 Task: Open Card Project Management Performance Review in Board SEO and SEM to Workspace Customer Experience and add a team member Softage.1@softage.net, a label Purple, a checklist Performance Improvement Plan, an attachment from Trello, a color Purple and finally, add a card description 'Schedule team meeting to discuss project progress' and a comment 'Let us approach this task with a sense of continuous improvement, seeking to learn from our mistakes and iterate our approach.'. Add a start date 'Jan 05, 1900' with a due date 'Jan 12, 1900'
Action: Mouse moved to (416, 183)
Screenshot: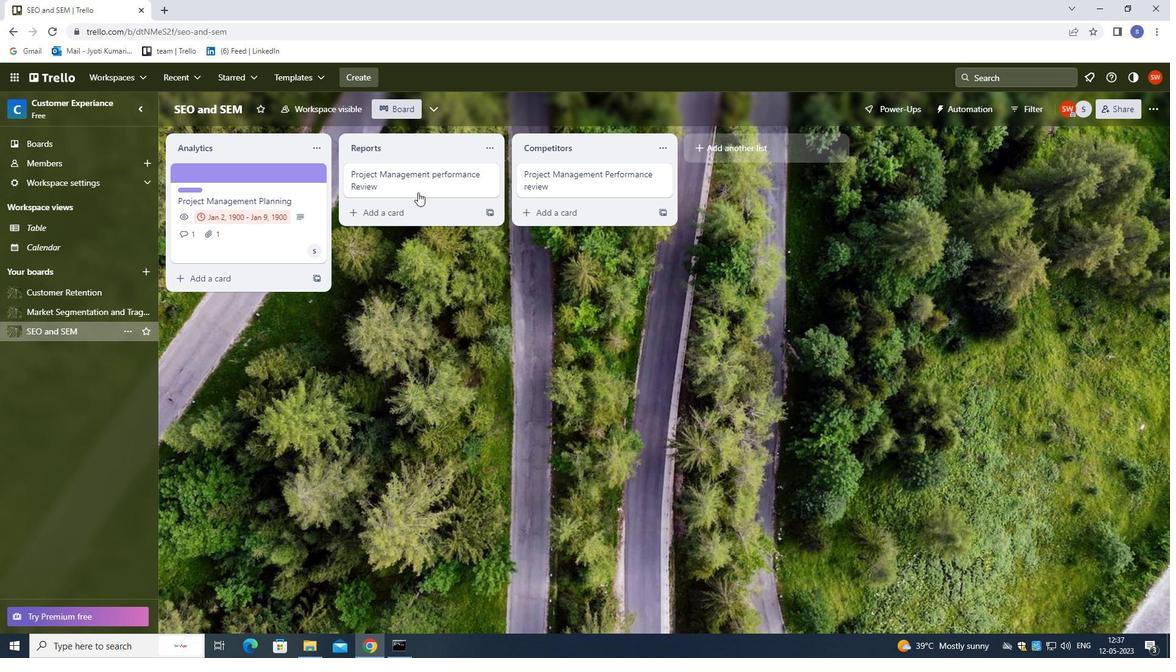 
Action: Mouse pressed left at (416, 183)
Screenshot: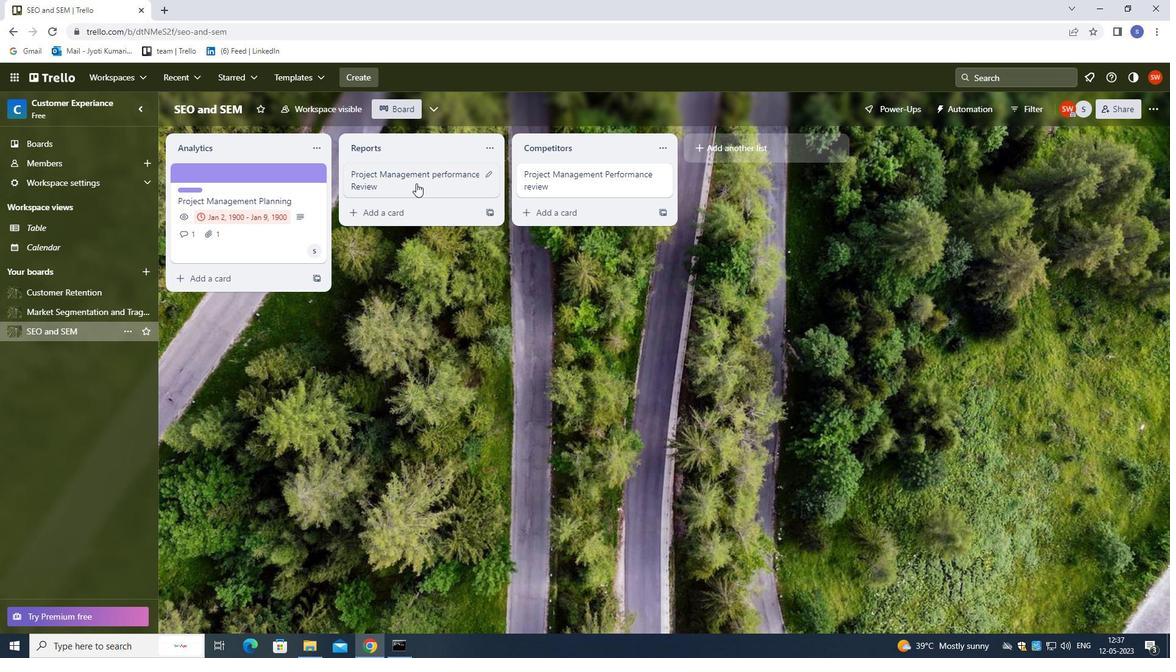 
Action: Mouse moved to (741, 210)
Screenshot: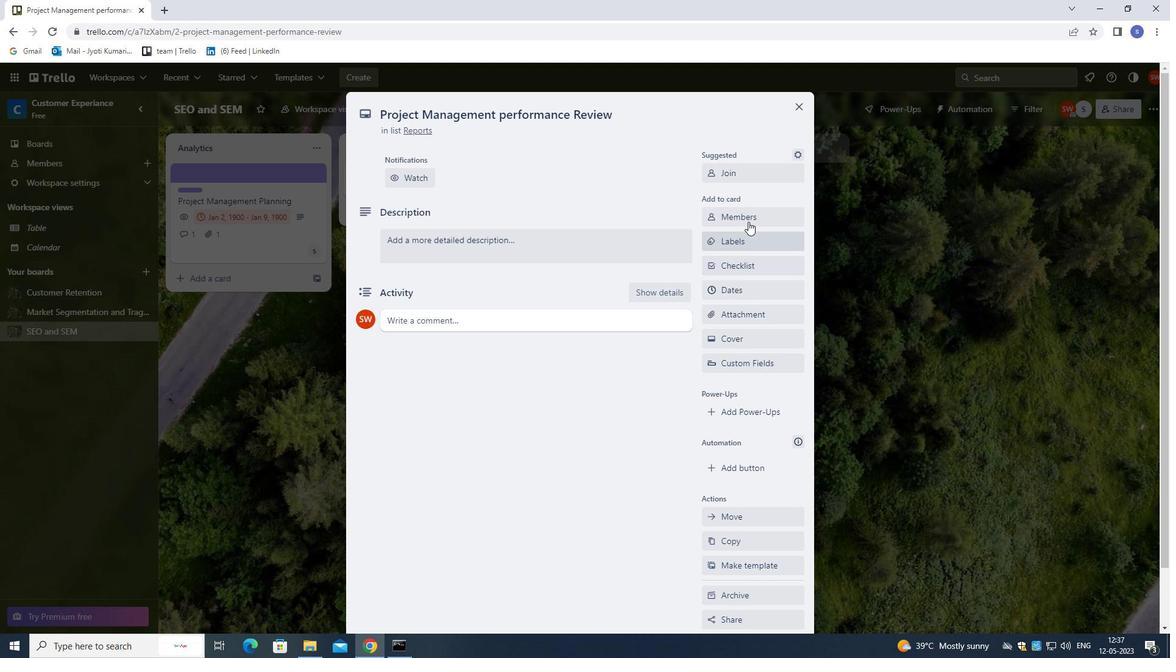 
Action: Mouse pressed left at (741, 210)
Screenshot: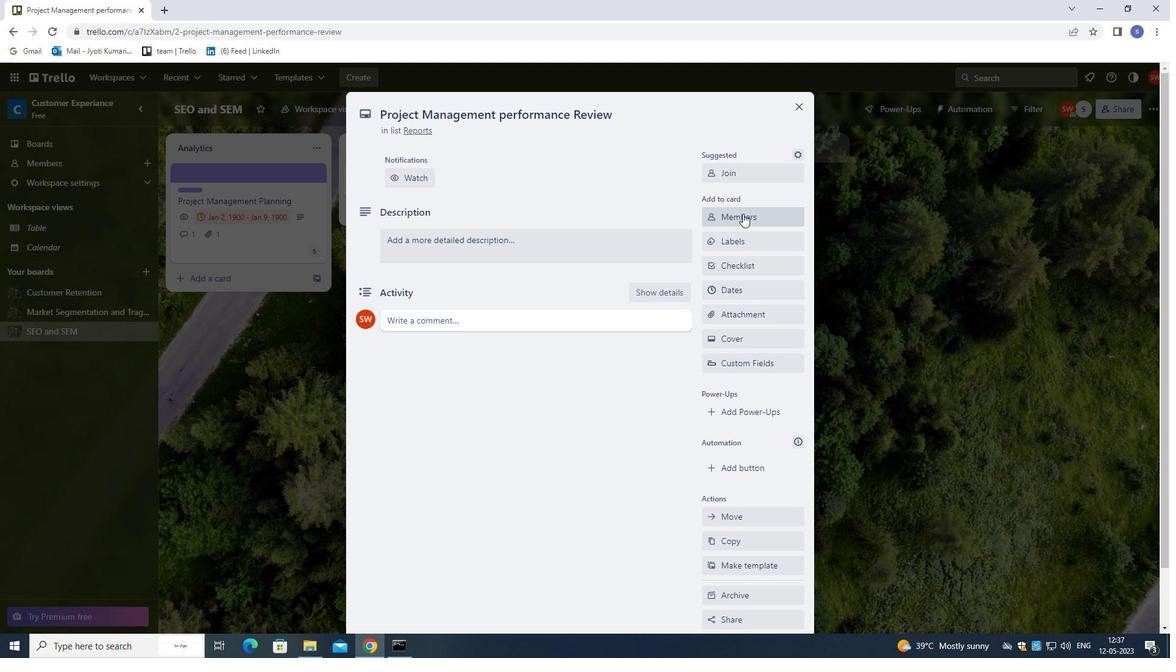 
Action: Mouse moved to (608, 233)
Screenshot: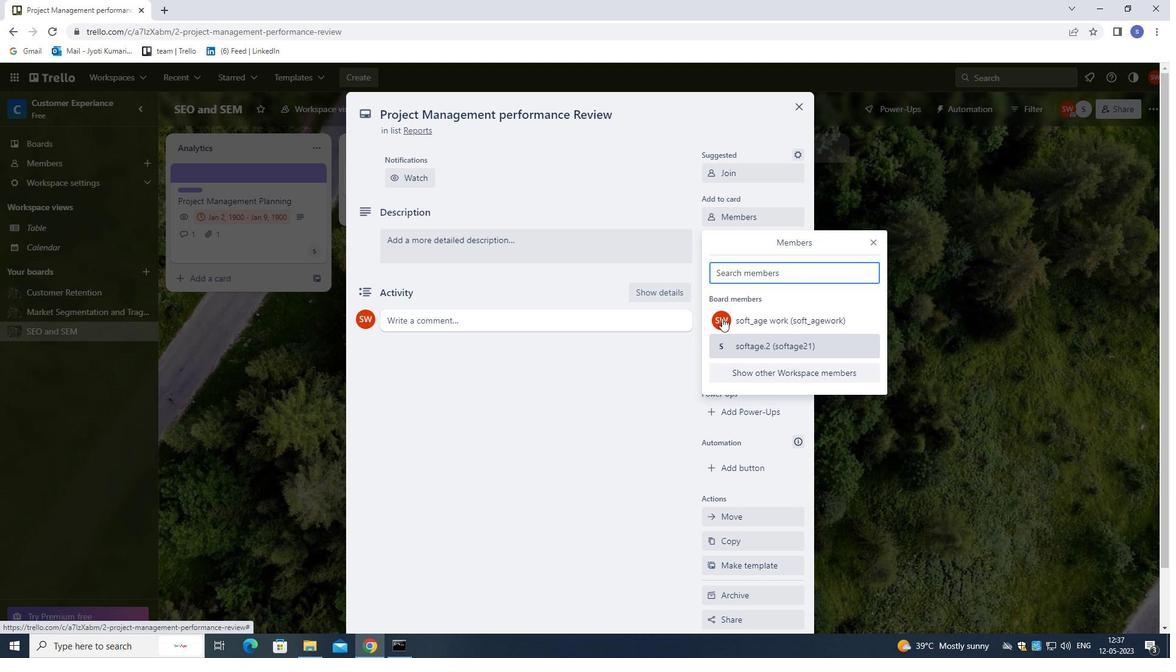
Action: Key pressed softage.1<Key.shift>@SOFTAGE.NET
Screenshot: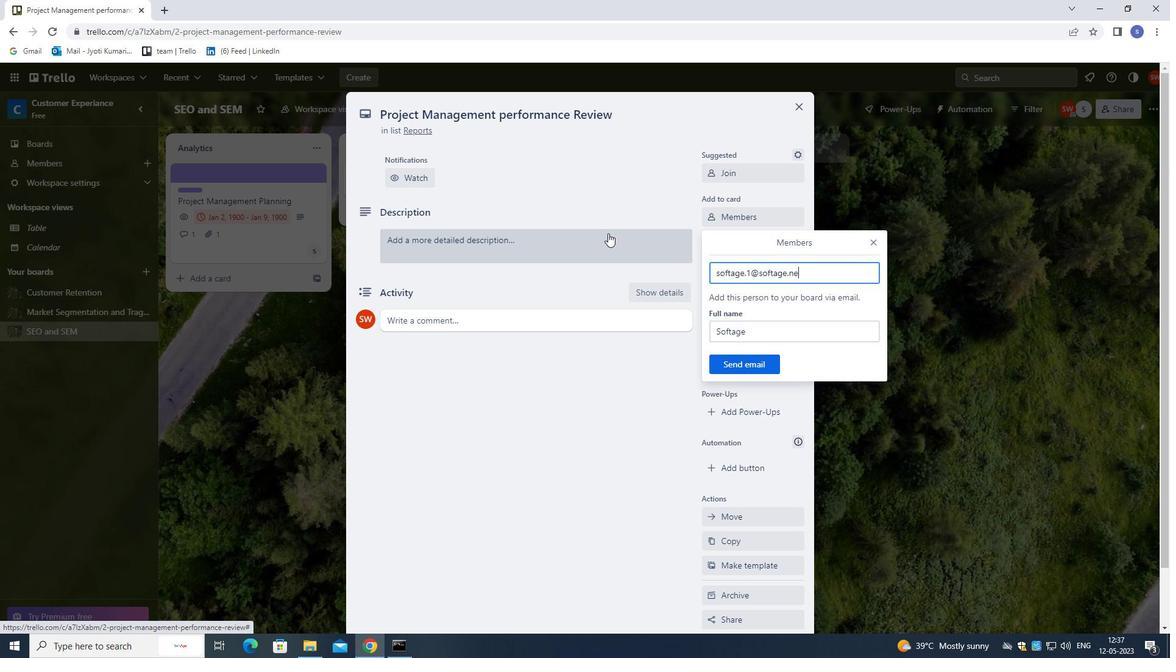 
Action: Mouse moved to (737, 368)
Screenshot: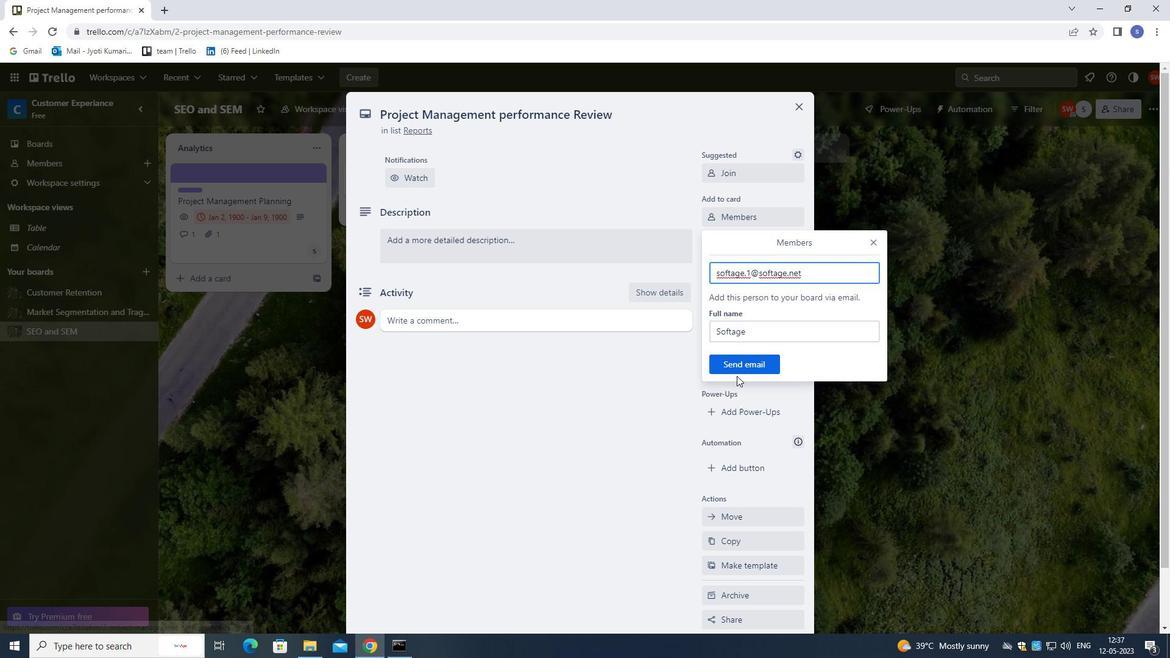 
Action: Mouse pressed left at (737, 368)
Screenshot: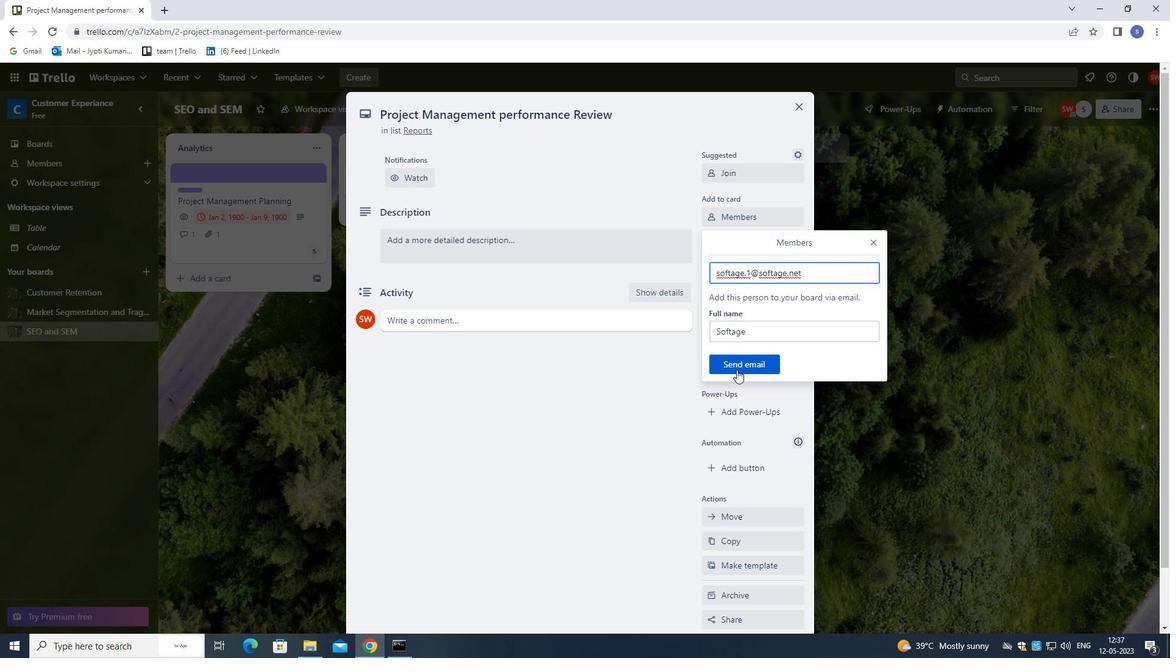 
Action: Mouse moved to (755, 243)
Screenshot: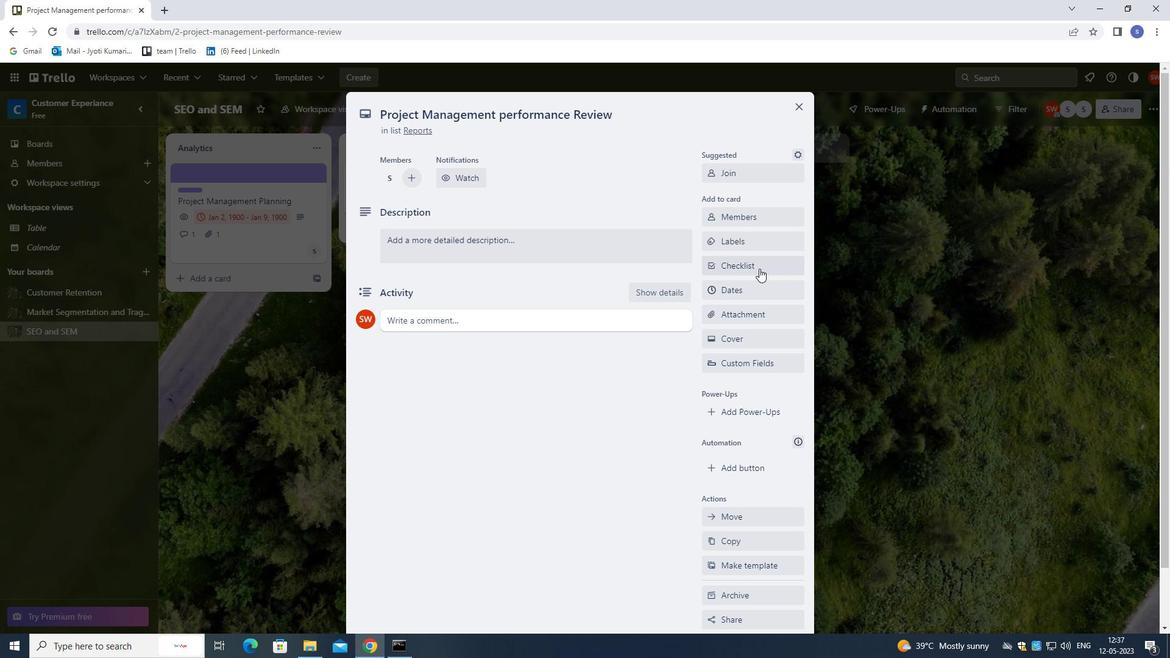 
Action: Mouse pressed left at (755, 243)
Screenshot: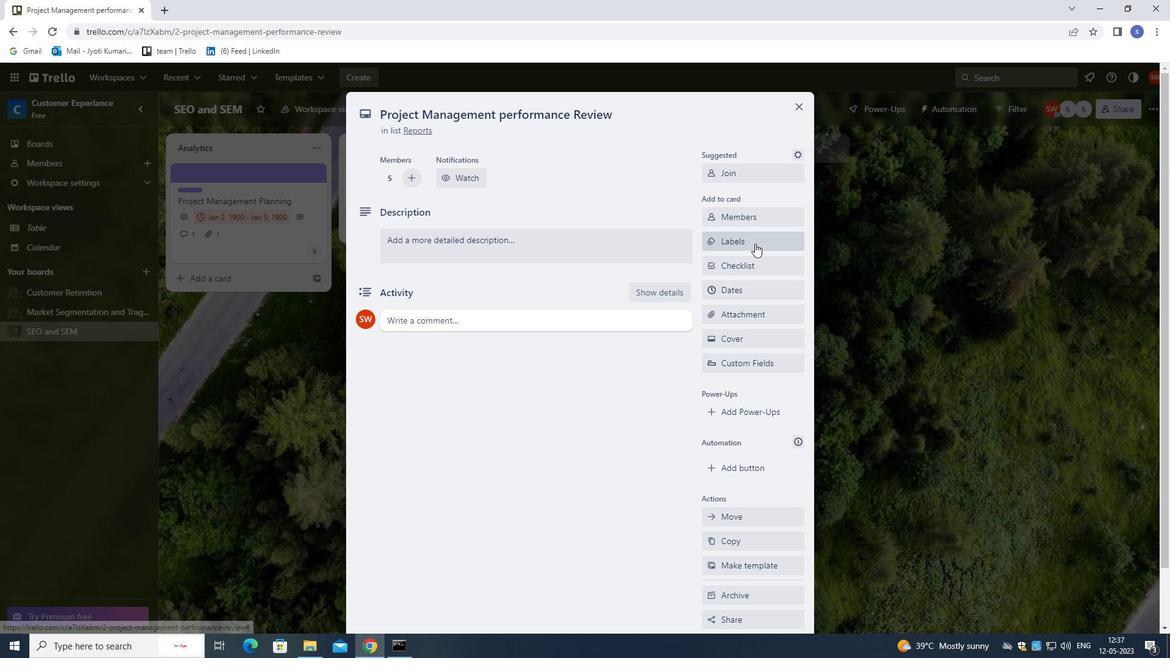 
Action: Mouse moved to (763, 242)
Screenshot: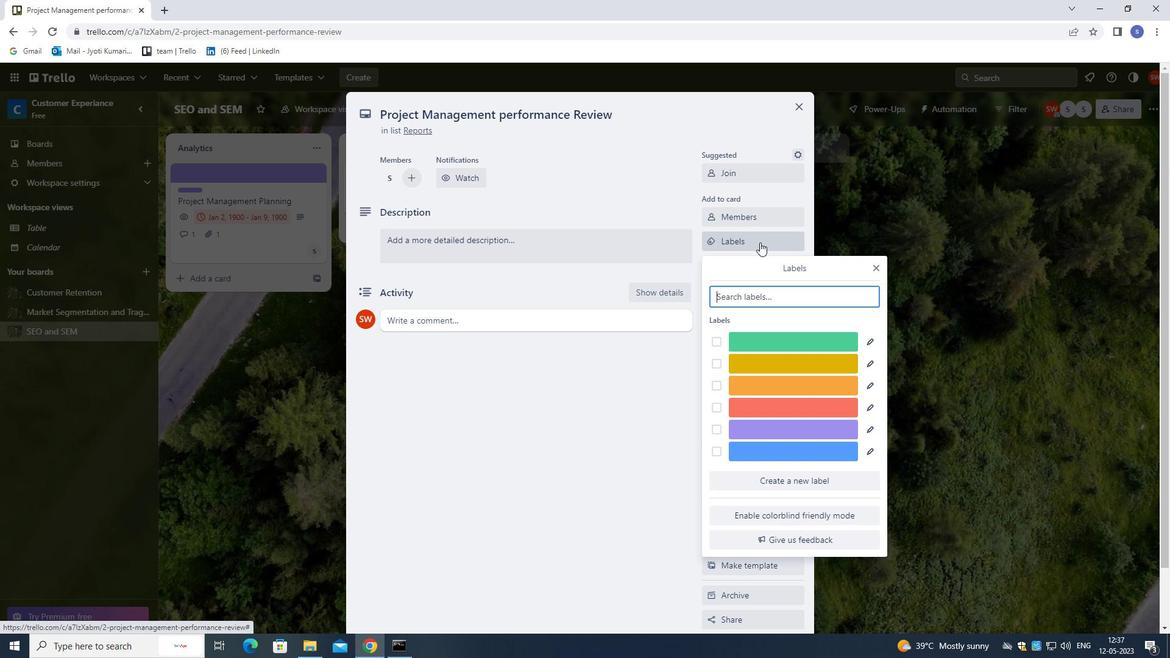 
Action: Key pressed P
Screenshot: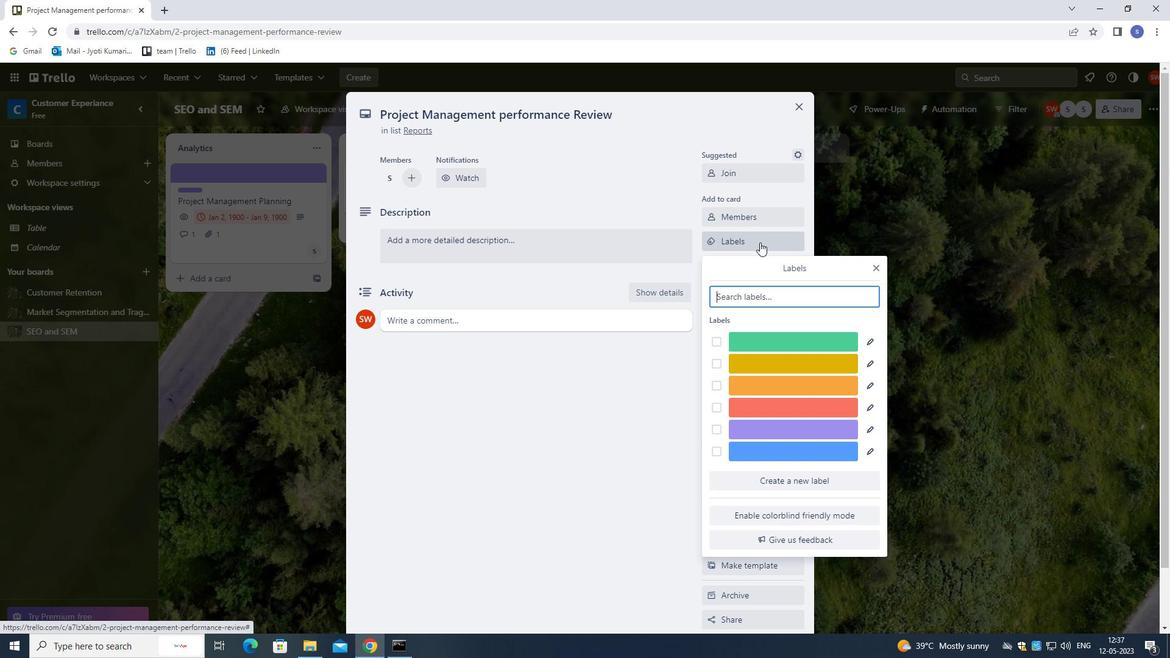 
Action: Mouse moved to (714, 339)
Screenshot: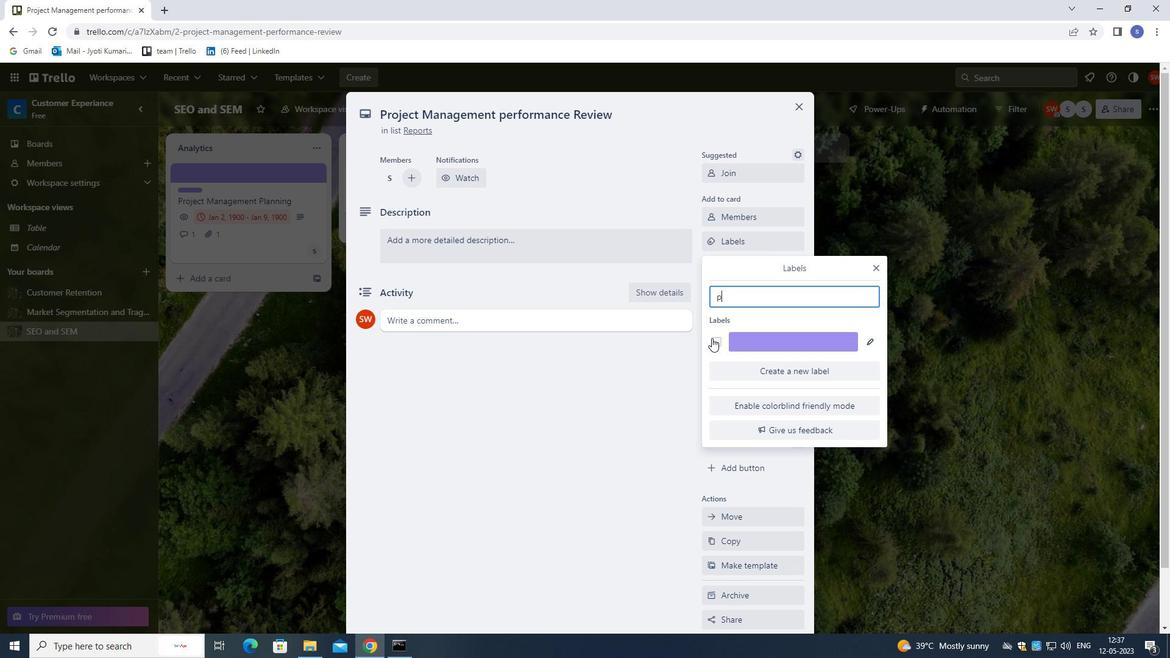 
Action: Mouse pressed left at (714, 339)
Screenshot: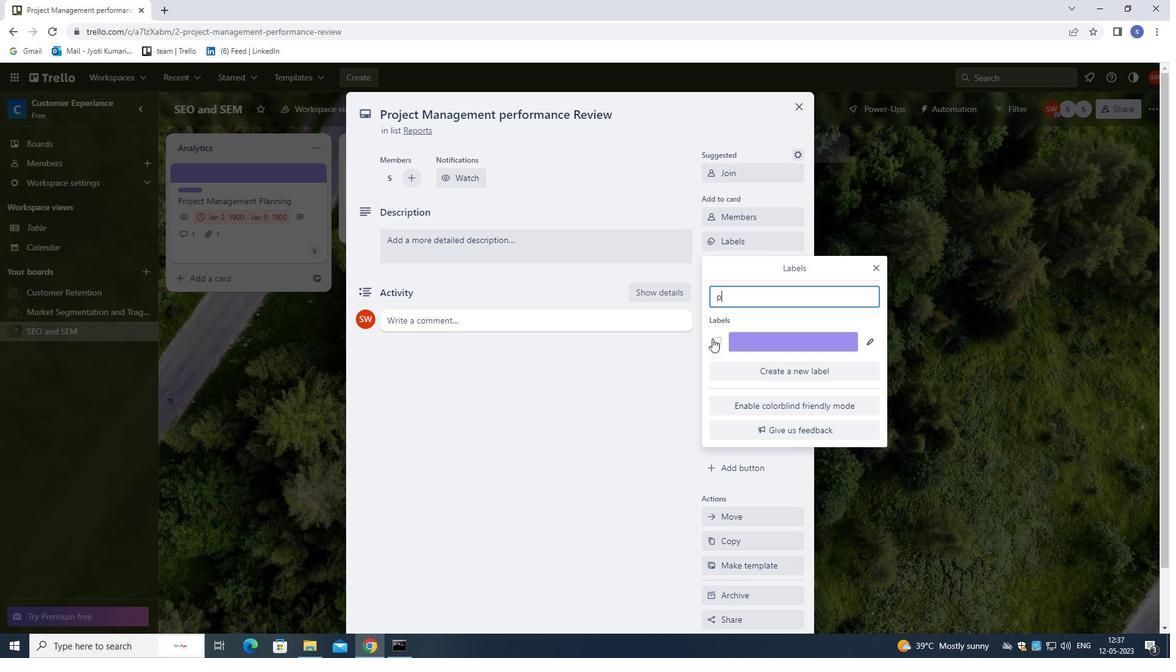 
Action: Mouse moved to (878, 269)
Screenshot: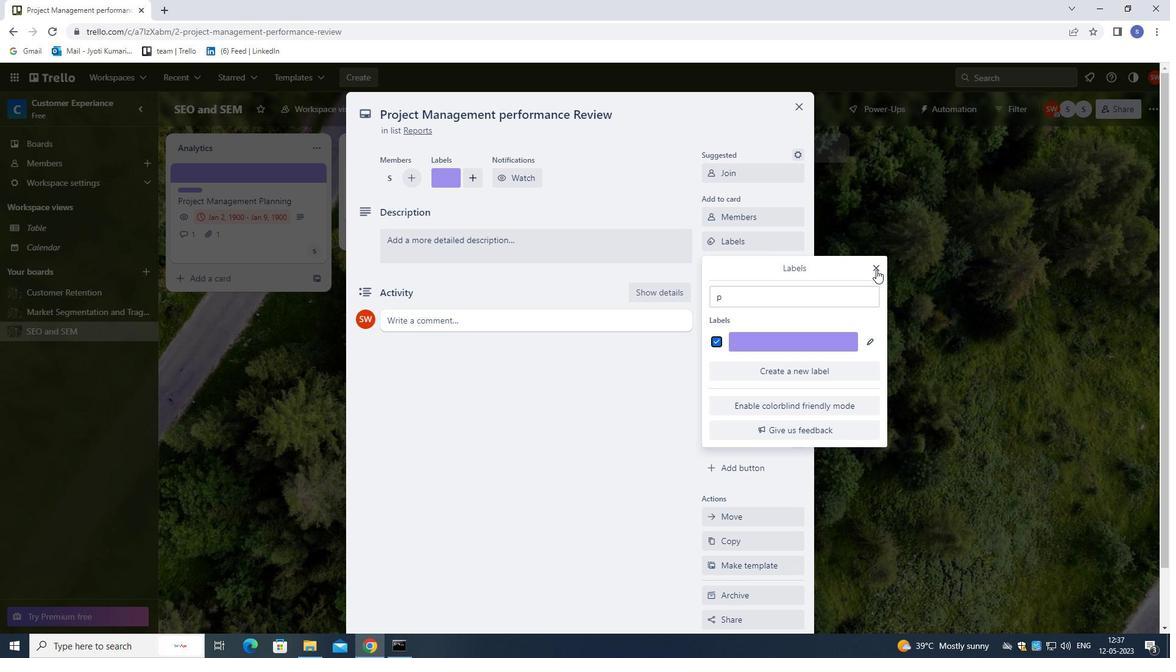 
Action: Mouse pressed left at (878, 269)
Screenshot: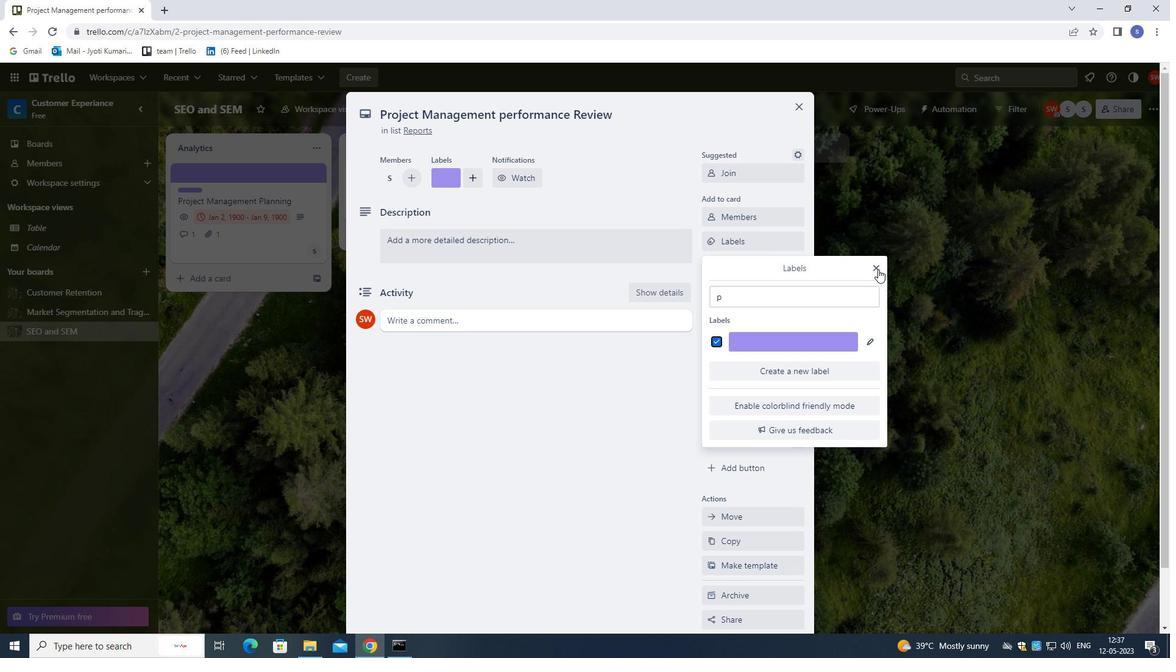
Action: Mouse moved to (736, 264)
Screenshot: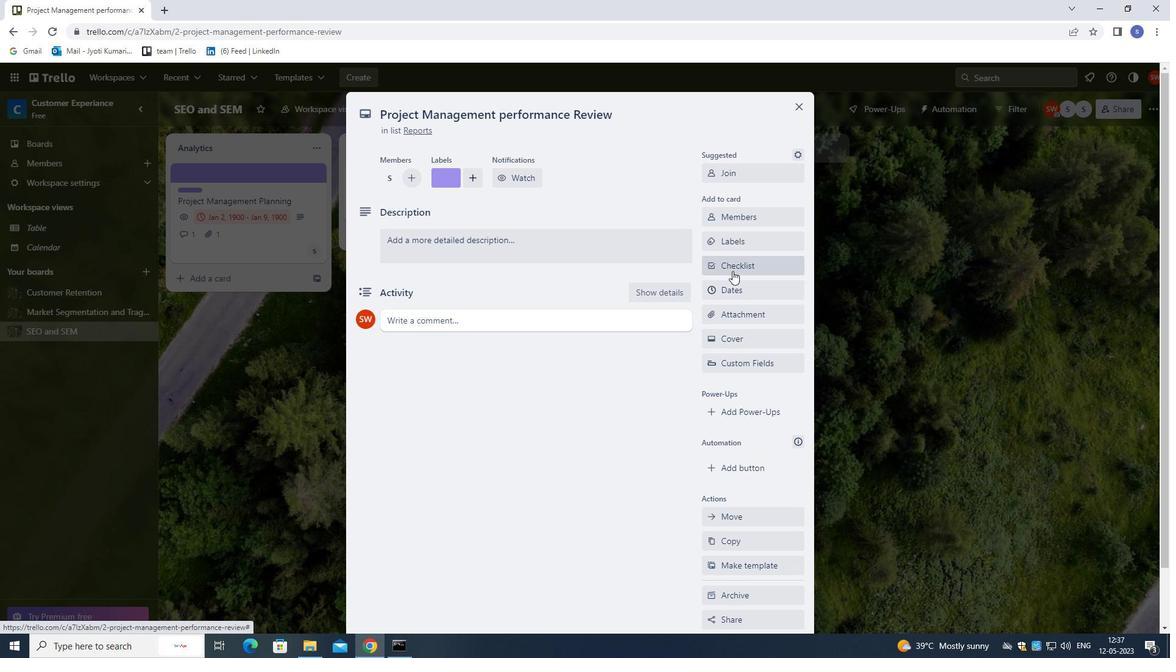 
Action: Mouse pressed left at (736, 264)
Screenshot: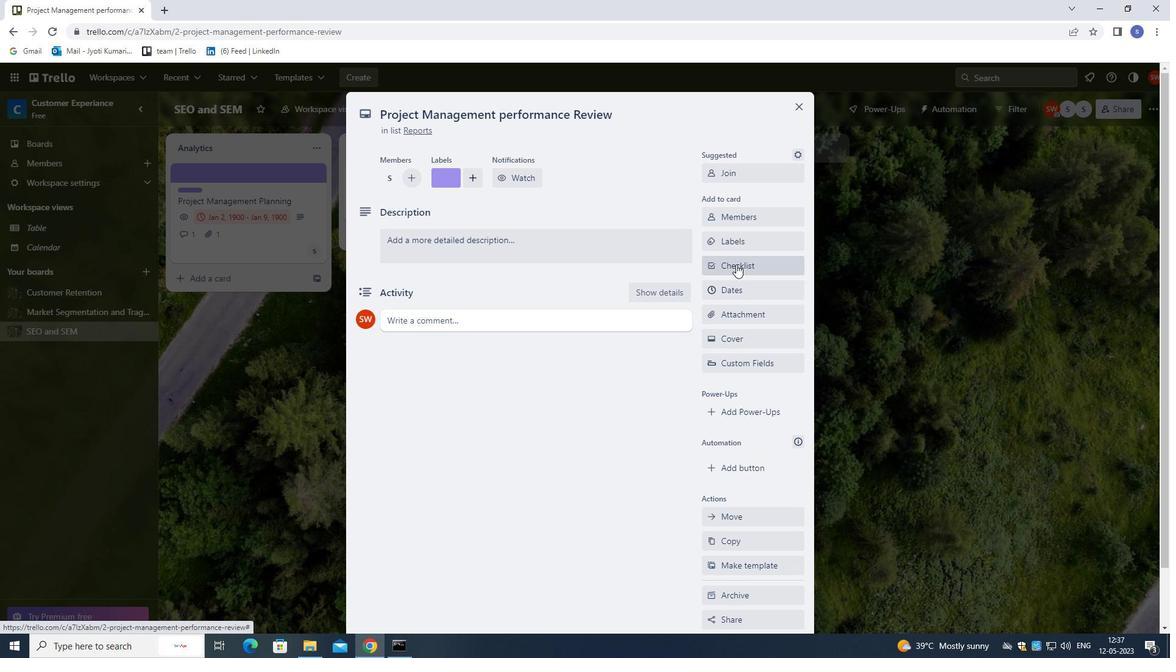 
Action: Mouse moved to (730, 262)
Screenshot: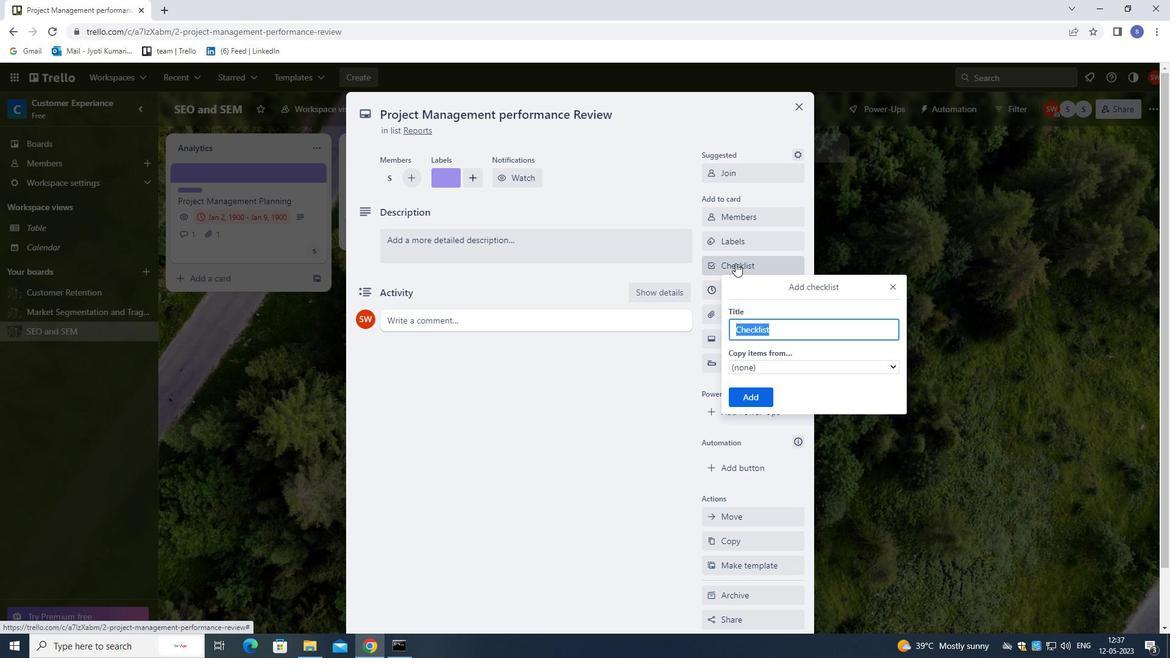 
Action: Key pressed <Key.shift>PERFORMANCE<Key.space>
Screenshot: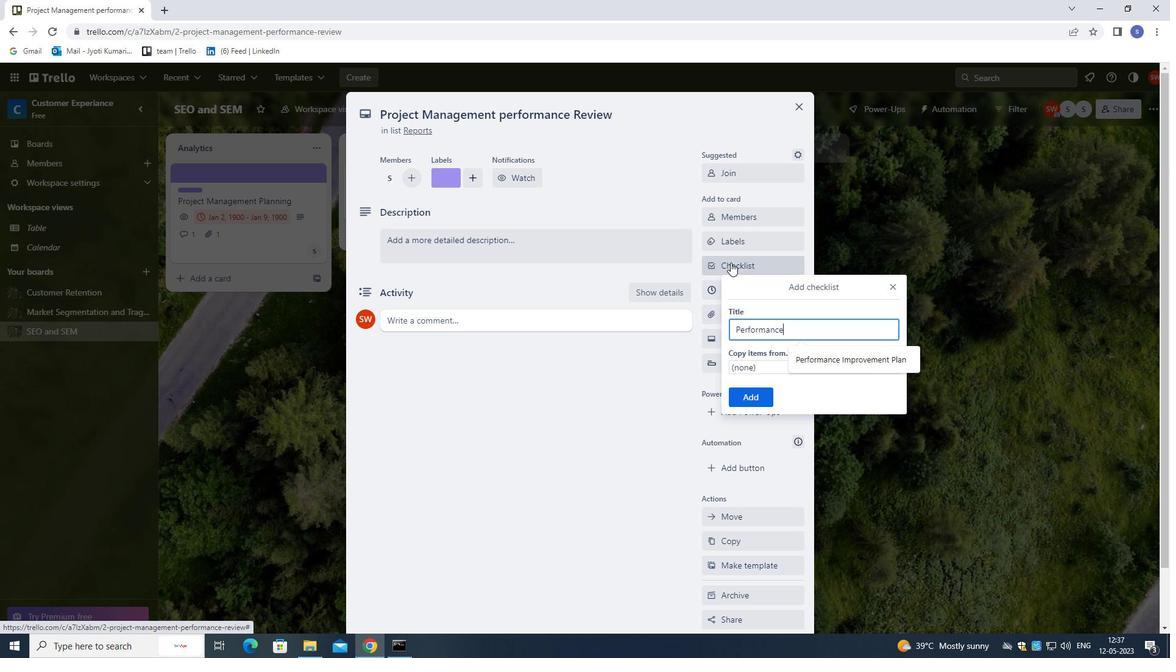 
Action: Mouse moved to (811, 364)
Screenshot: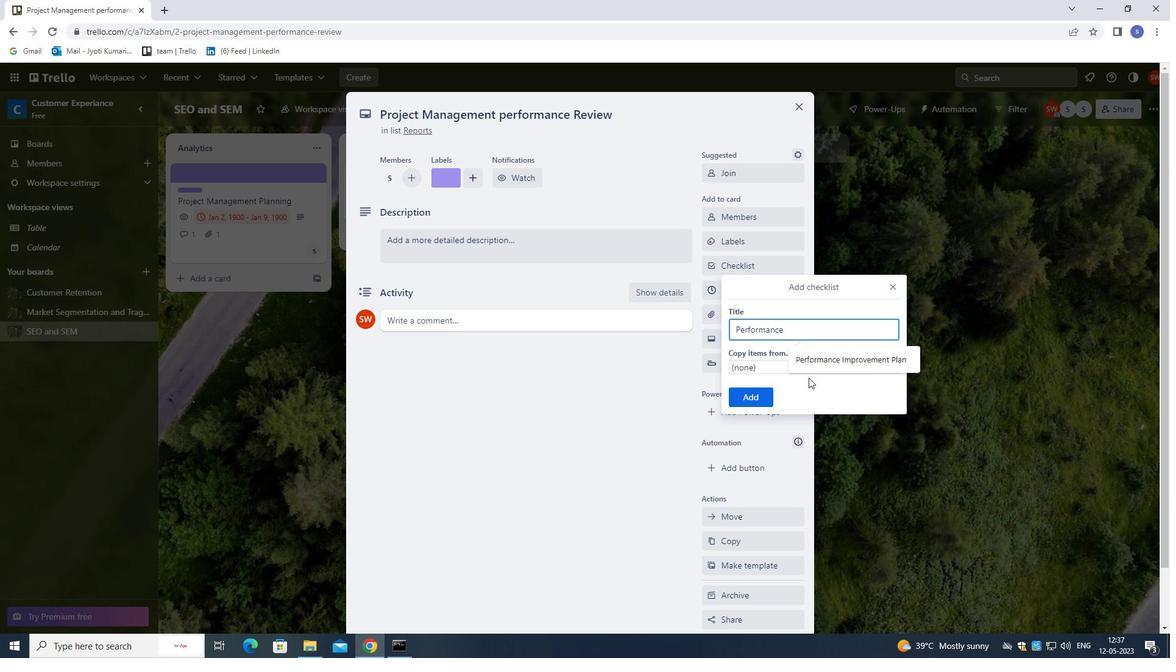
Action: Mouse pressed left at (811, 364)
Screenshot: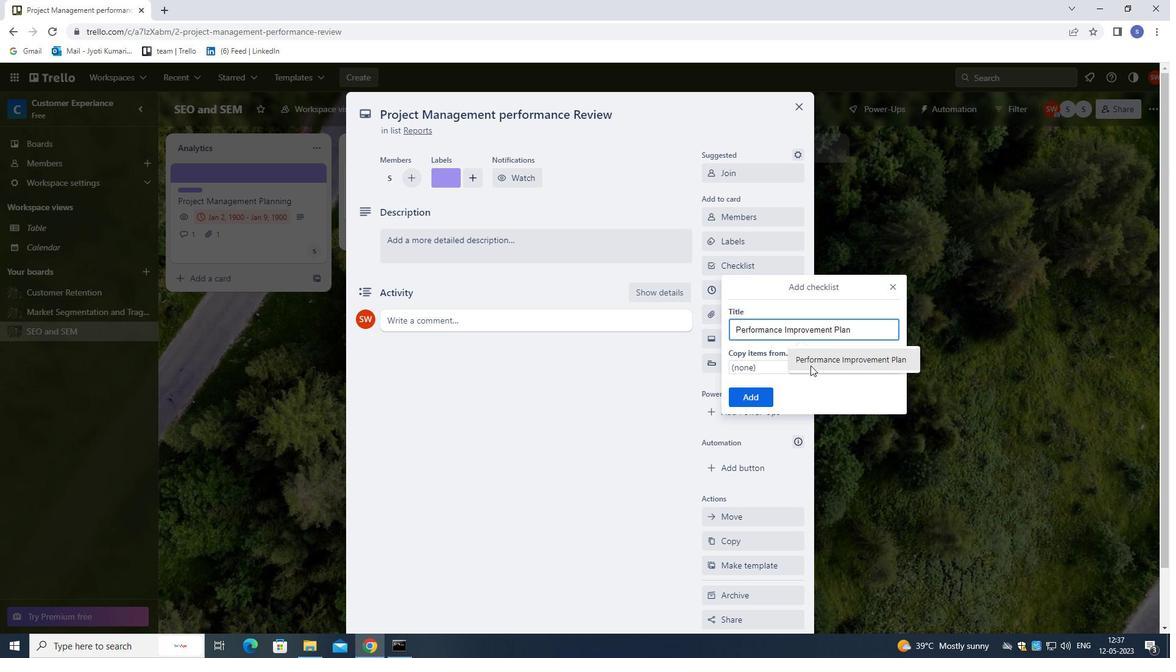 
Action: Mouse moved to (763, 396)
Screenshot: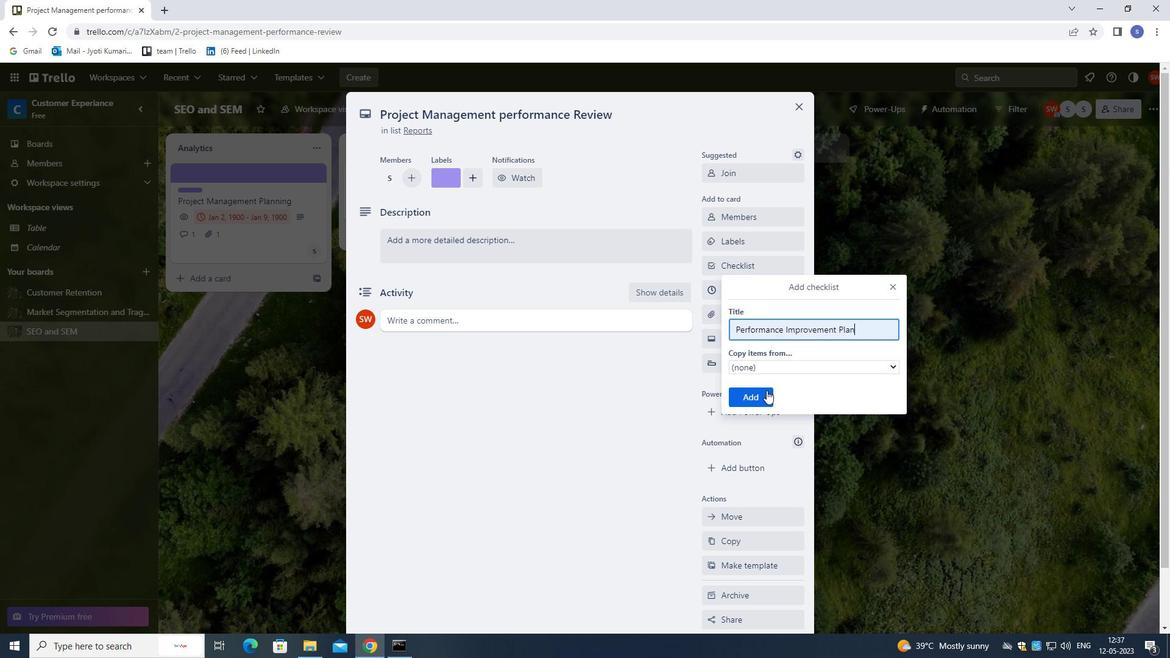 
Action: Mouse pressed left at (763, 396)
Screenshot: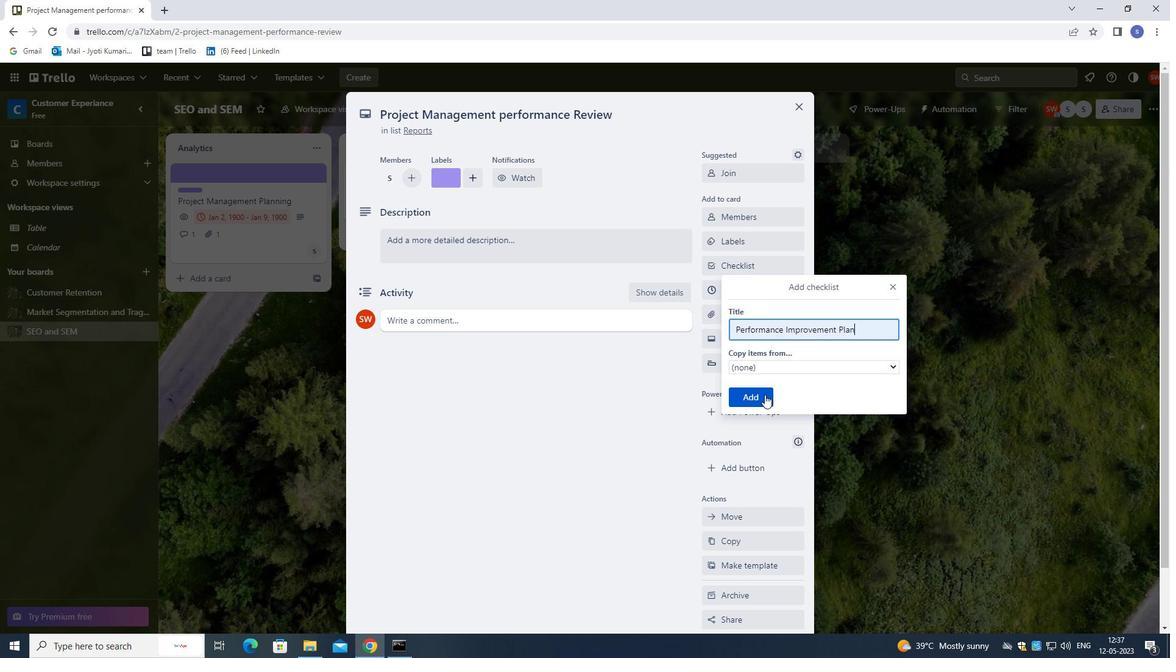 
Action: Mouse moved to (743, 289)
Screenshot: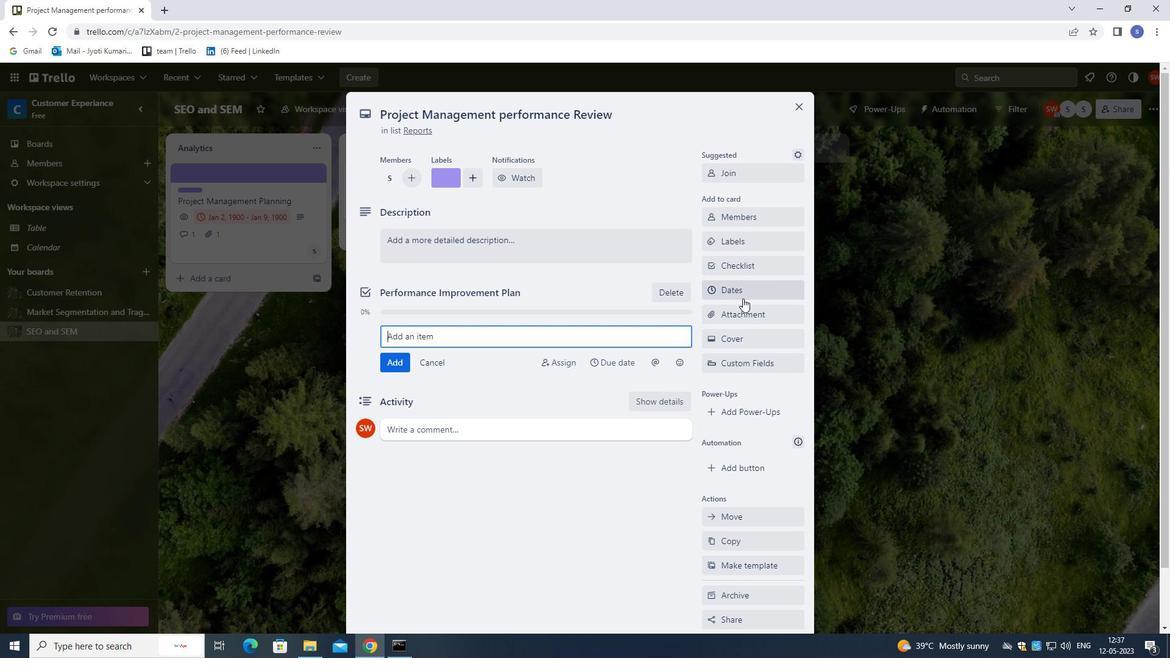 
Action: Mouse pressed left at (743, 289)
Screenshot: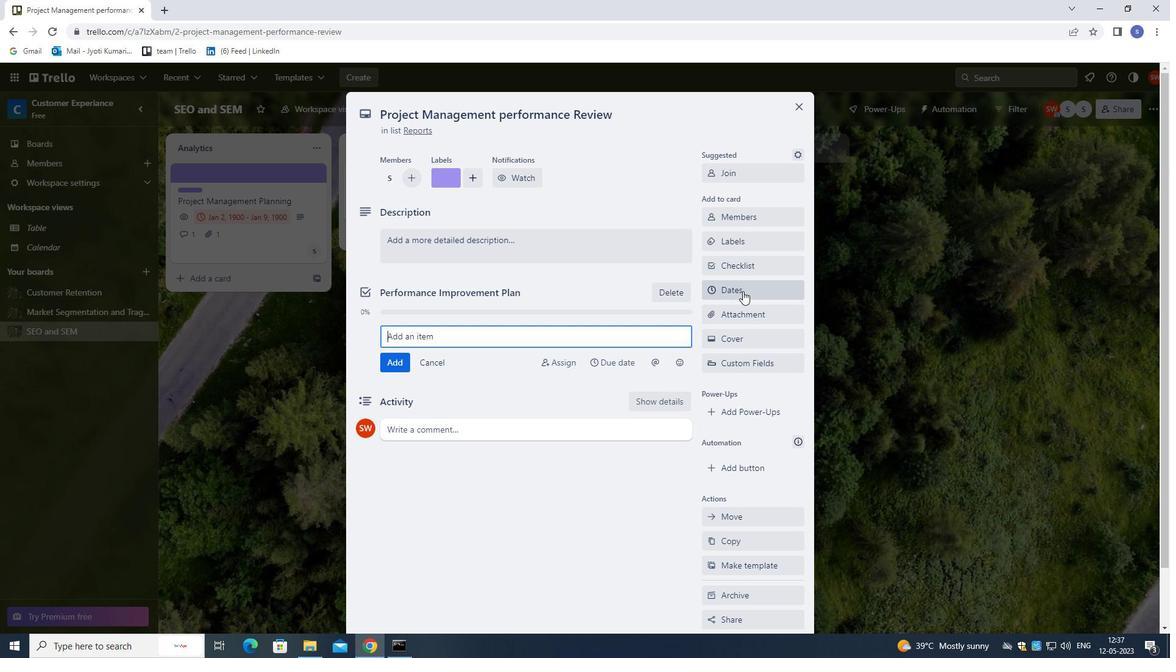 
Action: Mouse moved to (713, 334)
Screenshot: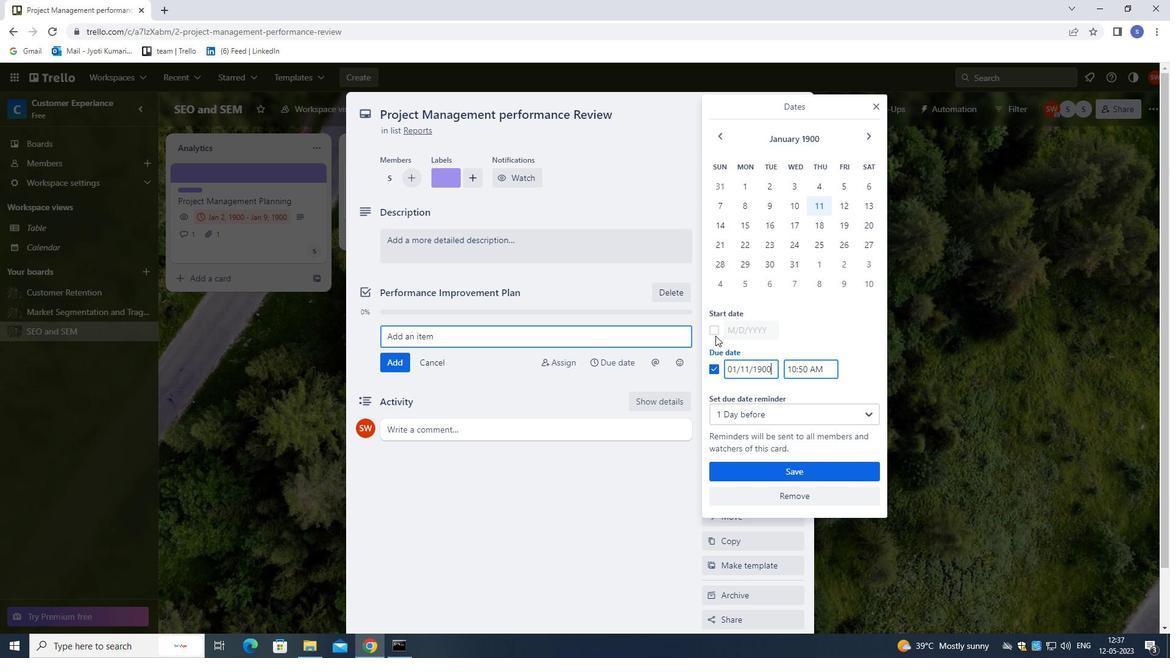 
Action: Mouse pressed left at (713, 334)
Screenshot: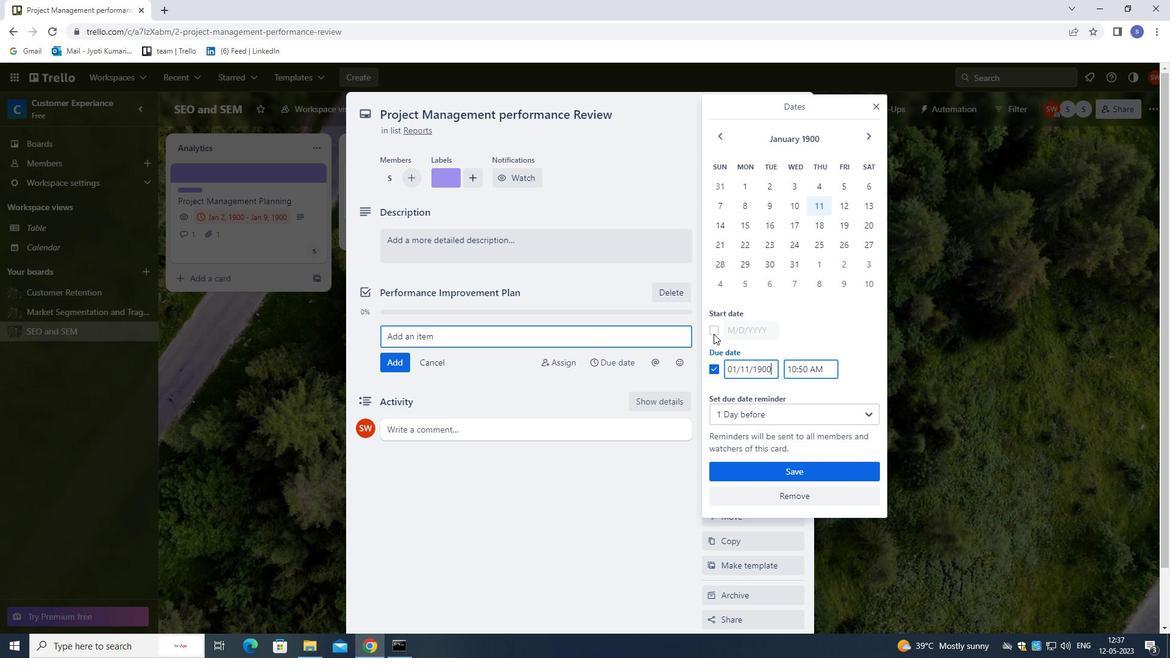 
Action: Mouse moved to (747, 329)
Screenshot: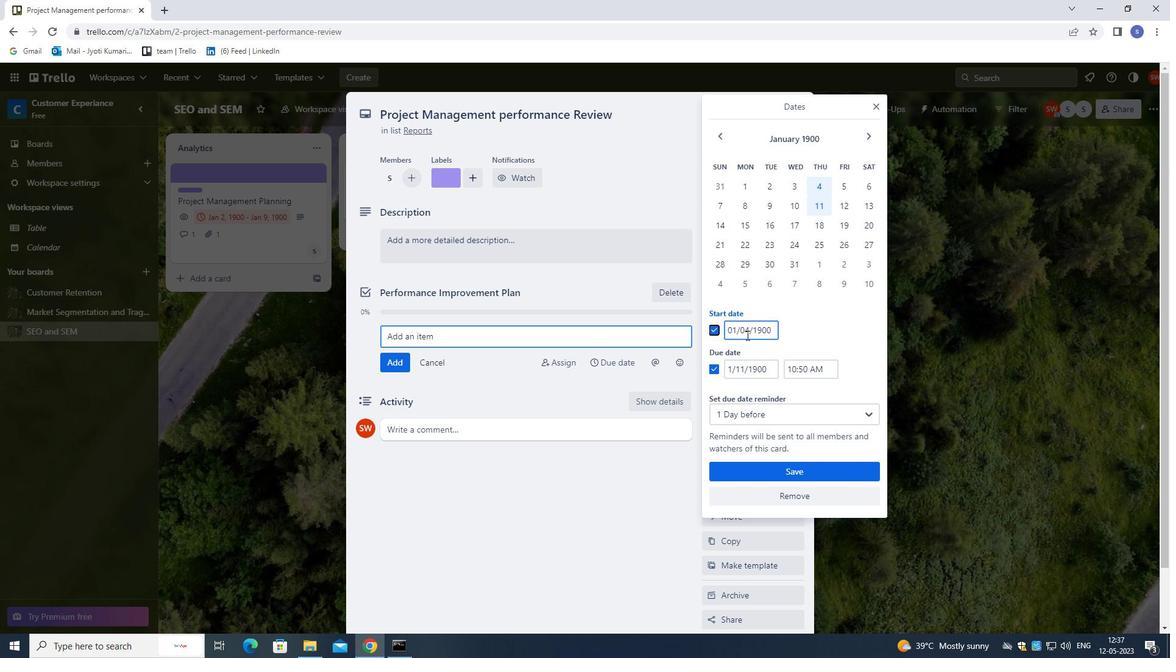 
Action: Mouse pressed left at (747, 329)
Screenshot: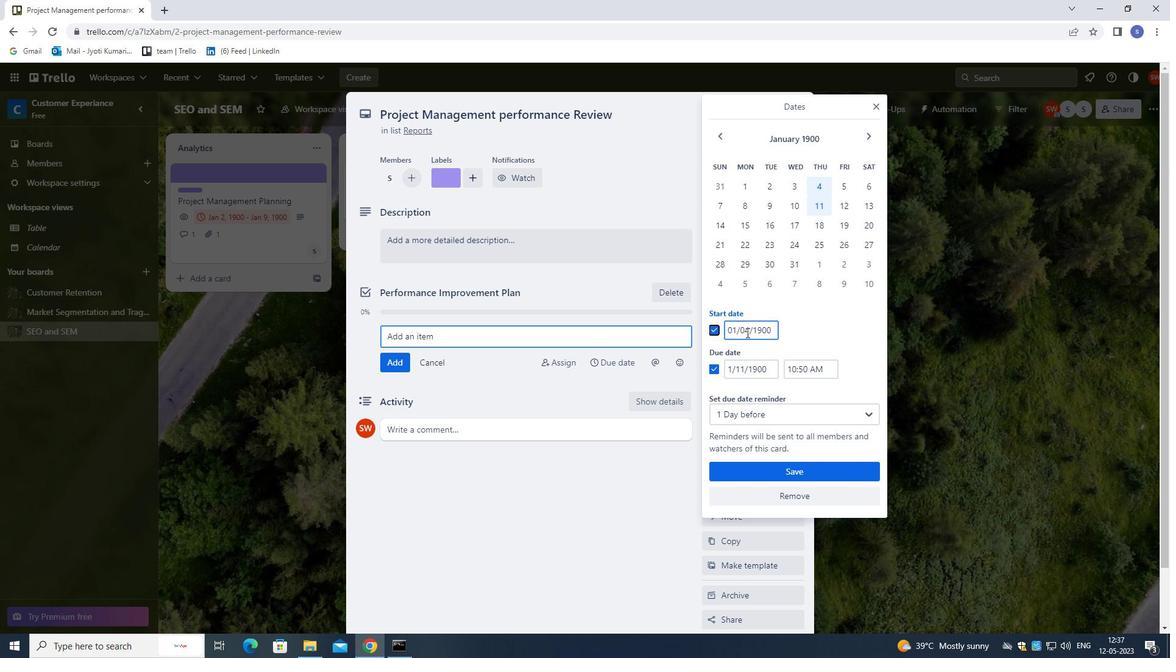 
Action: Mouse moved to (733, 387)
Screenshot: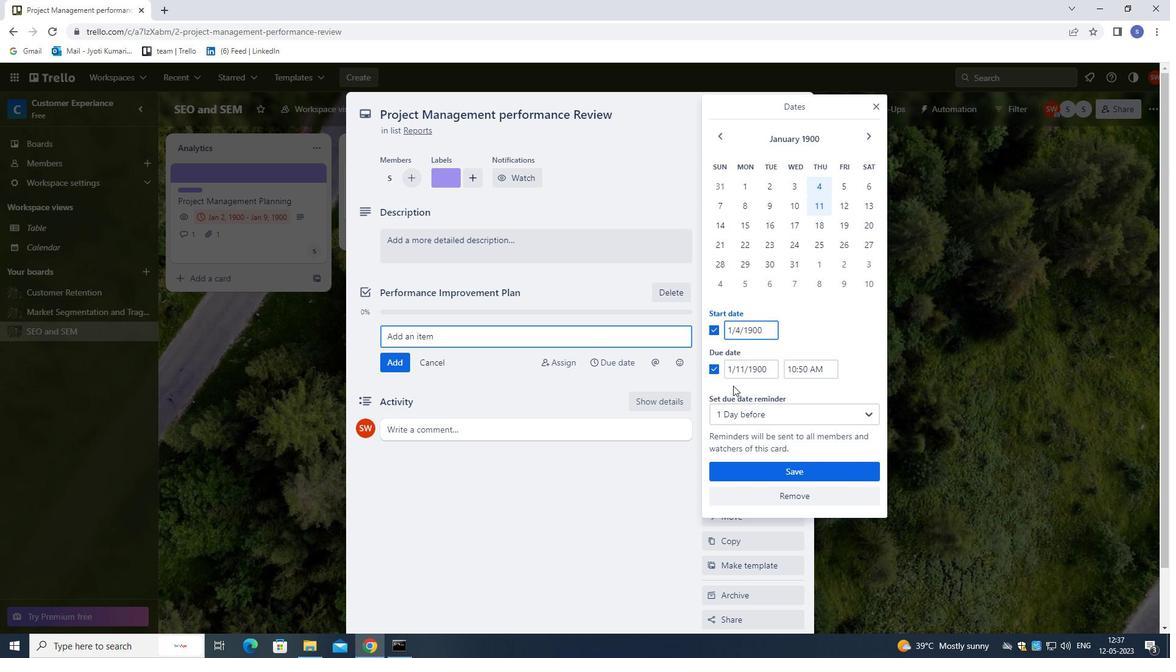 
Action: Key pressed <Key.left>
Screenshot: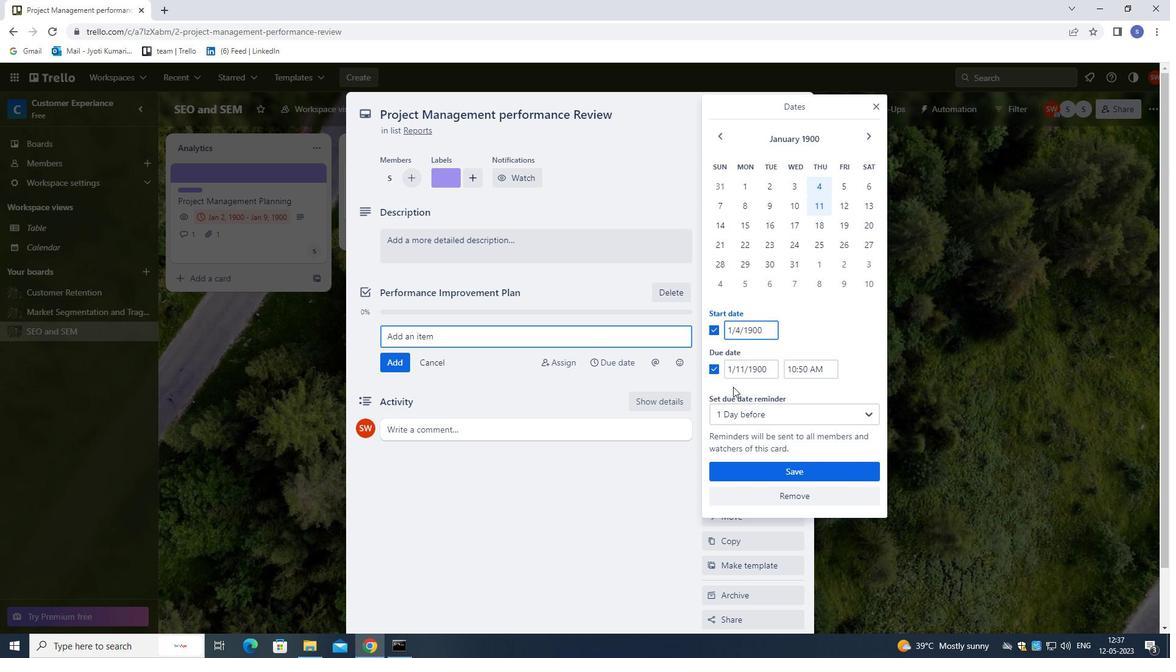 
Action: Mouse moved to (733, 387)
Screenshot: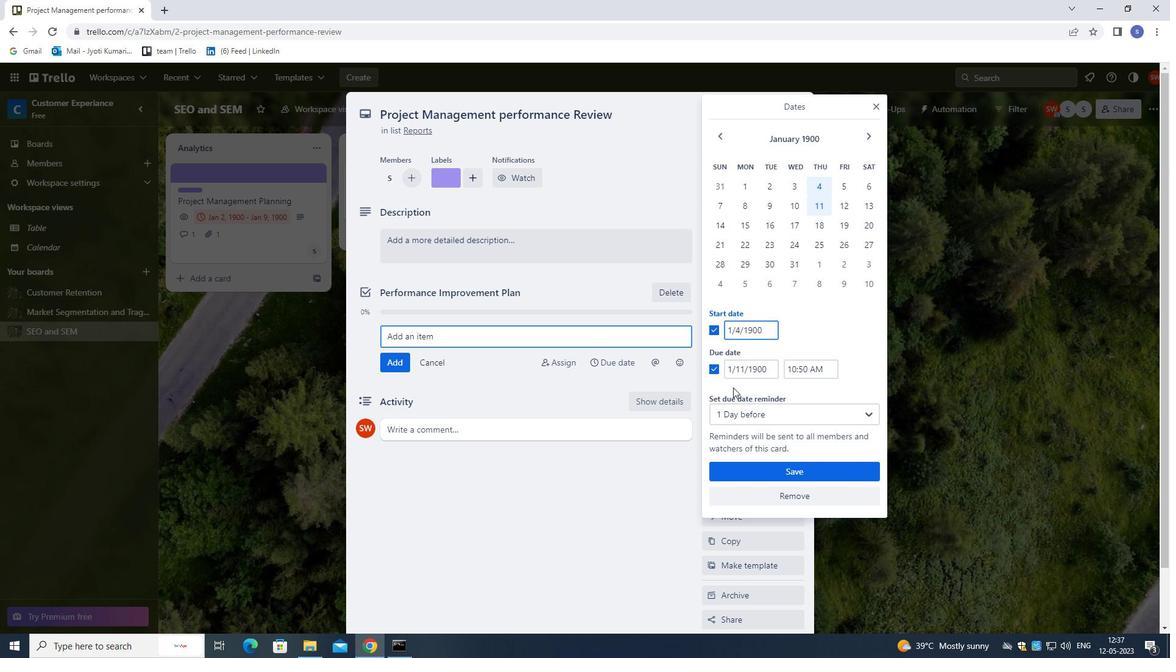 
Action: Key pressed <Key.left>
Screenshot: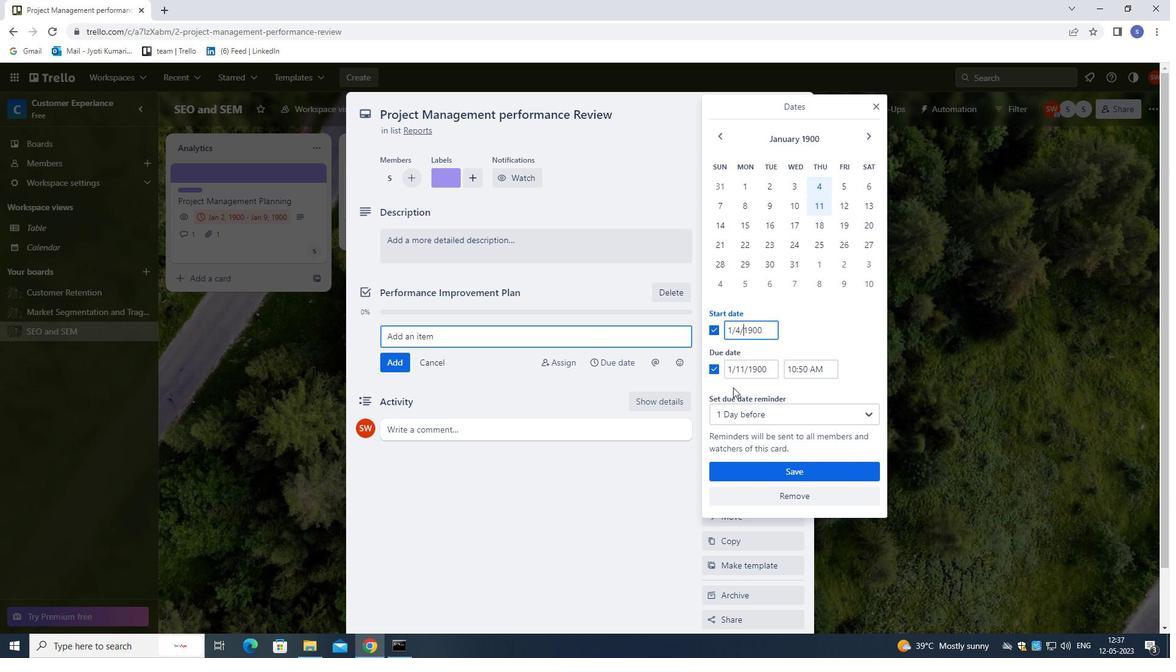 
Action: Mouse moved to (733, 387)
Screenshot: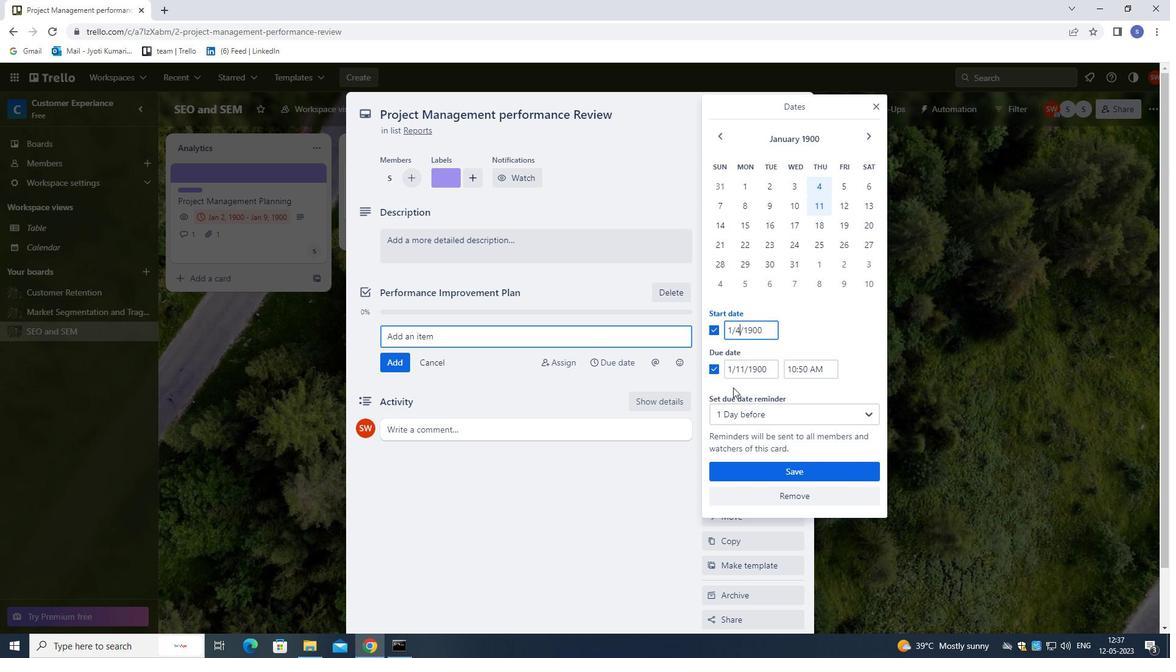 
Action: Key pressed <Key.backspace>
Screenshot: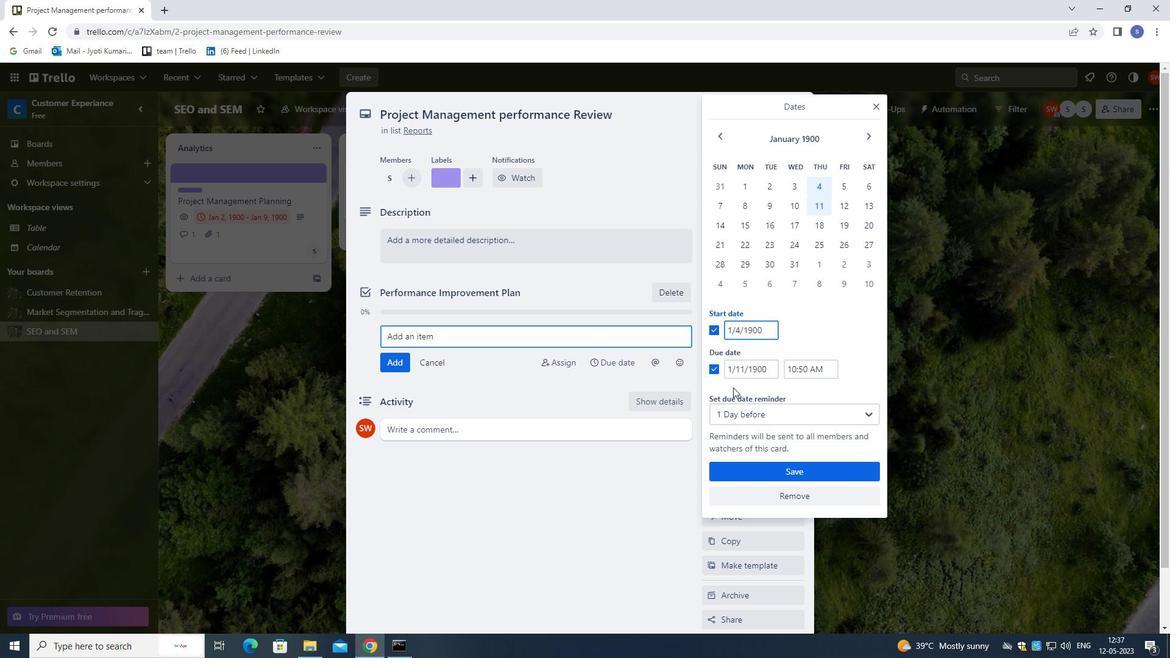 
Action: Mouse moved to (733, 387)
Screenshot: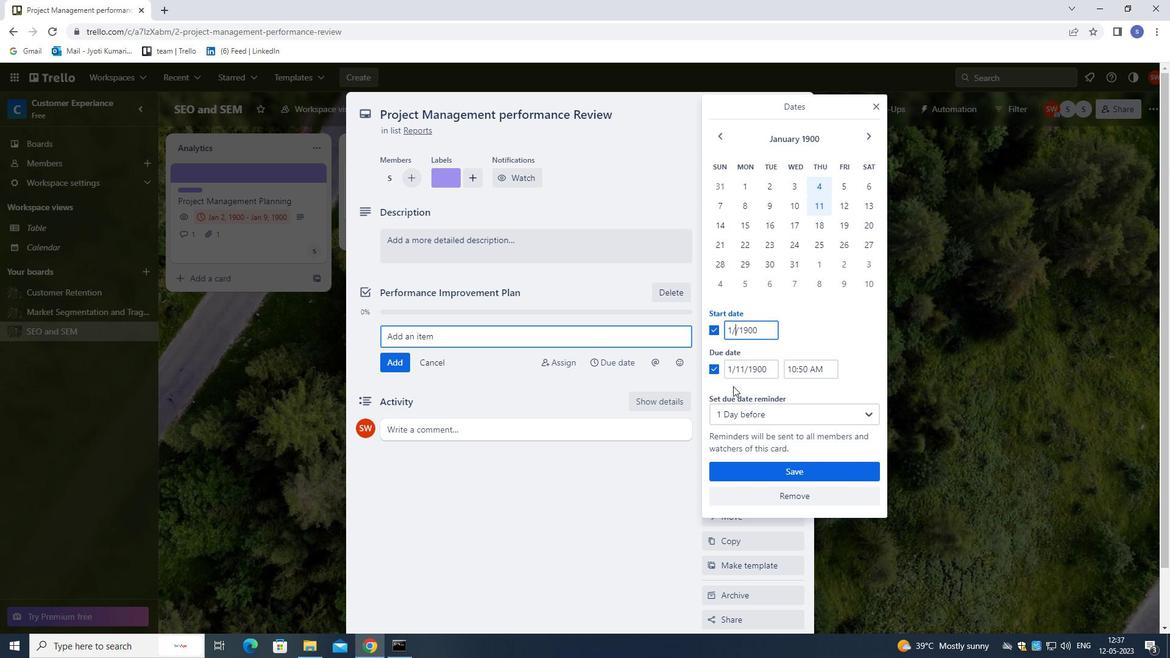 
Action: Key pressed 5
Screenshot: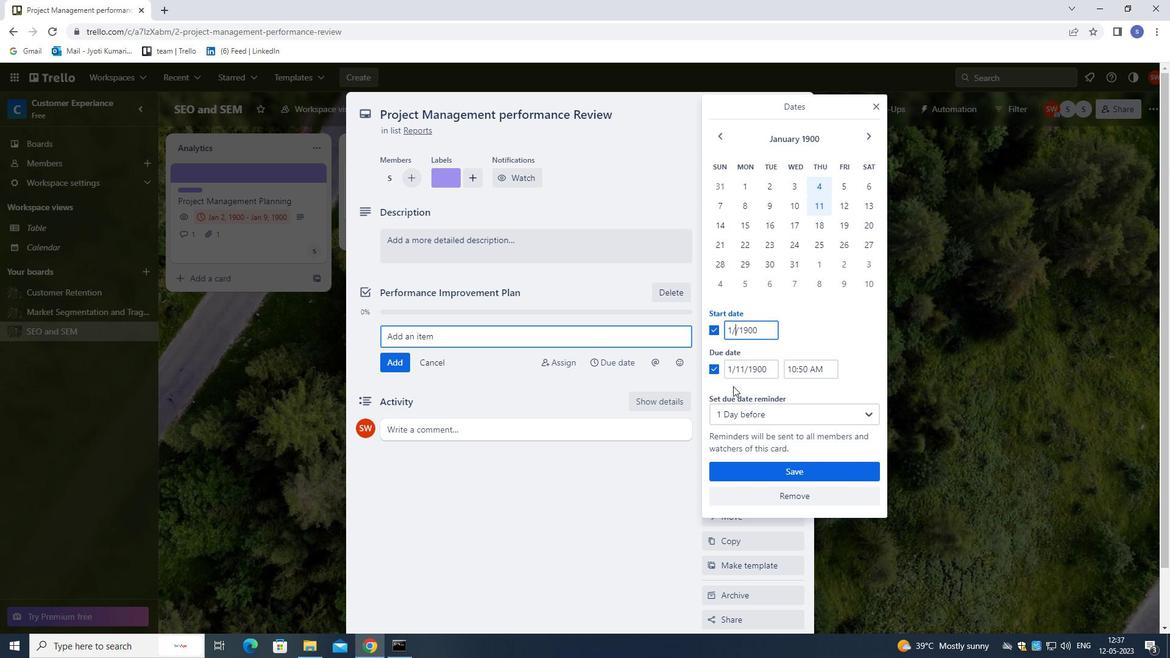 
Action: Mouse moved to (740, 369)
Screenshot: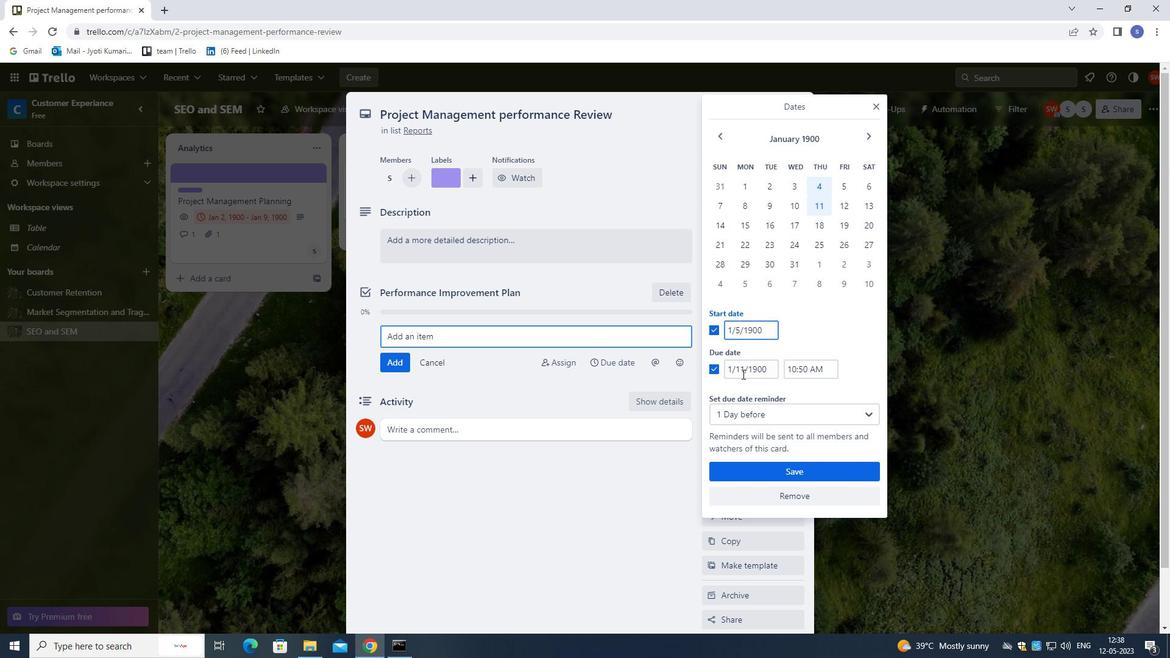 
Action: Mouse pressed left at (740, 369)
Screenshot: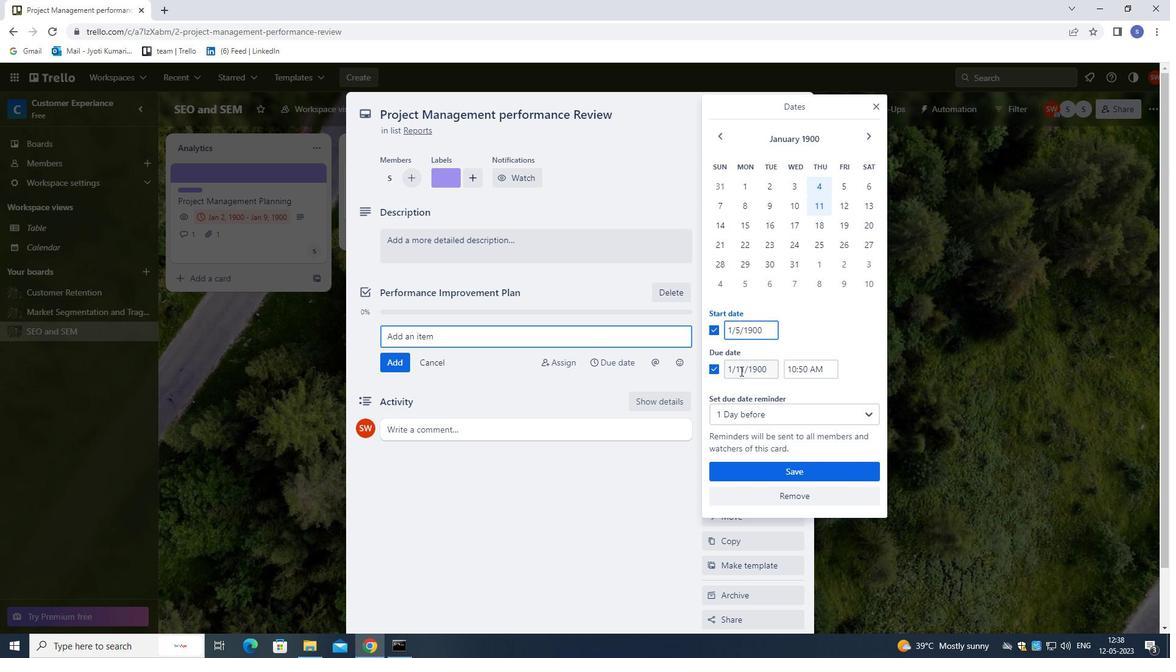 
Action: Mouse moved to (748, 401)
Screenshot: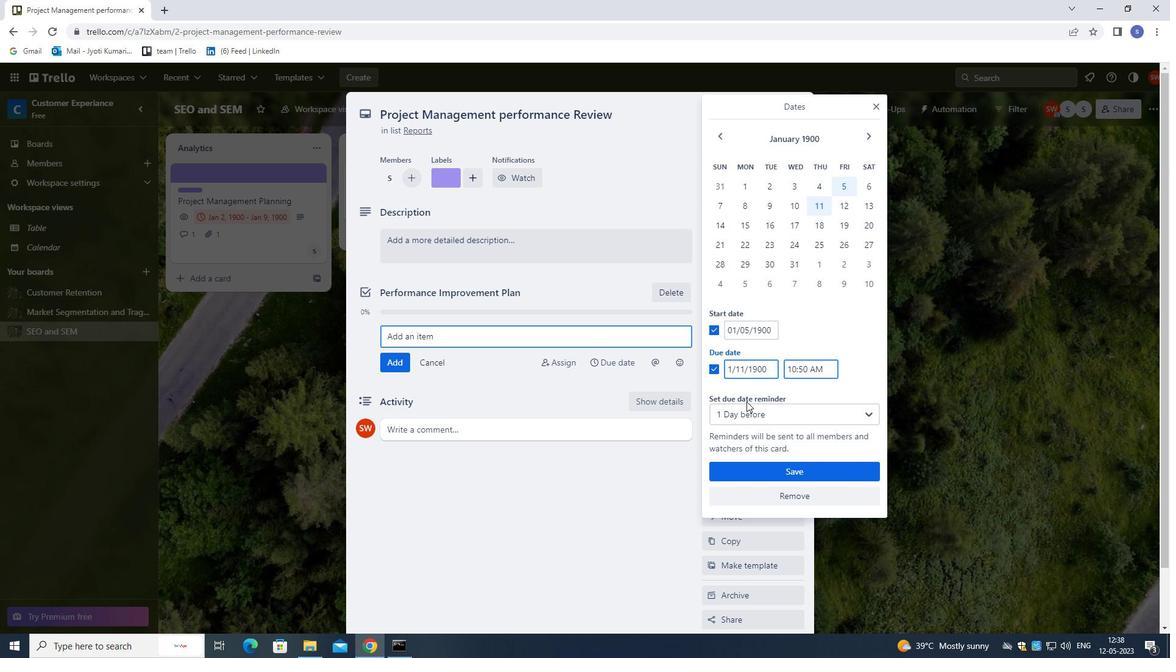 
Action: Key pressed <Key.right>
Screenshot: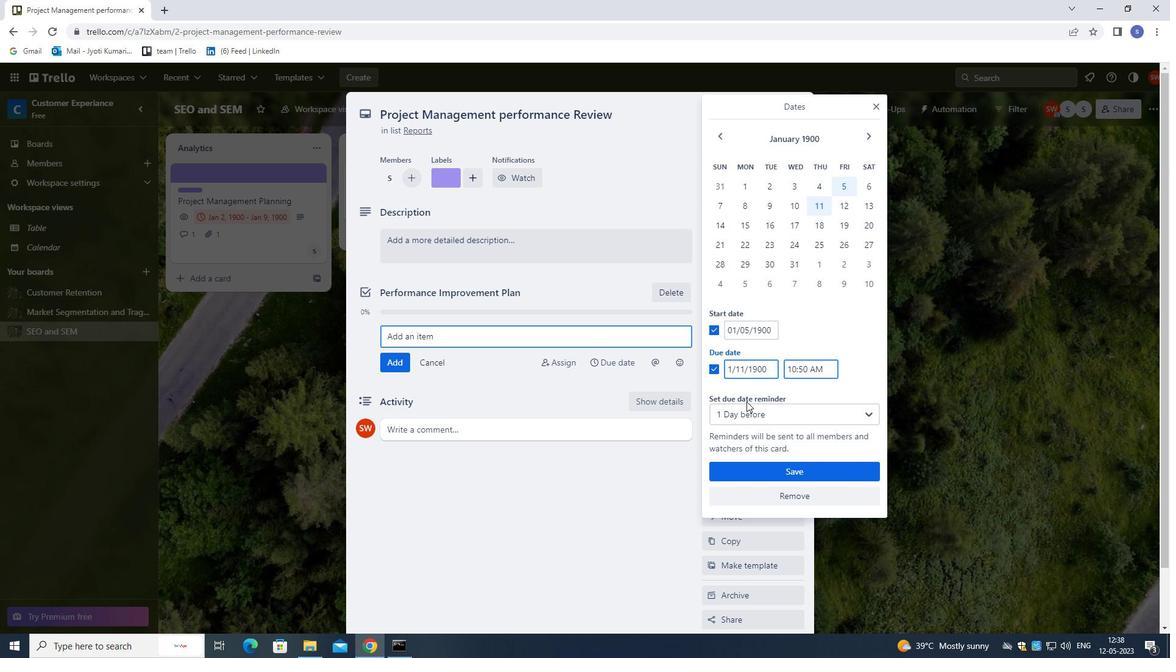 
Action: Mouse moved to (749, 400)
Screenshot: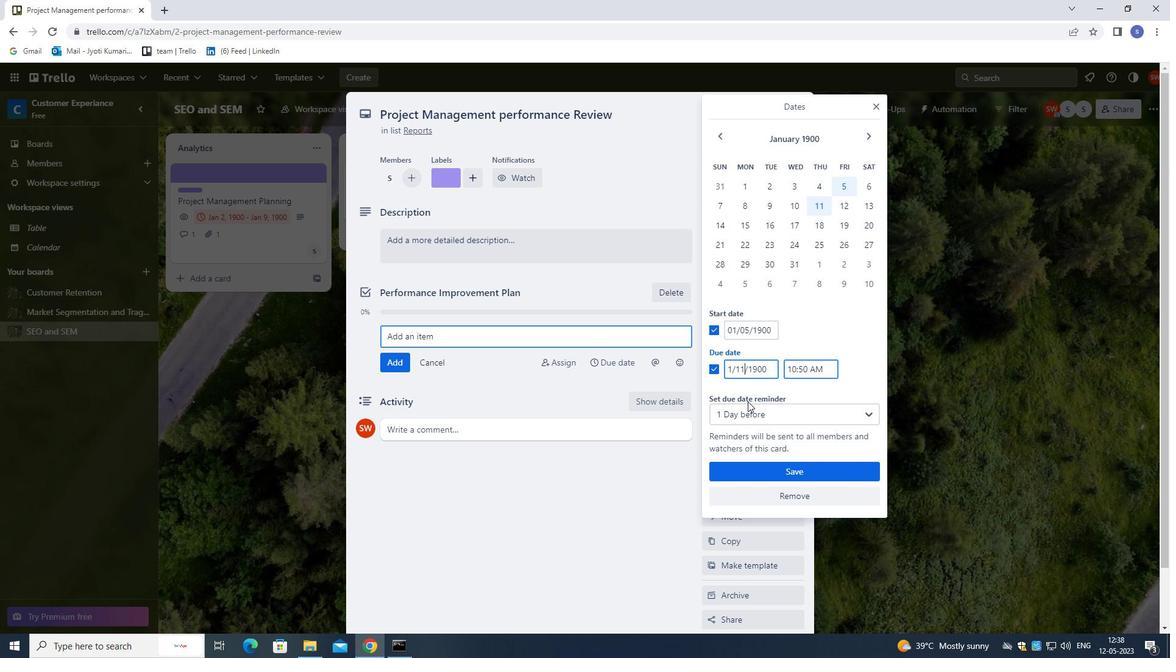 
Action: Key pressed <Key.backspace>
Screenshot: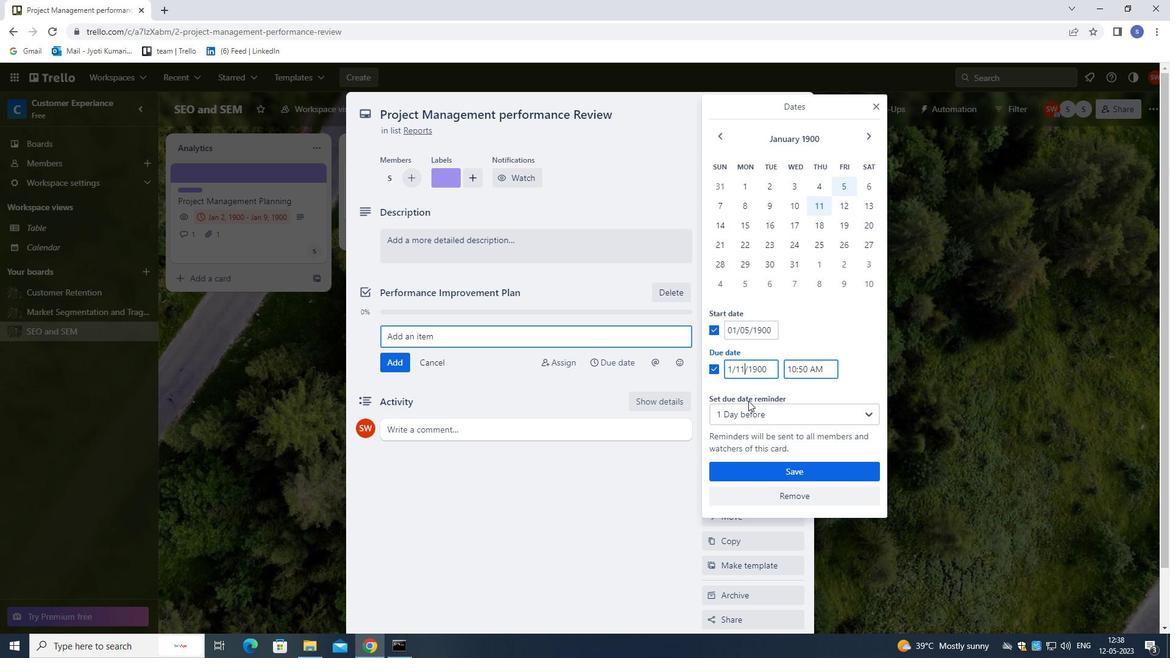 
Action: Mouse moved to (749, 399)
Screenshot: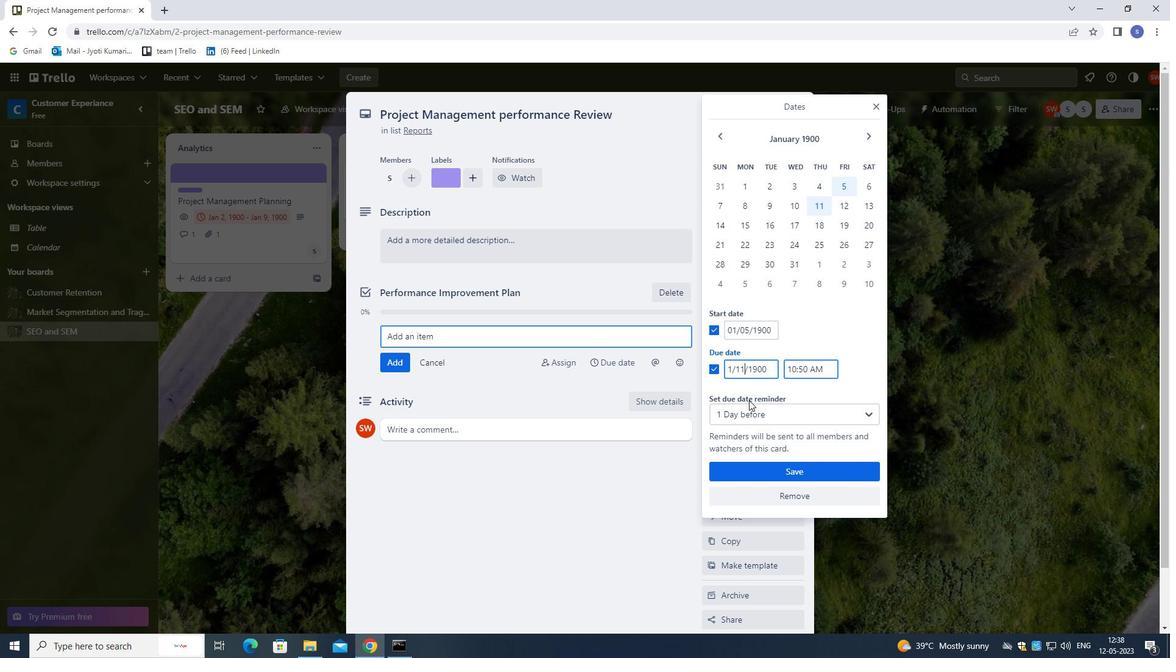 
Action: Key pressed 2
Screenshot: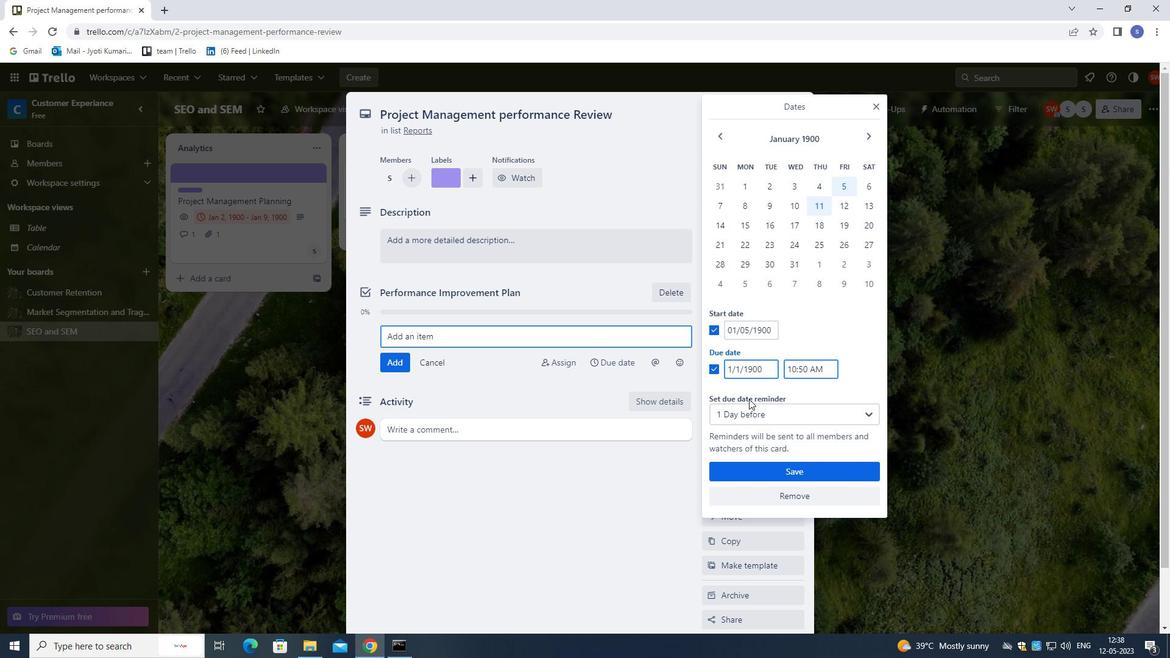 
Action: Mouse moved to (766, 471)
Screenshot: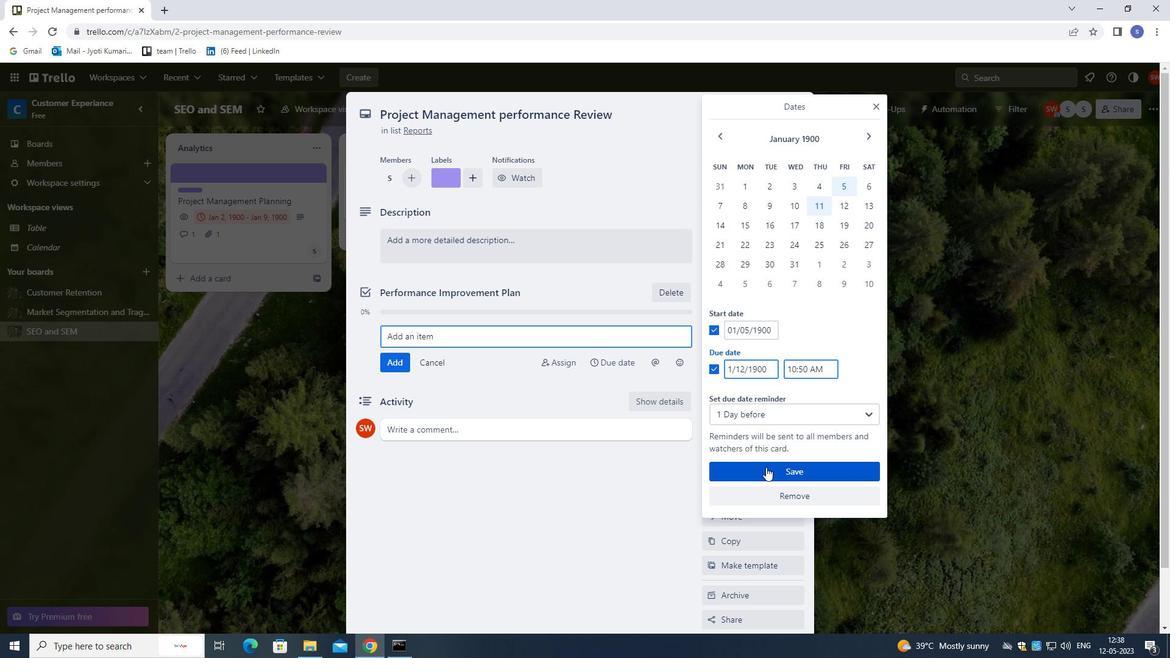 
Action: Mouse pressed left at (766, 471)
Screenshot: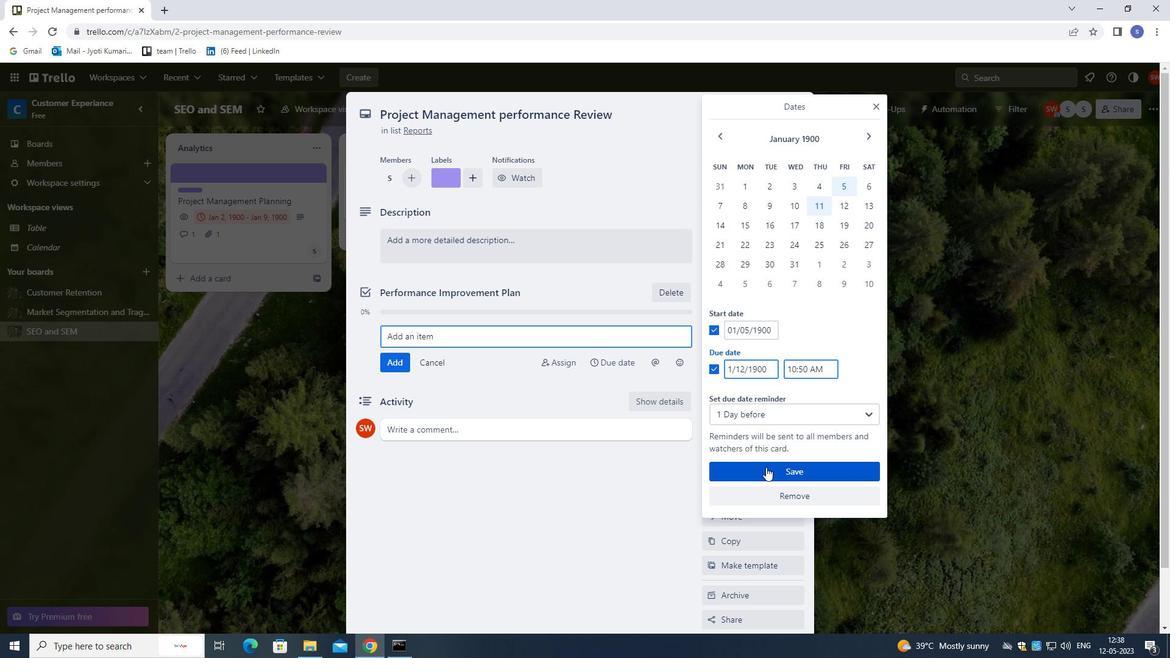 
Action: Mouse moved to (741, 313)
Screenshot: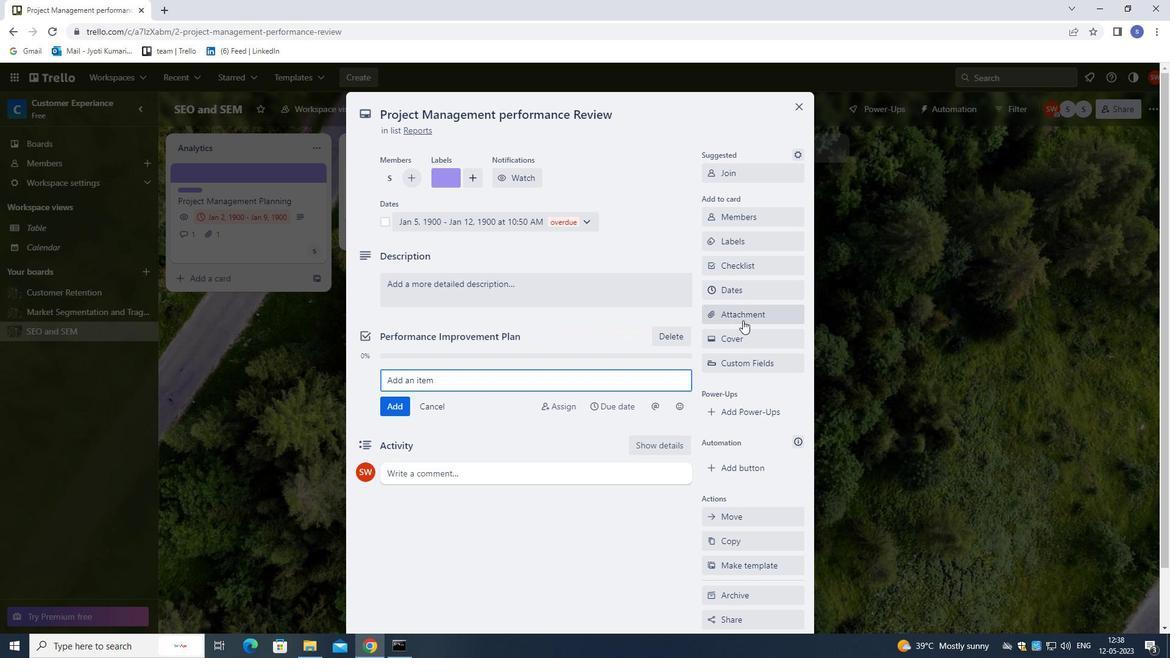 
Action: Mouse pressed left at (741, 313)
Screenshot: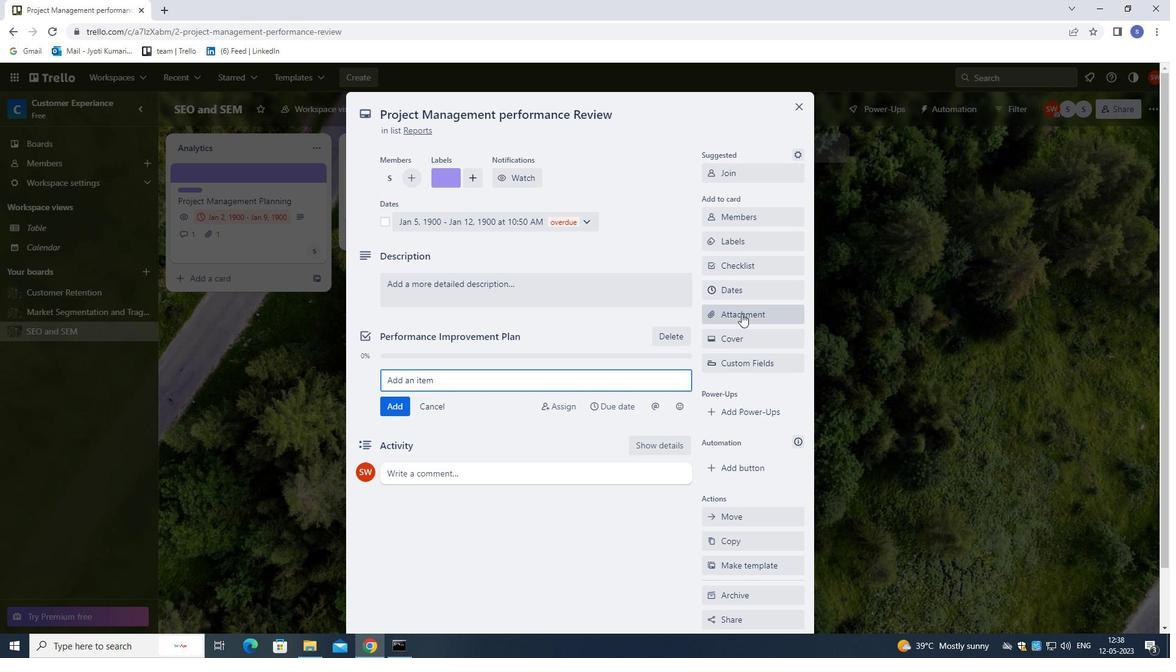 
Action: Mouse moved to (755, 385)
Screenshot: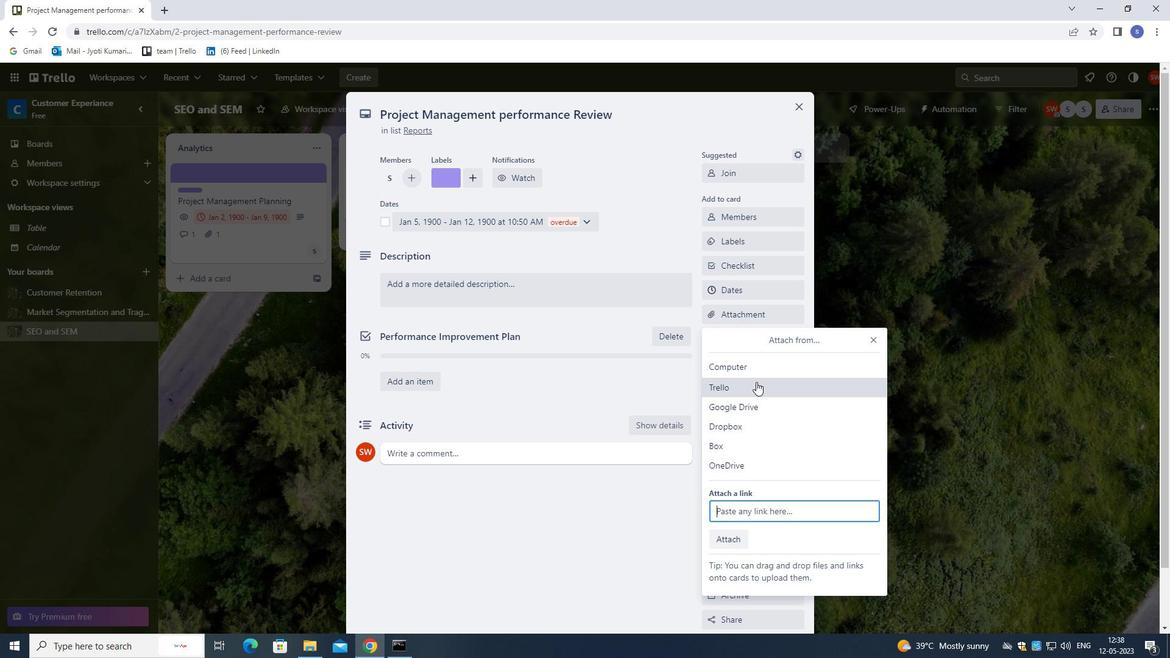 
Action: Mouse pressed left at (755, 385)
Screenshot: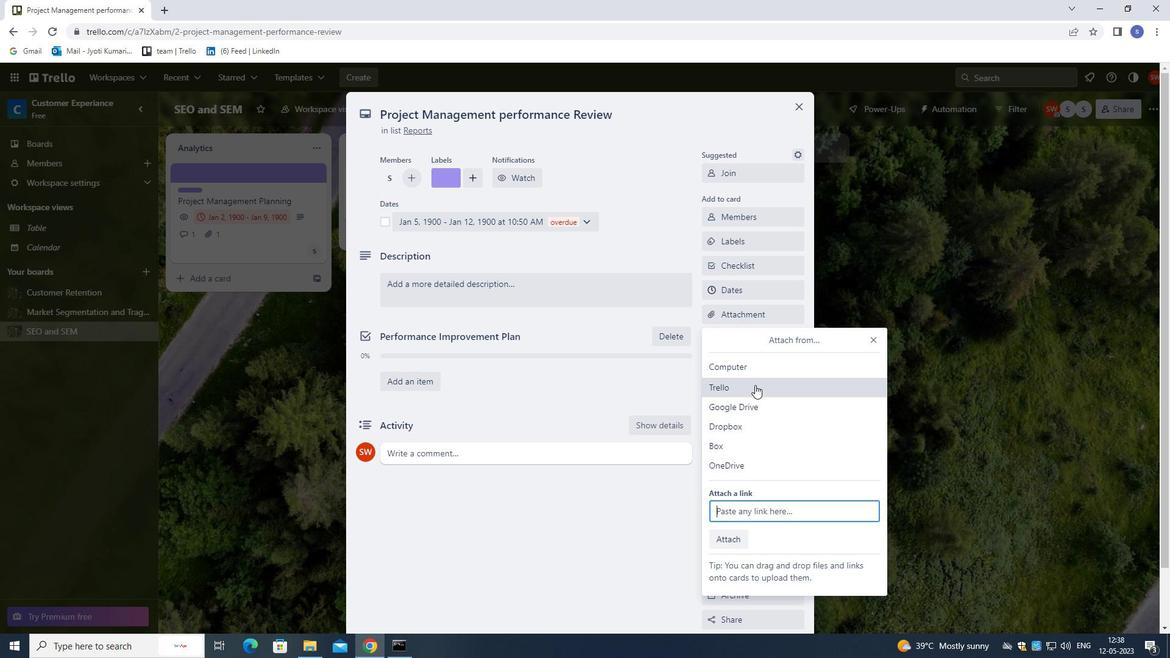 
Action: Mouse moved to (748, 307)
Screenshot: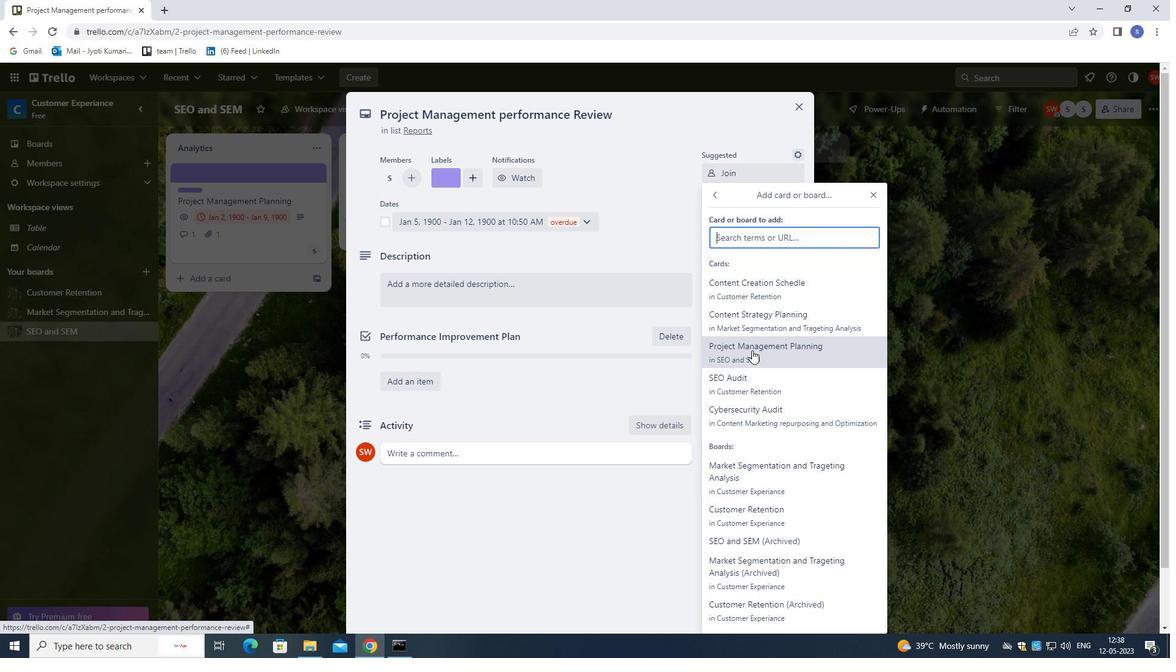 
Action: Mouse pressed left at (748, 307)
Screenshot: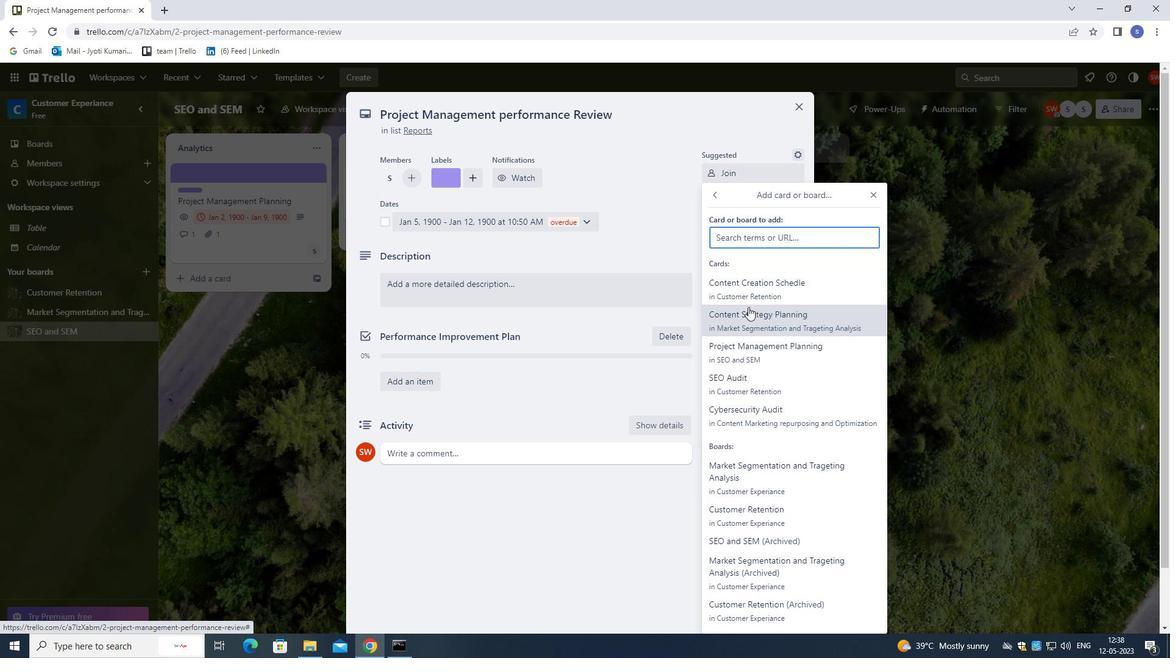 
Action: Mouse moved to (751, 343)
Screenshot: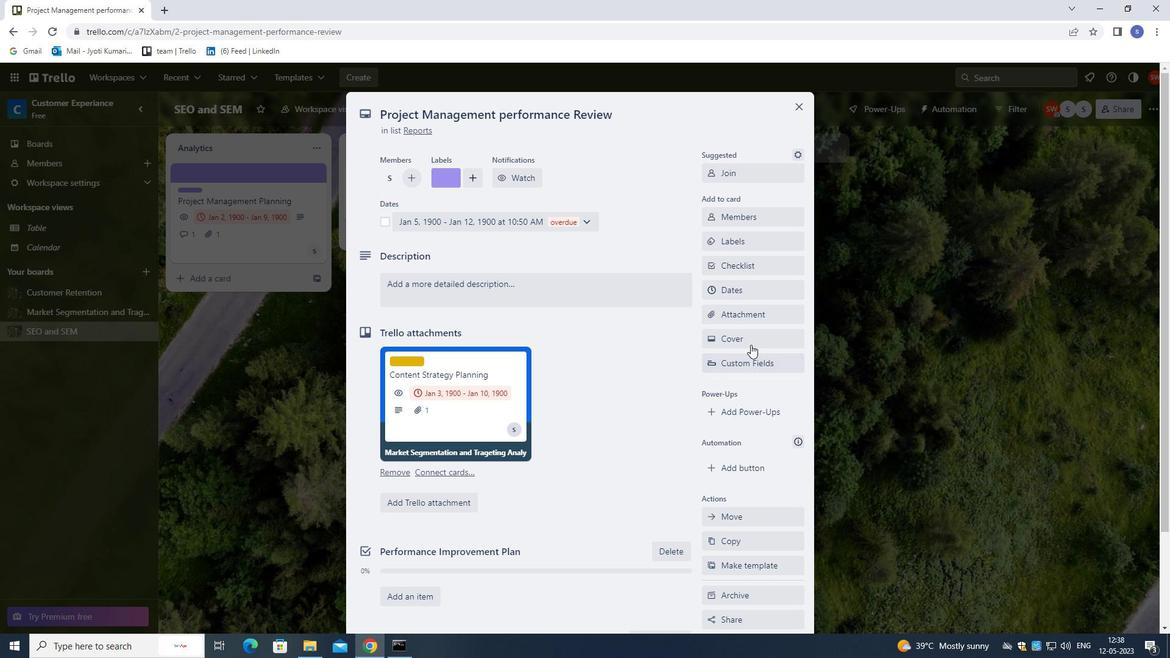 
Action: Mouse pressed left at (751, 343)
Screenshot: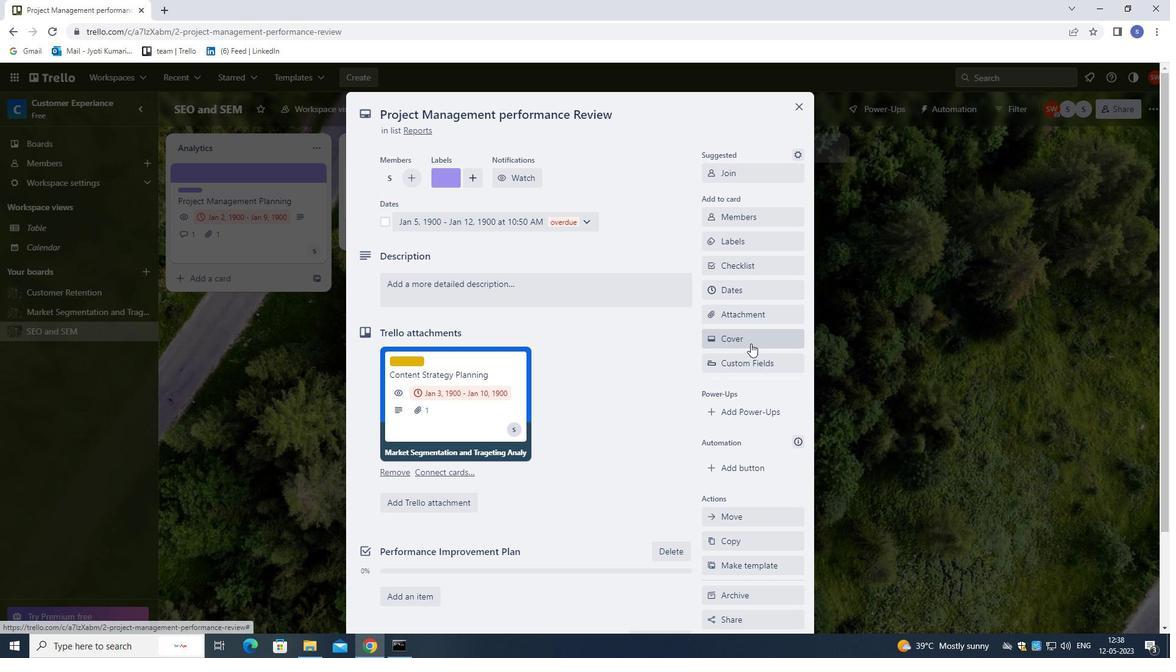 
Action: Mouse moved to (863, 386)
Screenshot: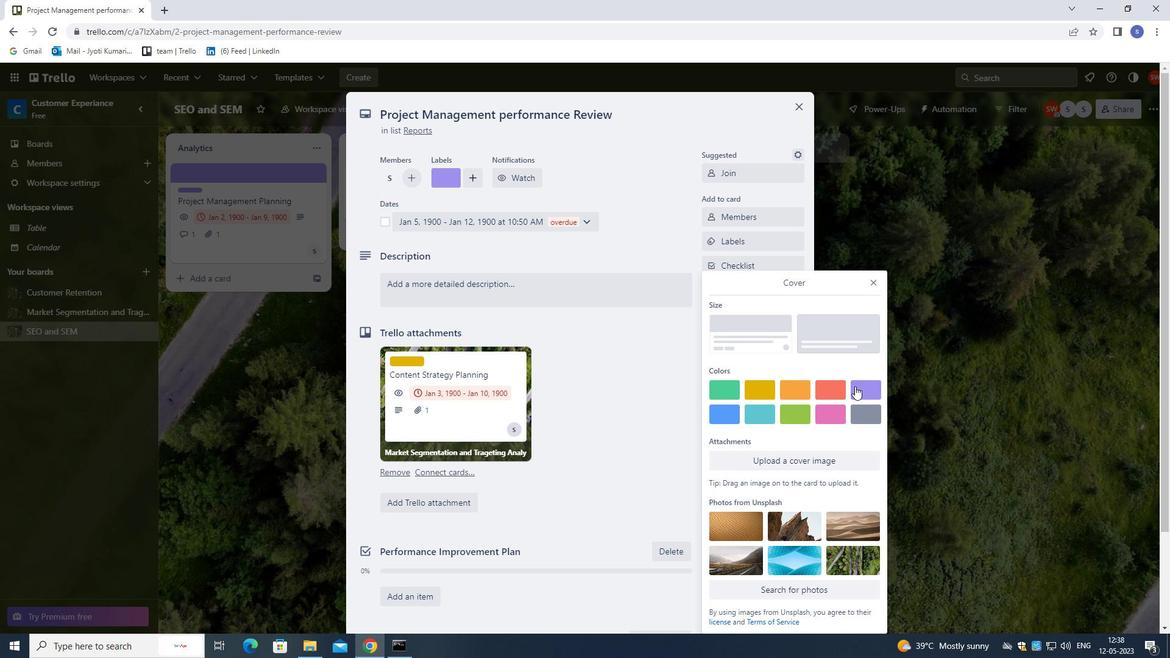 
Action: Mouse pressed left at (863, 386)
Screenshot: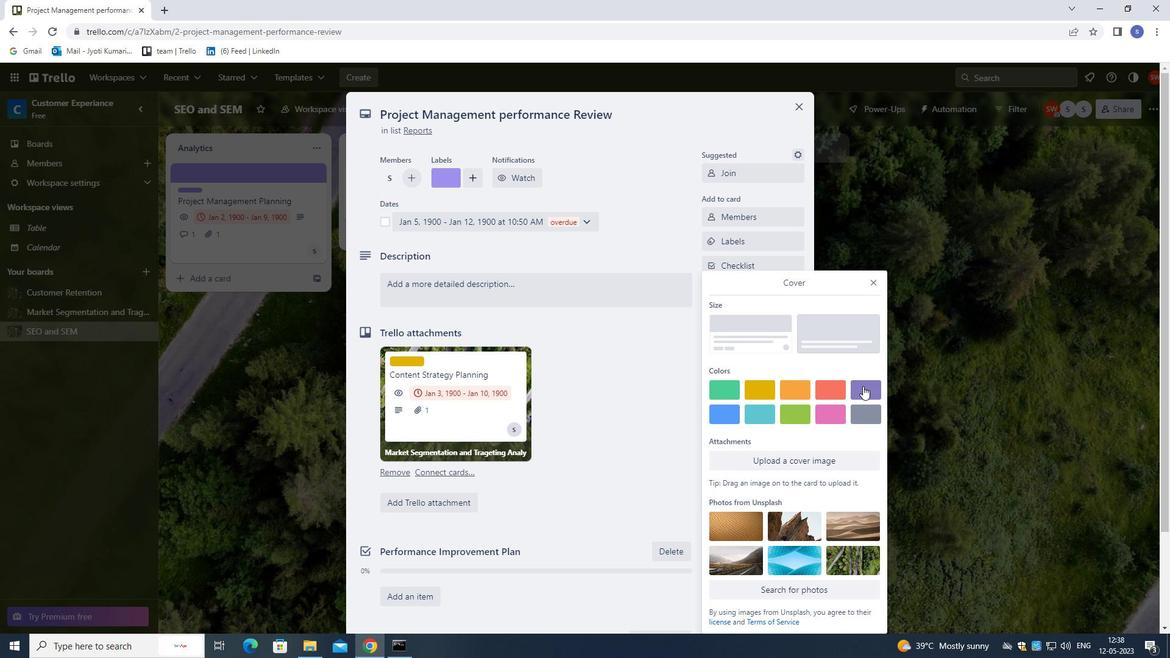 
Action: Mouse moved to (874, 263)
Screenshot: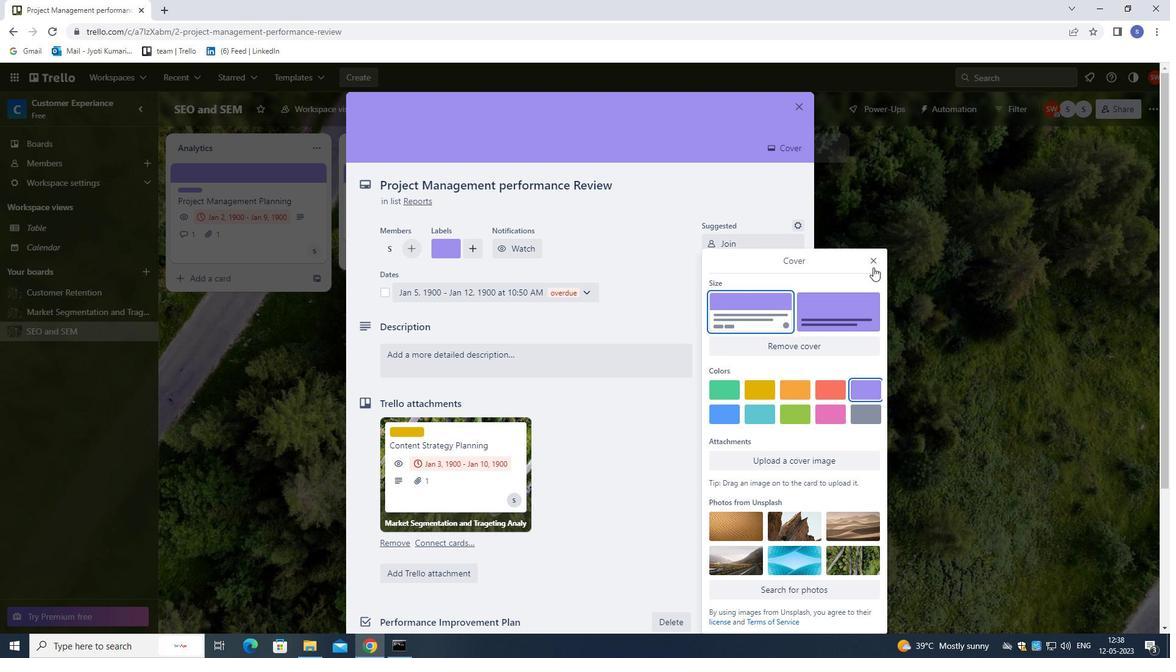 
Action: Mouse pressed left at (874, 263)
Screenshot: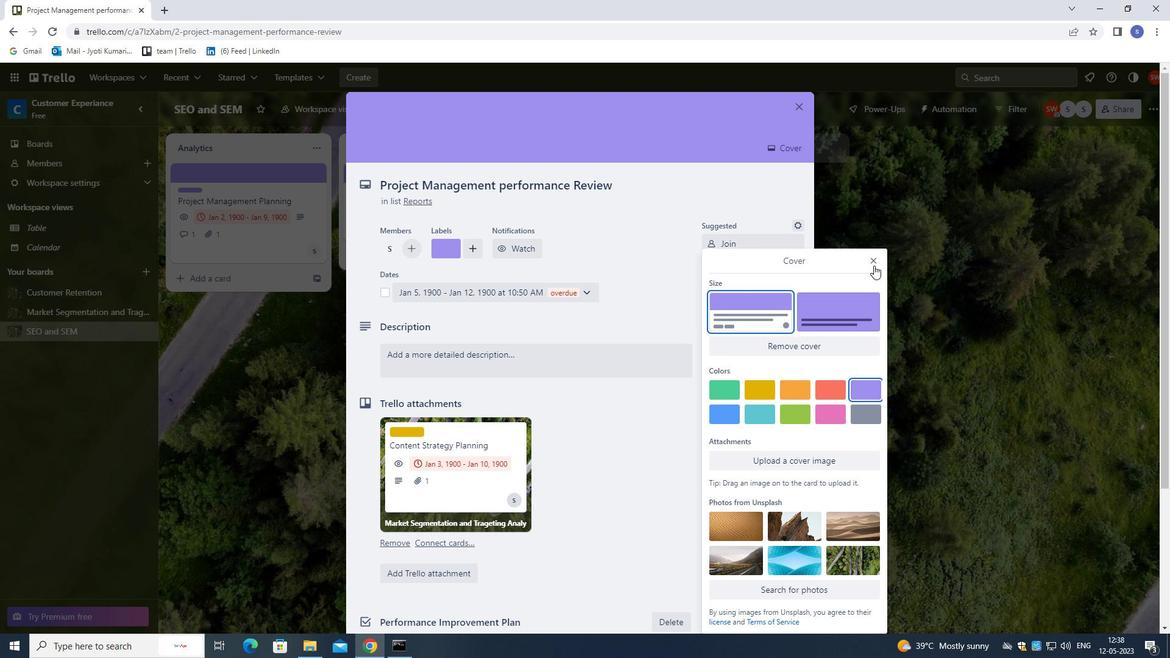 
Action: Mouse moved to (662, 365)
Screenshot: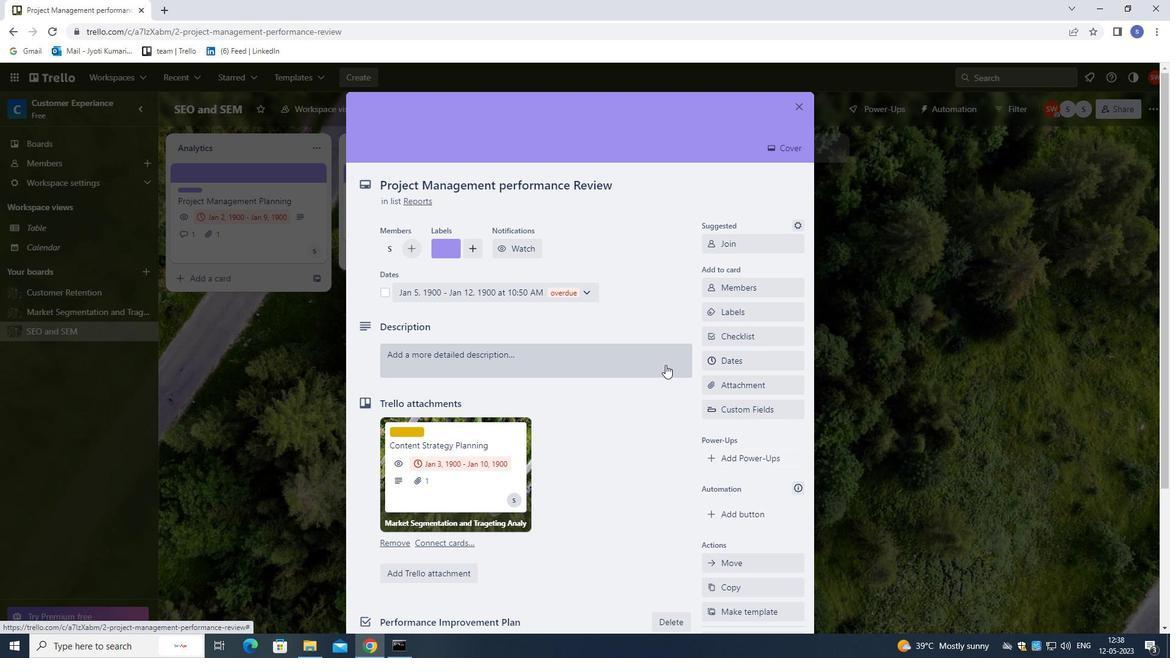
Action: Mouse pressed left at (662, 365)
Screenshot: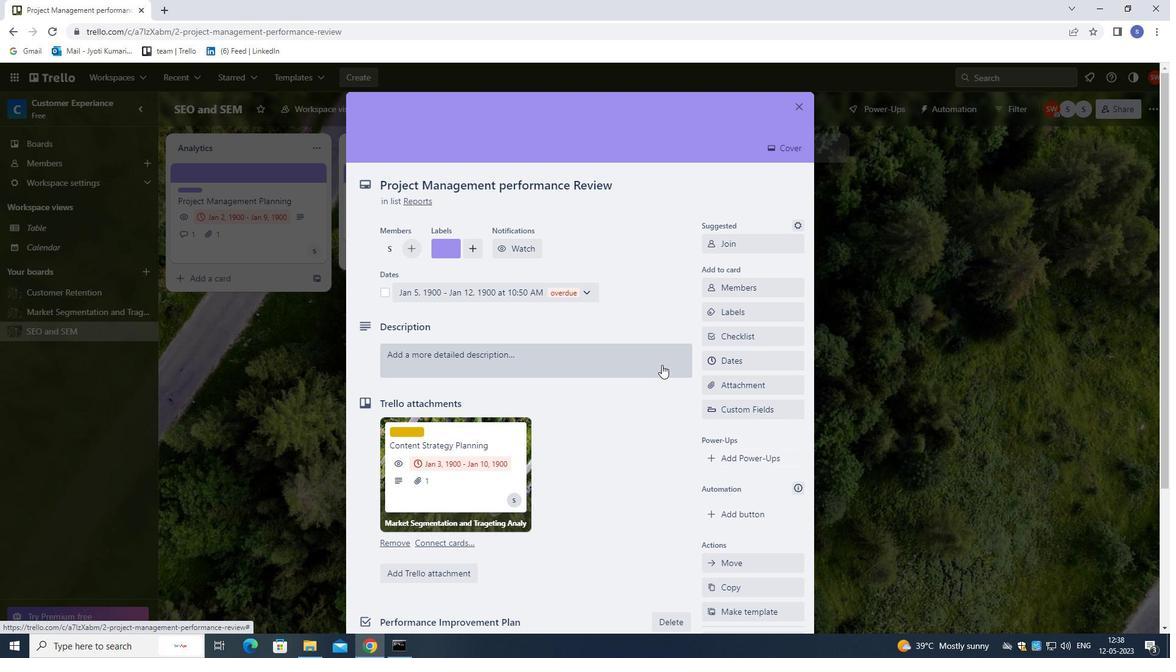 
Action: Key pressed <Key.shift>SCHDULE<Key.space>TEAM<Key.space>MEETING<Key.space>TO<Key.space>DISCUSS<Key.space>PROJECT<Key.space>PROGRESS.
Screenshot: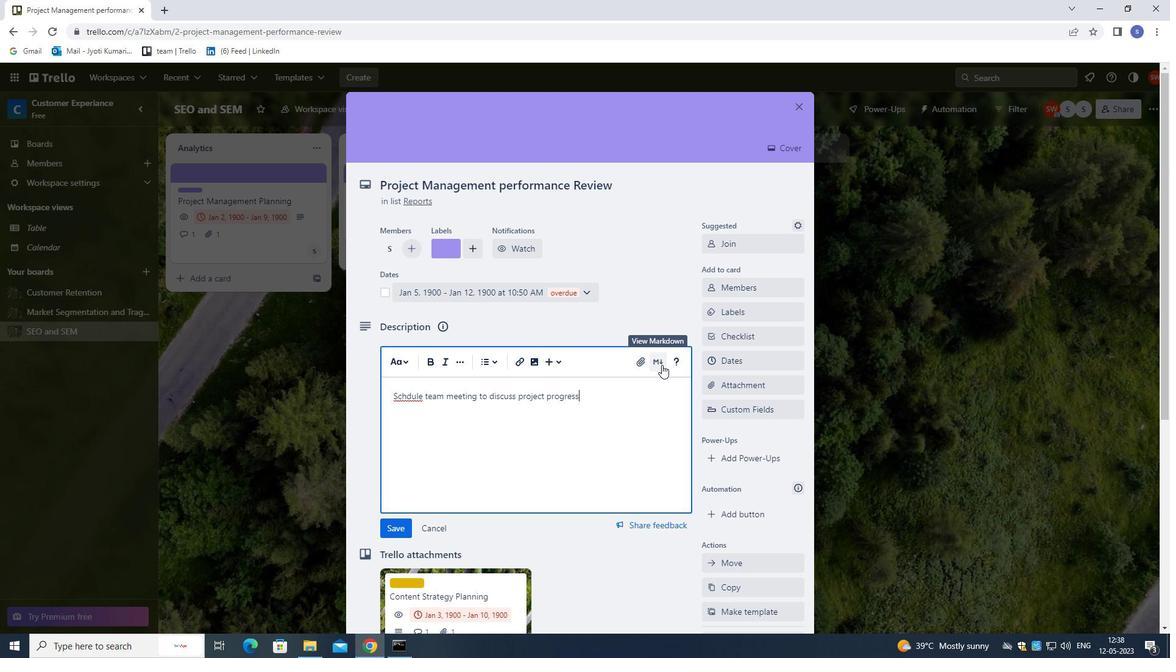 
Action: Mouse moved to (425, 393)
Screenshot: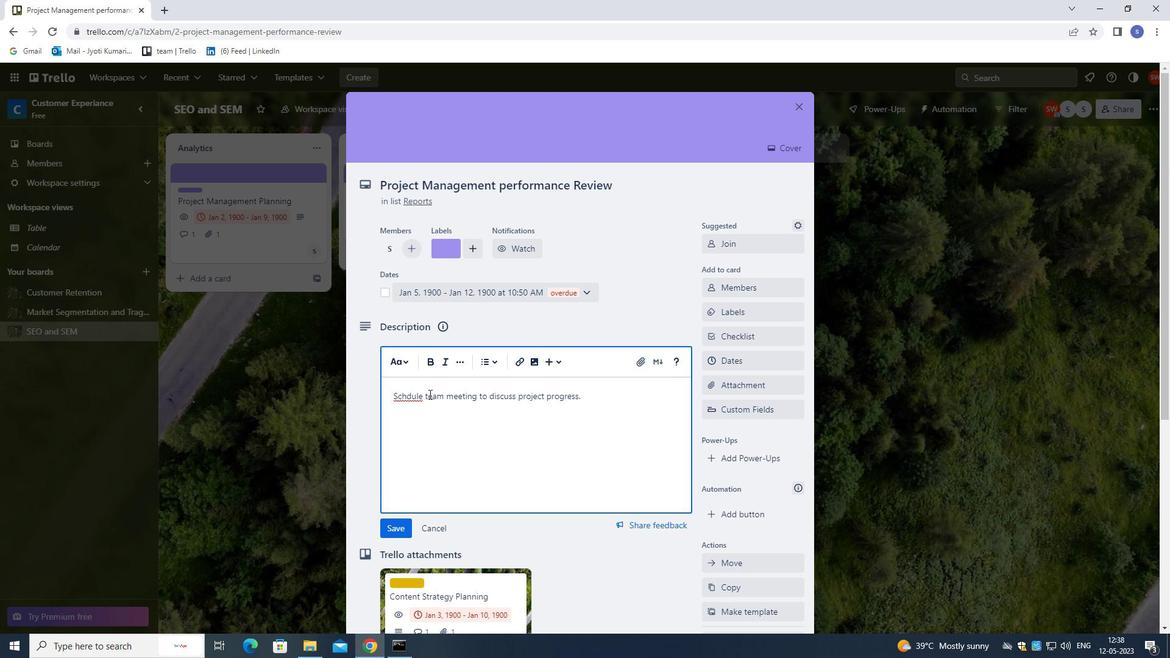 
Action: Mouse pressed left at (425, 393)
Screenshot: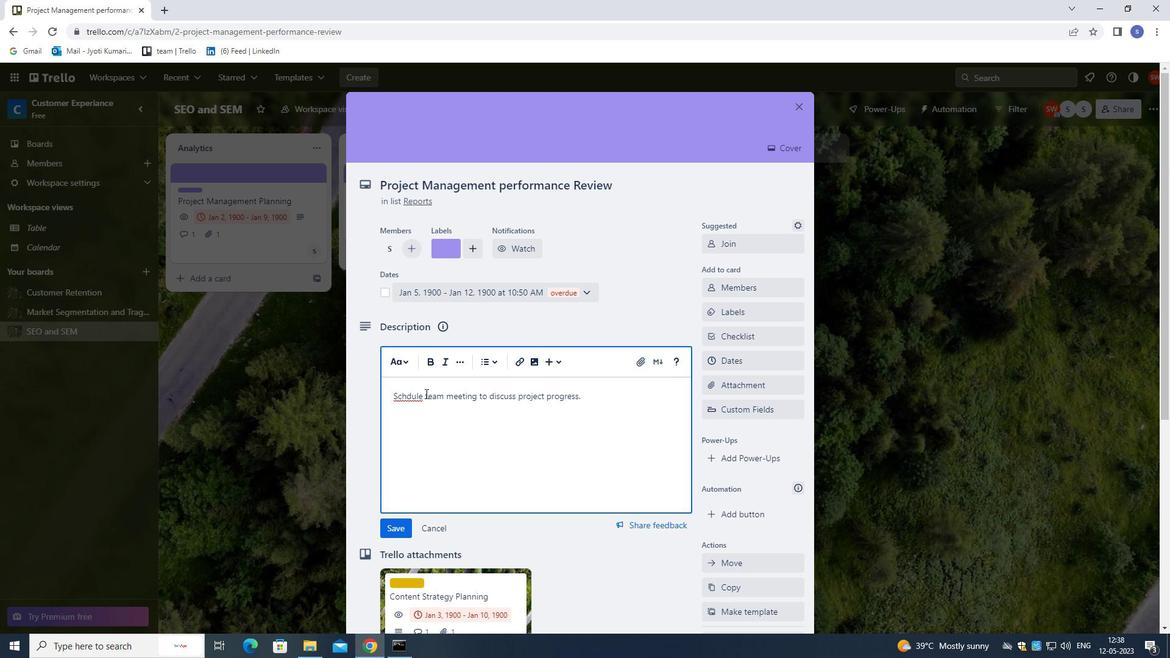 
Action: Mouse moved to (423, 397)
Screenshot: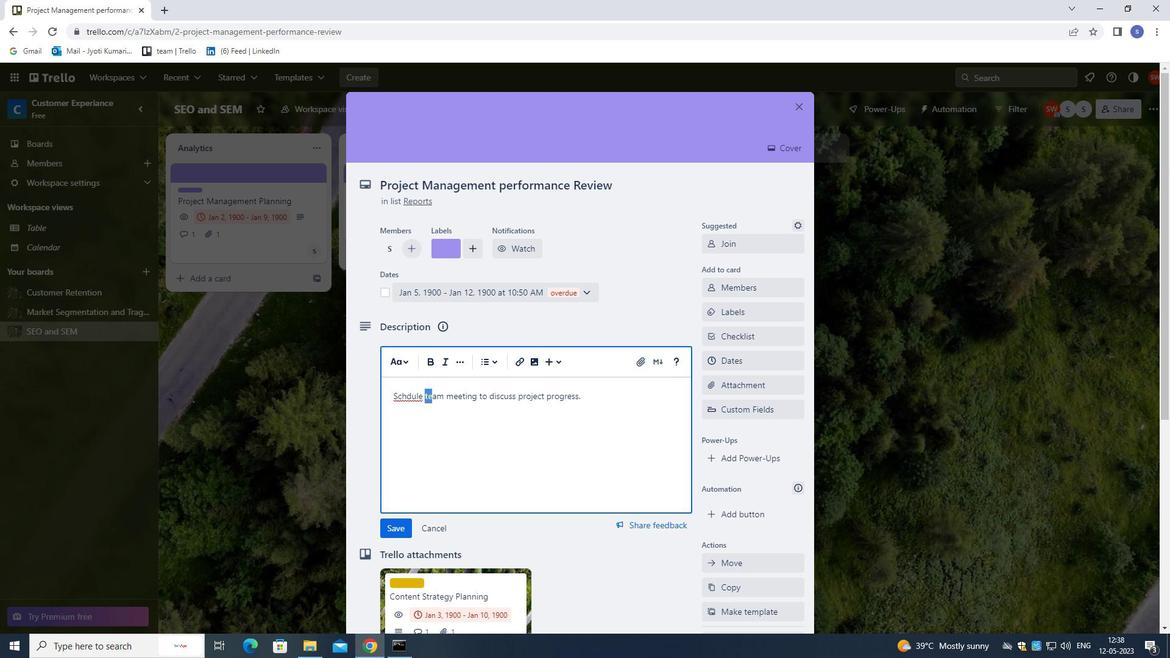 
Action: Mouse pressed left at (423, 397)
Screenshot: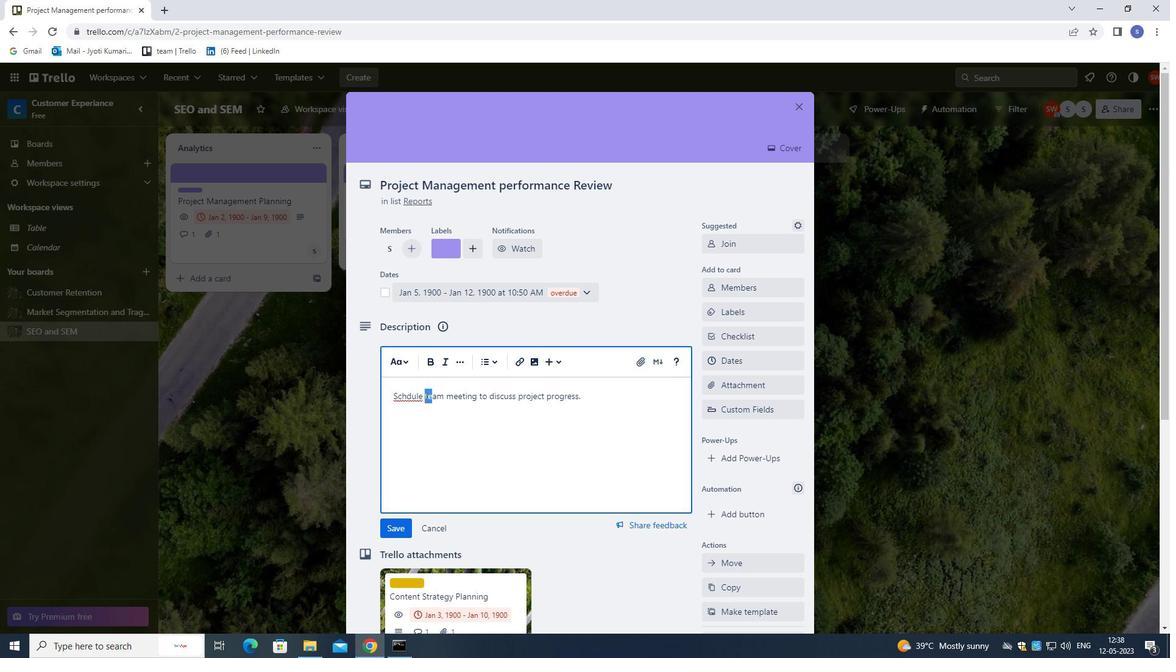 
Action: Mouse moved to (482, 491)
Screenshot: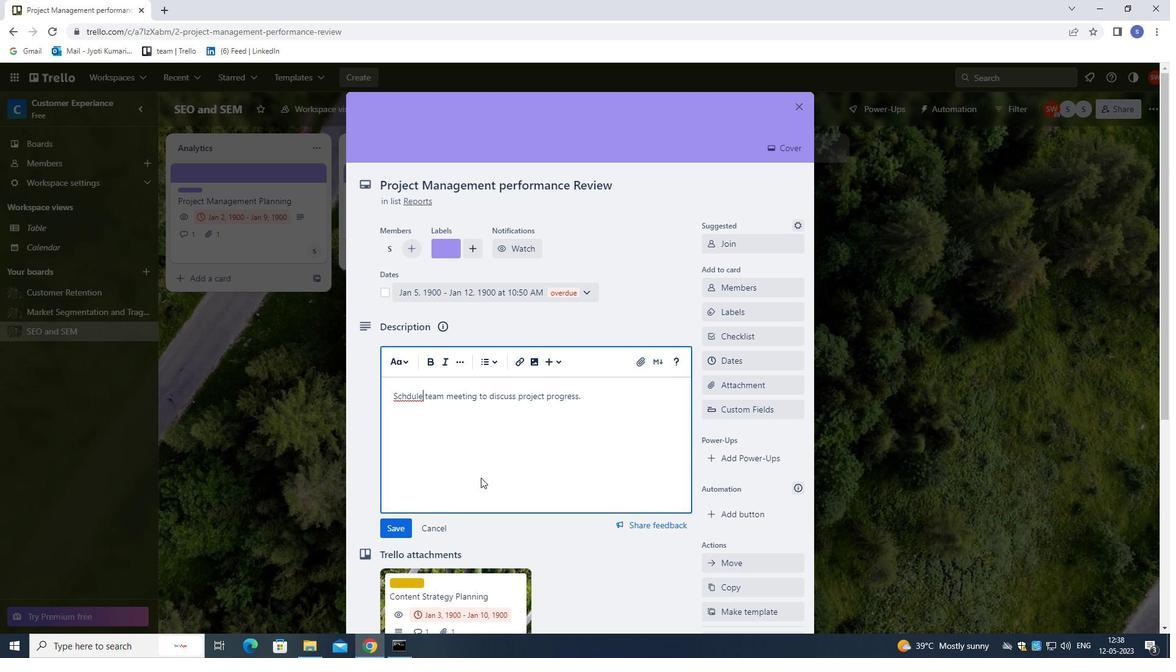 
Action: Key pressed <Key.backspace><Key.backspace><Key.backspace><Key.backspace>EDULE
Screenshot: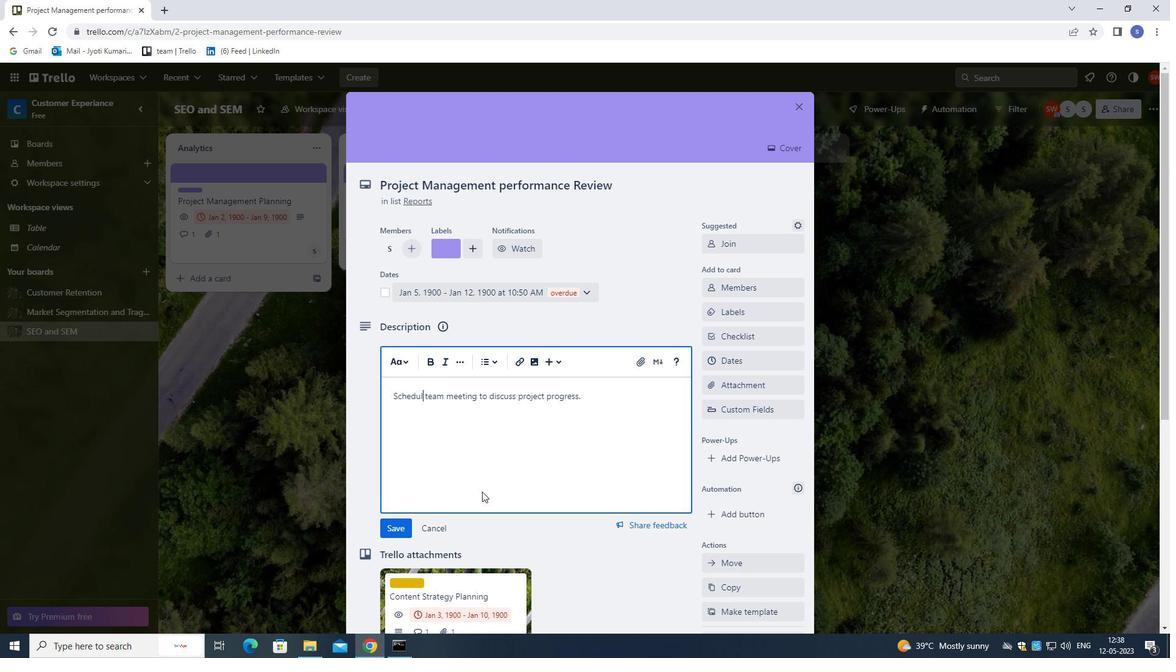 
Action: Mouse moved to (465, 554)
Screenshot: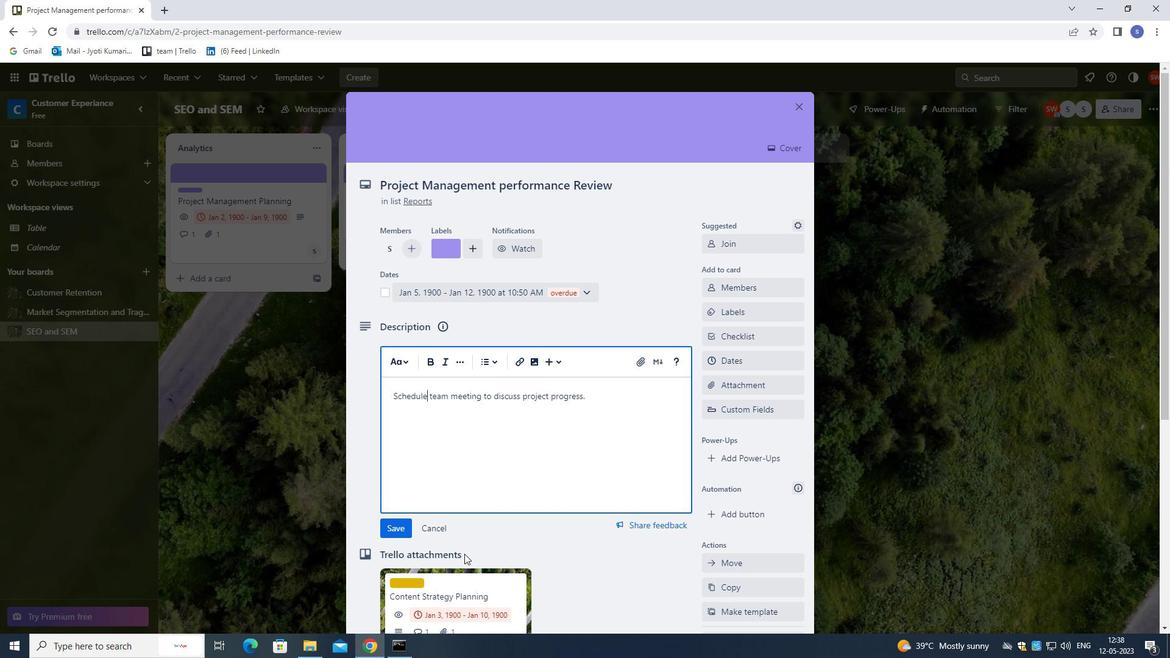 
Action: Mouse scrolled (465, 554) with delta (0, 0)
Screenshot: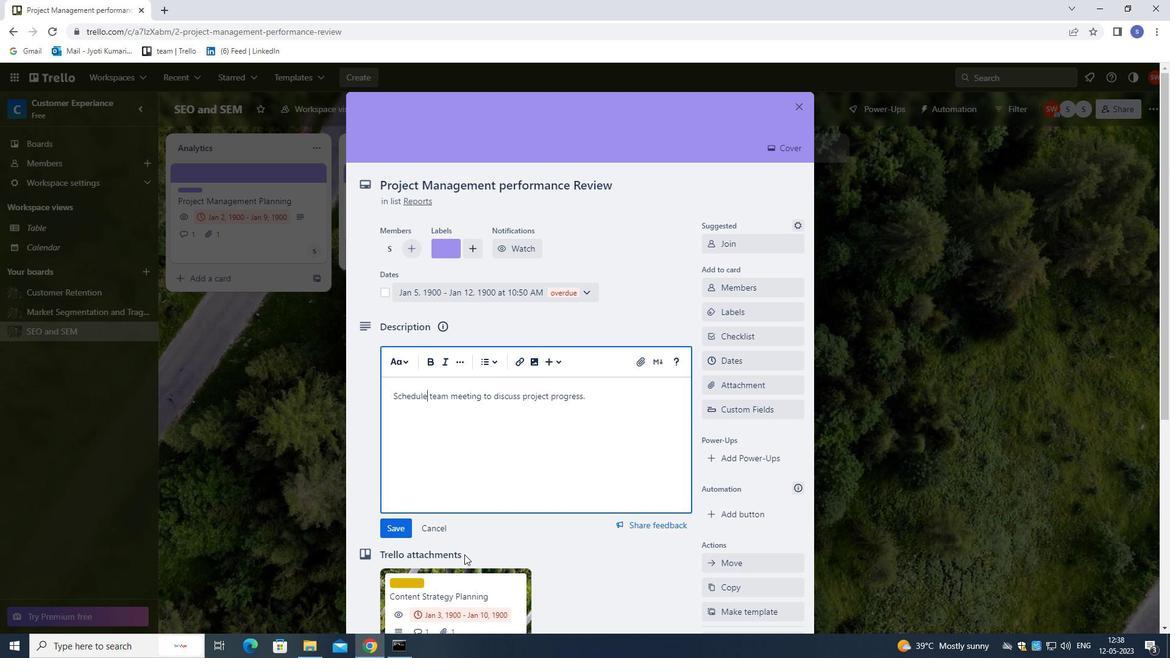 
Action: Mouse scrolled (465, 554) with delta (0, 0)
Screenshot: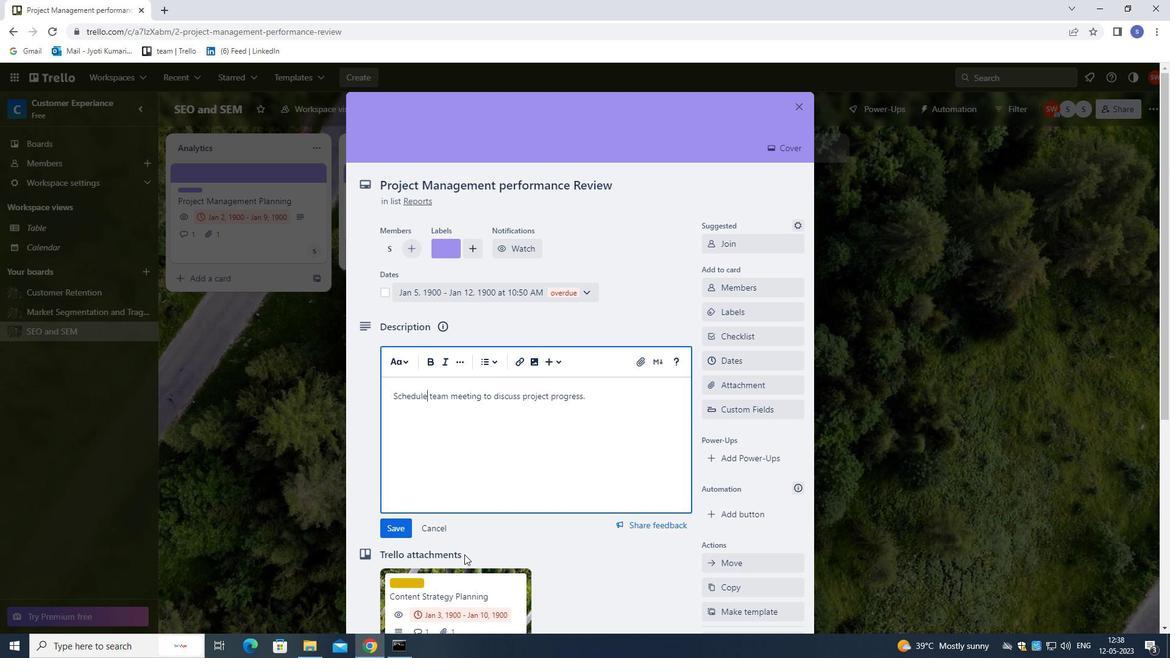 
Action: Mouse scrolled (465, 554) with delta (0, 0)
Screenshot: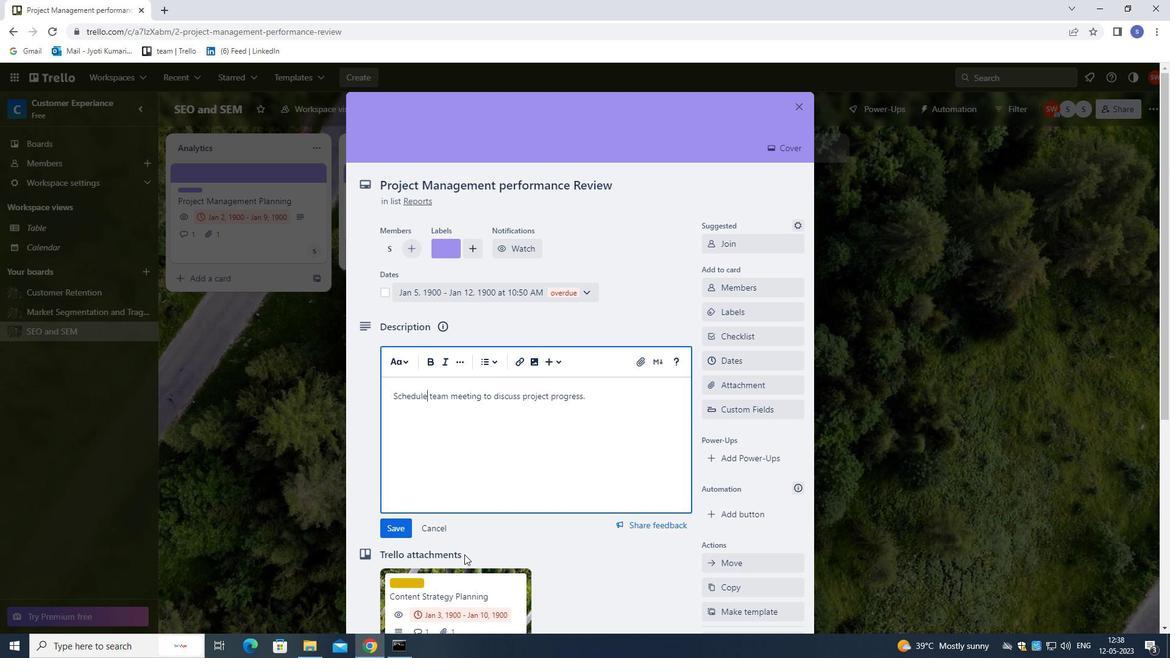 
Action: Mouse moved to (465, 554)
Screenshot: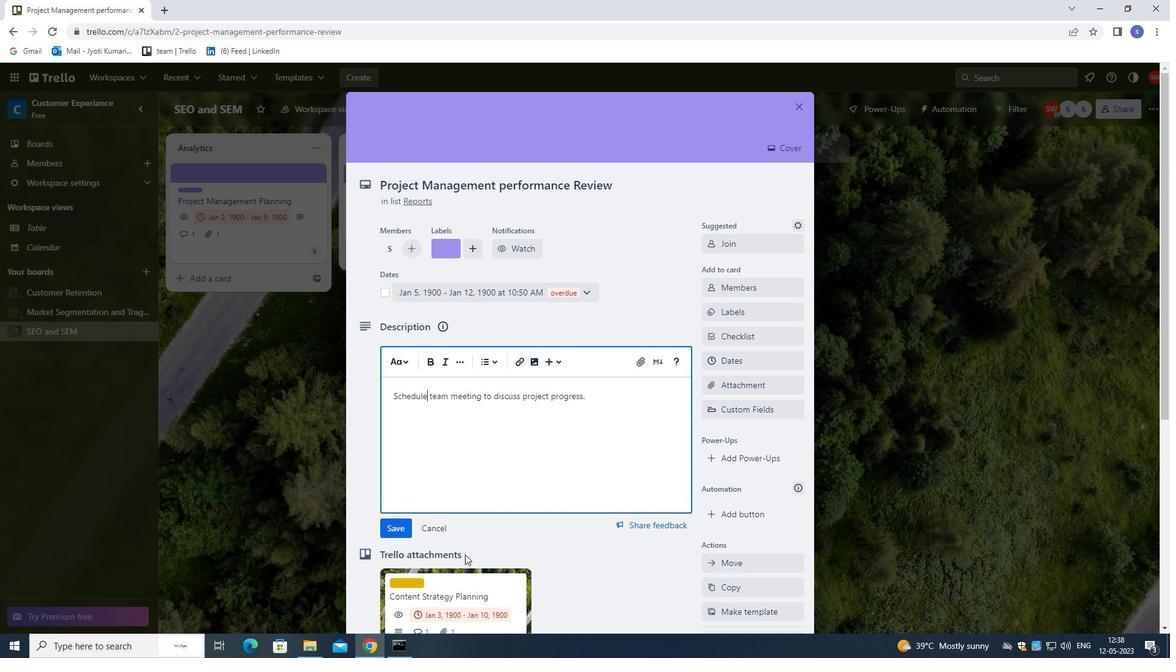 
Action: Mouse scrolled (465, 554) with delta (0, 0)
Screenshot: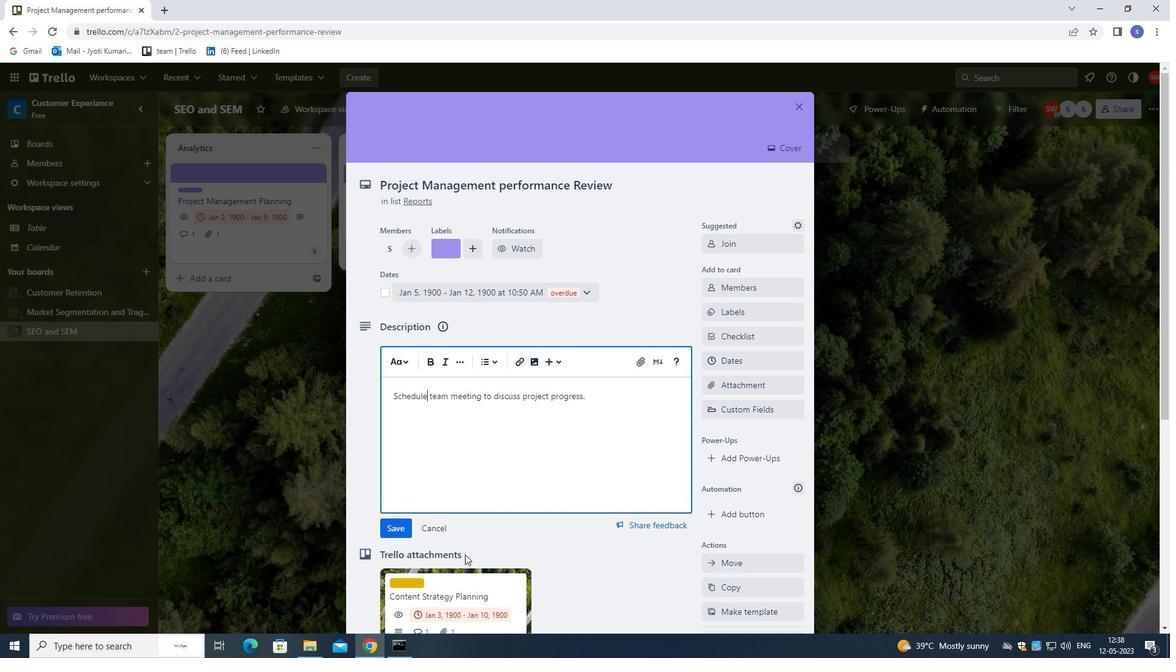 
Action: Mouse moved to (465, 554)
Screenshot: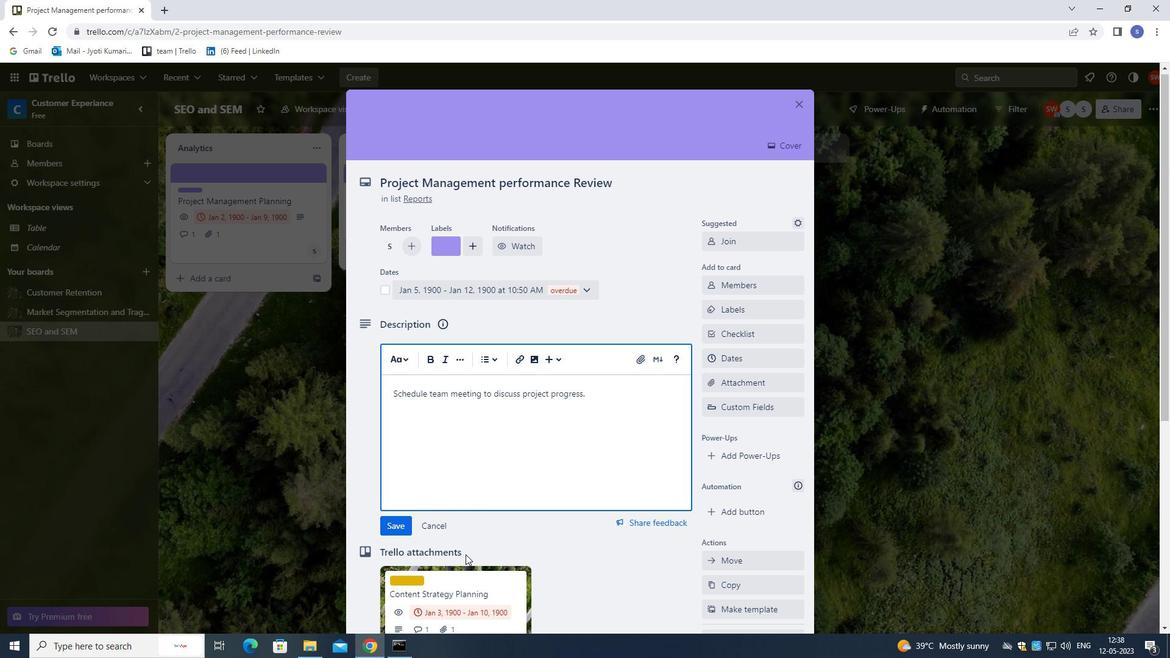 
Action: Mouse scrolled (465, 554) with delta (0, 0)
Screenshot: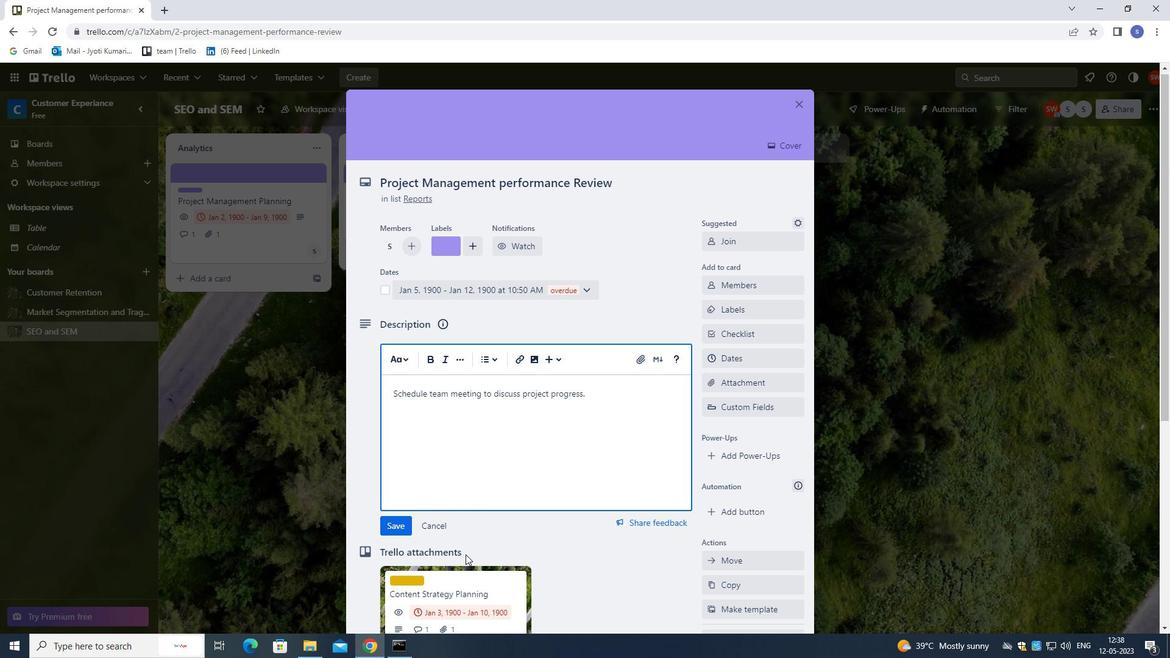 
Action: Mouse scrolled (465, 554) with delta (0, 0)
Screenshot: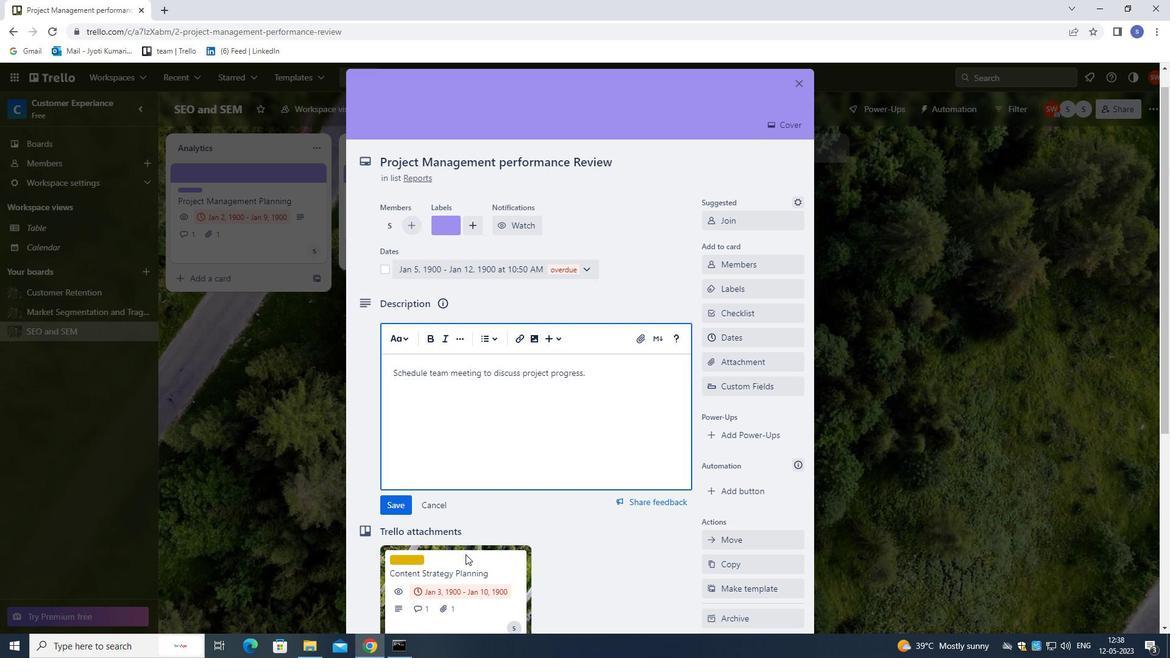 
Action: Mouse scrolled (465, 554) with delta (0, 0)
Screenshot: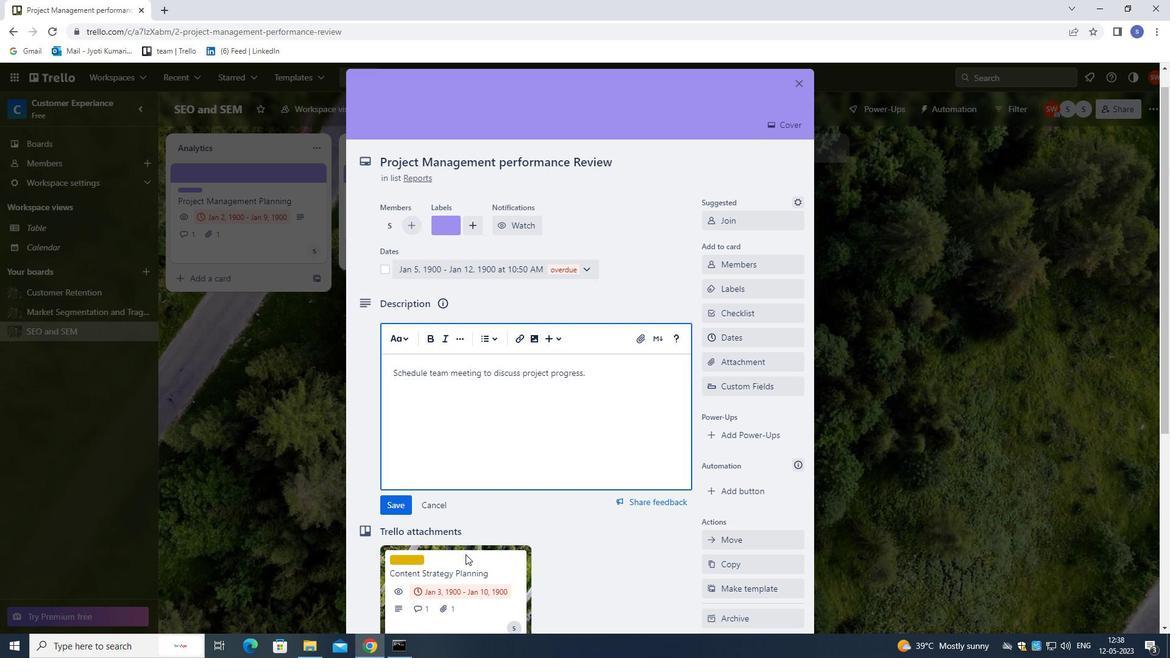 
Action: Mouse scrolled (465, 554) with delta (0, 0)
Screenshot: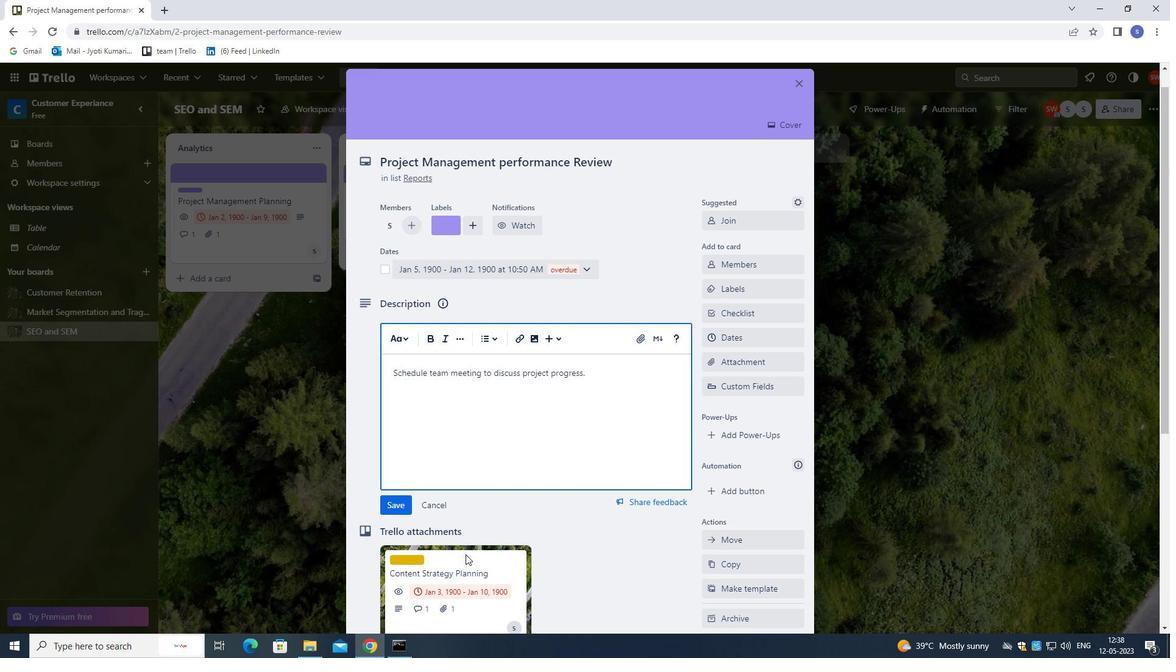 
Action: Mouse moved to (466, 556)
Screenshot: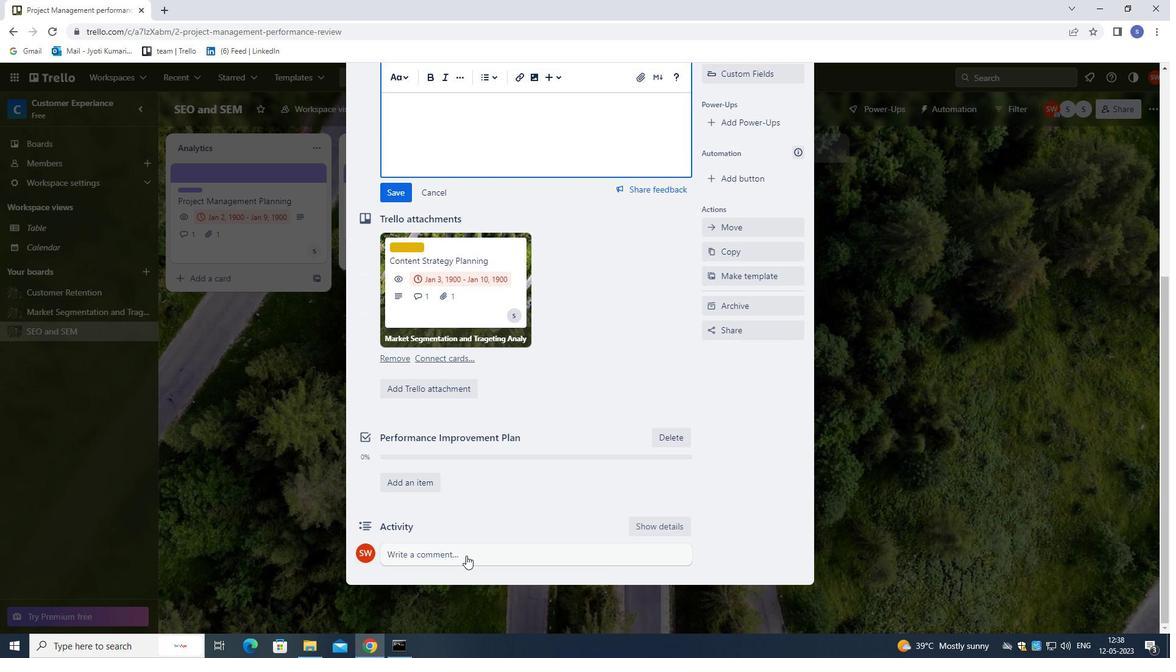 
Action: Mouse pressed left at (466, 556)
Screenshot: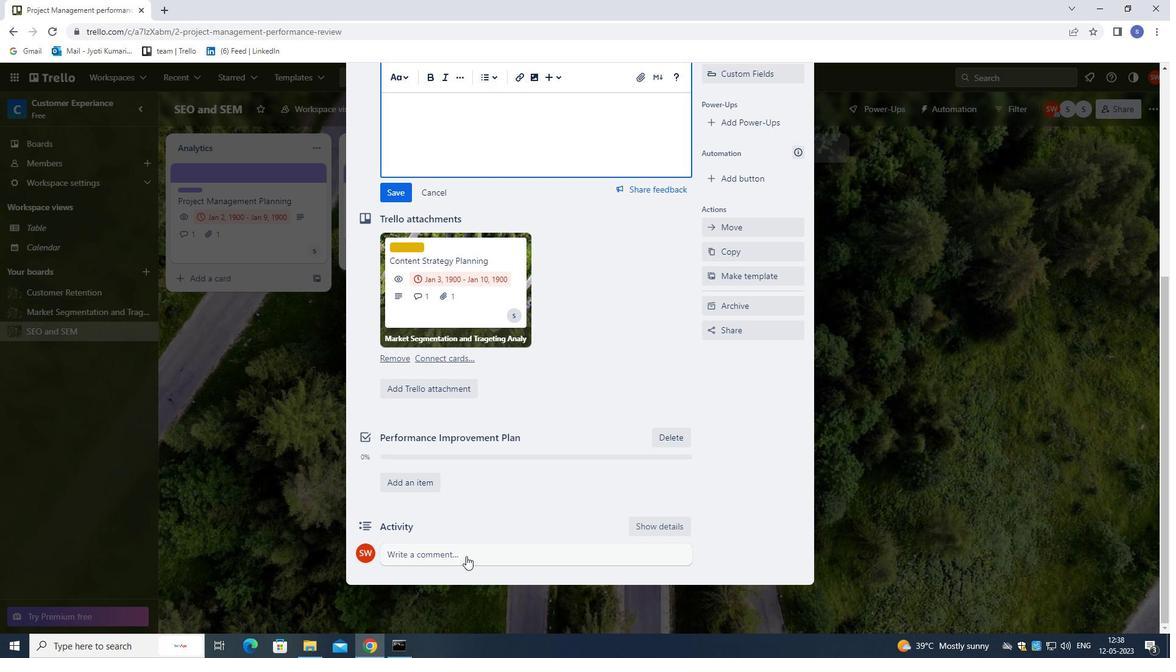 
Action: Mouse moved to (465, 555)
Screenshot: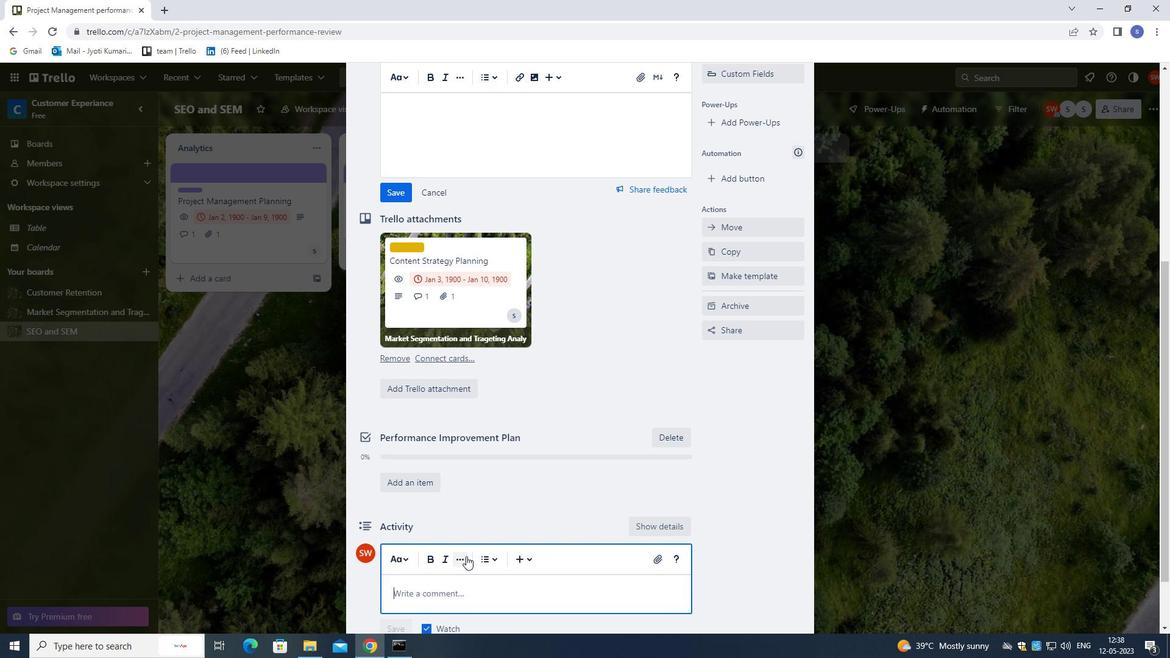 
Action: Mouse scrolled (465, 554) with delta (0, 0)
Screenshot: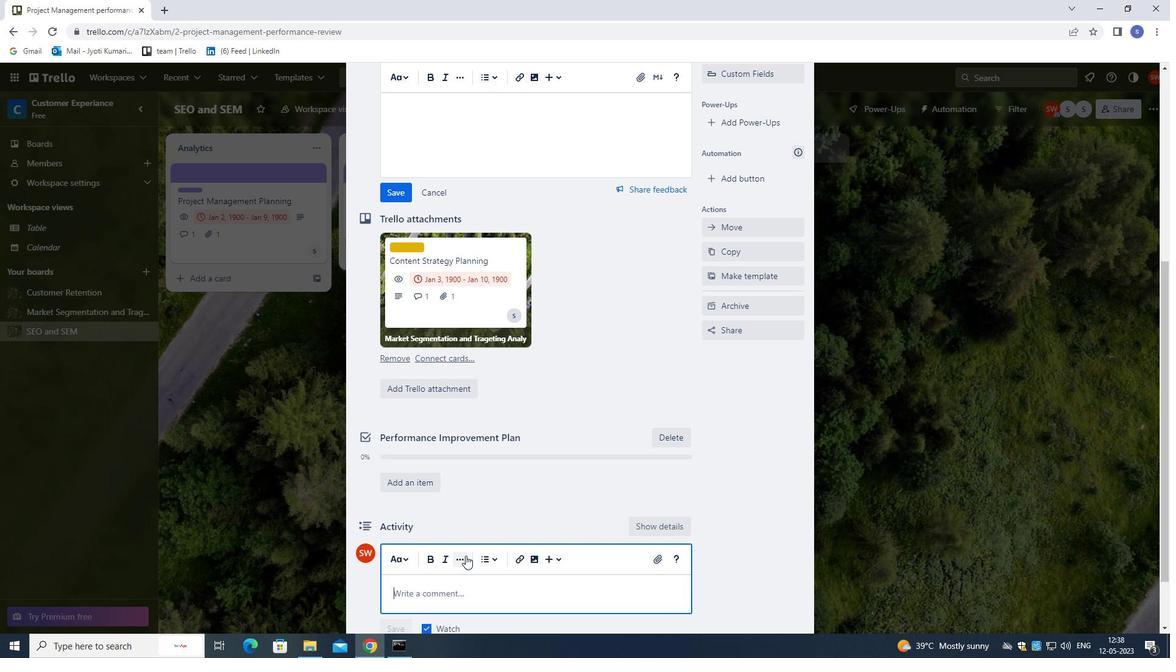 
Action: Mouse scrolled (465, 554) with delta (0, 0)
Screenshot: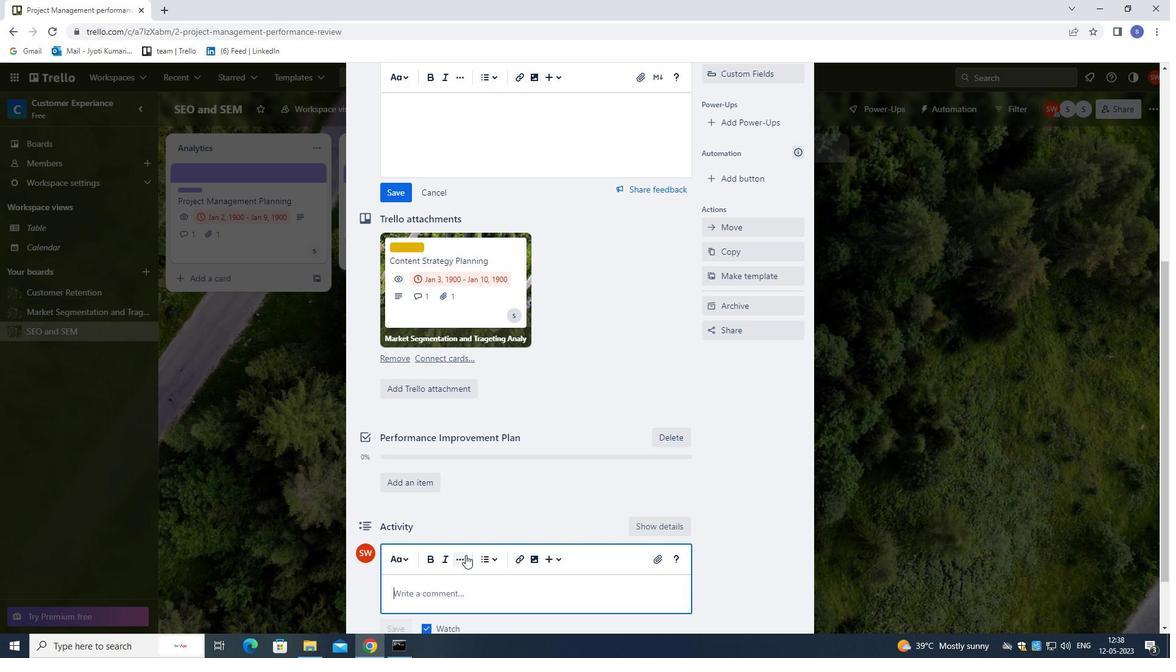 
Action: Mouse scrolled (465, 554) with delta (0, 0)
Screenshot: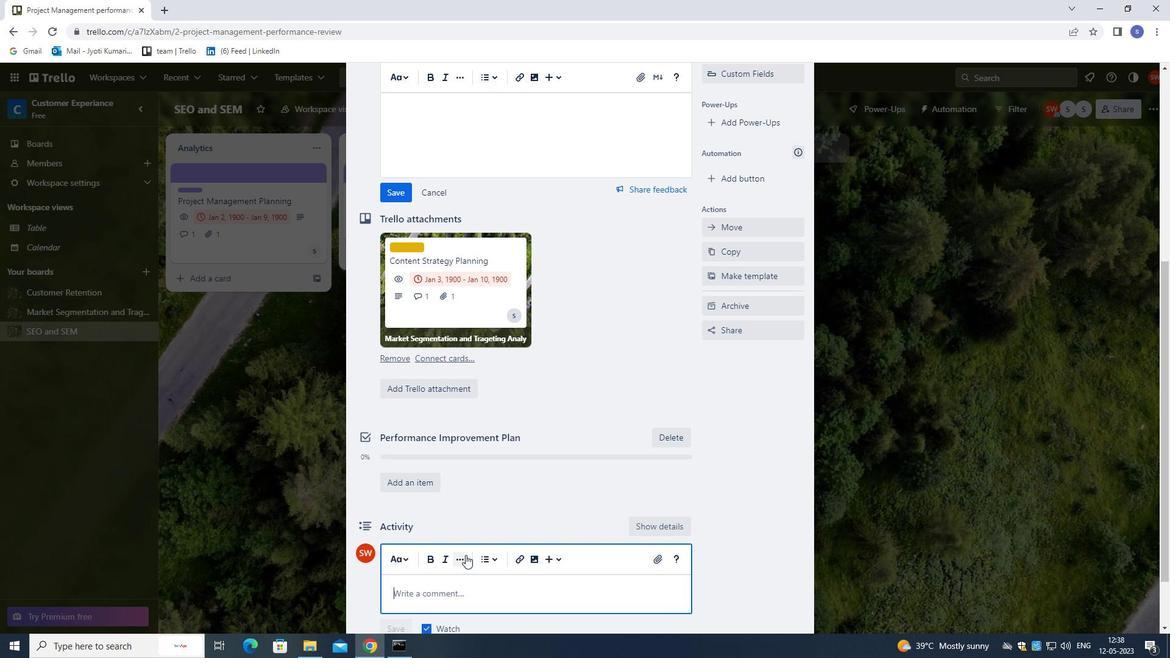 
Action: Mouse scrolled (465, 554) with delta (0, 0)
Screenshot: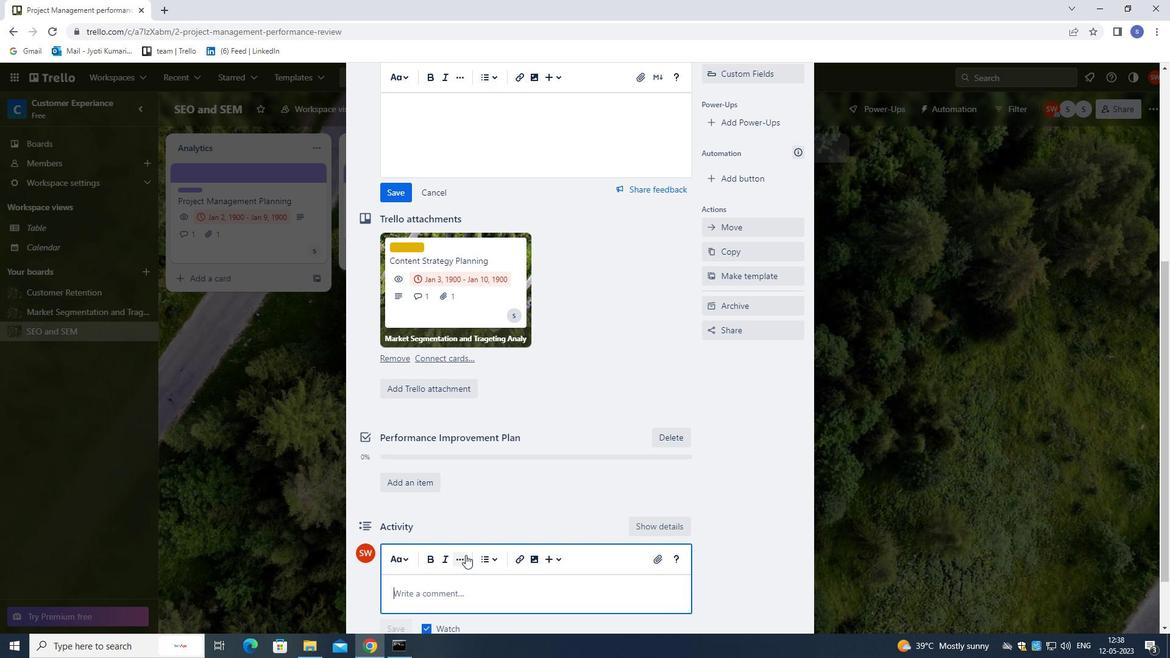
Action: Key pressed <Key.shift>LET<Key.space>US<Key.space>APPROACH<Key.space>THIS<Key.space>TASK<Key.space>WITH<Key.space>AS<Key.space><Key.backspace><Key.backspace><Key.space>SENSE<Key.space>OF<Key.space>CONTINUOUS<Key.space>IMPROVEMENT<Key.space>,<Key.space>SEEKING<Key.space>TO<Key.space>LEARN<Key.space>FROM<Key.space>OUR<Key.space>MISTAKES<Key.space>AND<Key.space>ITERATE<Key.space>OUR<Key.space>APPROACH.
Screenshot: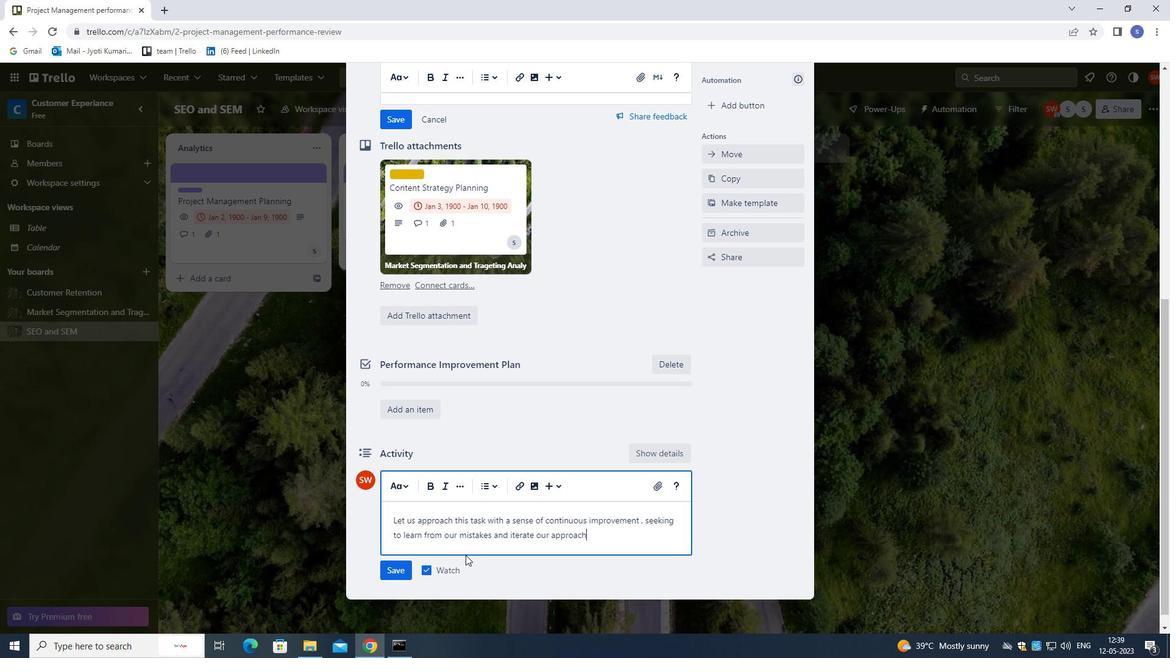 
Action: Mouse moved to (400, 115)
Screenshot: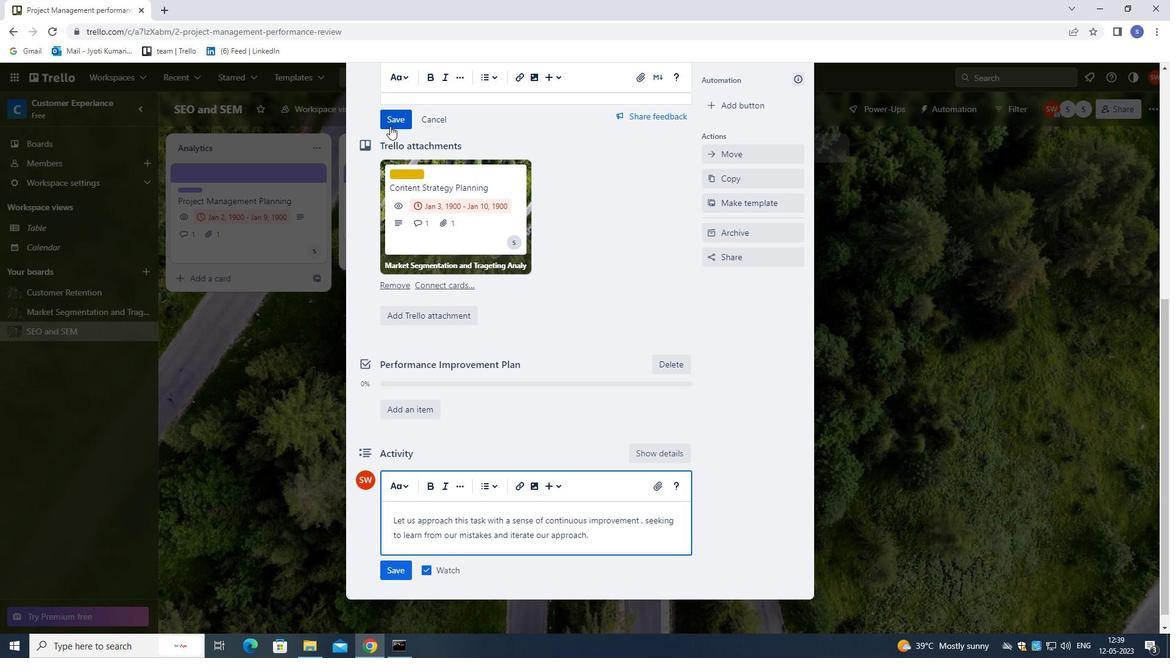 
Action: Mouse pressed left at (400, 115)
Screenshot: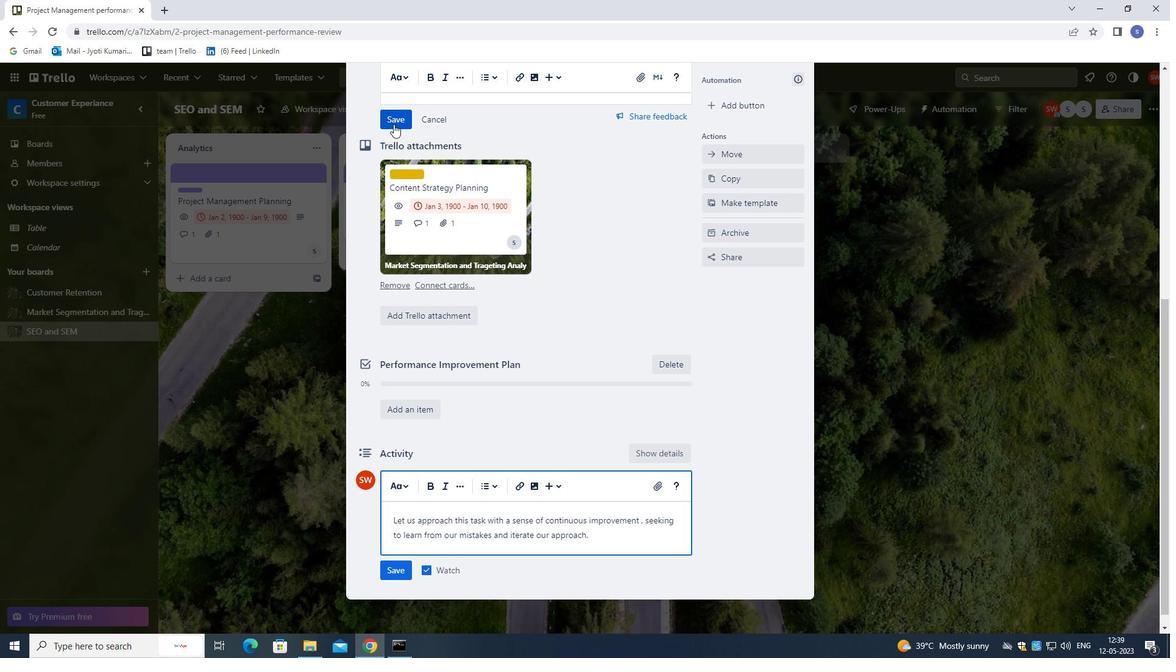 
Action: Mouse moved to (388, 555)
Screenshot: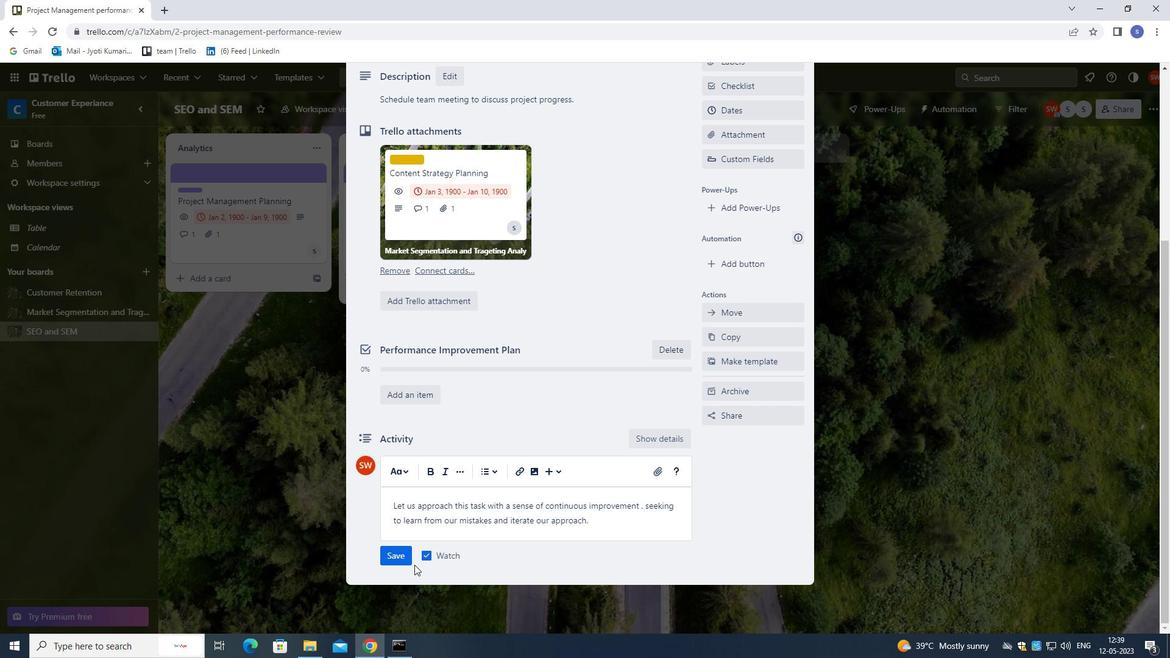 
Action: Mouse pressed left at (388, 555)
Screenshot: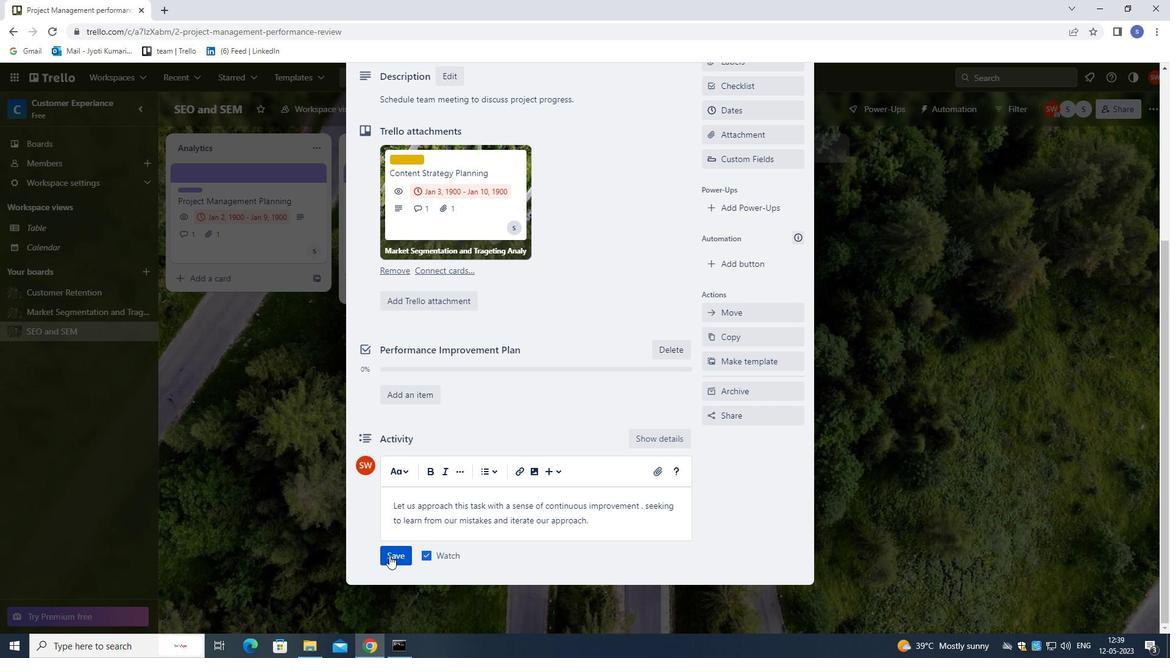 
Action: Mouse moved to (607, 578)
Screenshot: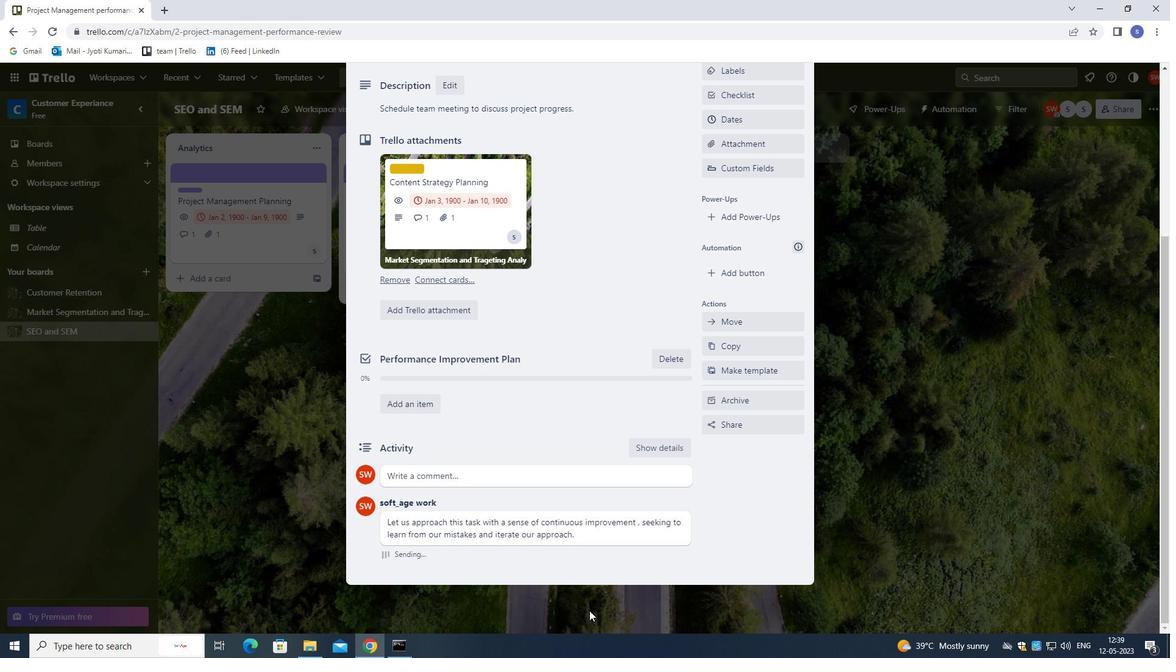 
Action: Mouse scrolled (607, 579) with delta (0, 0)
Screenshot: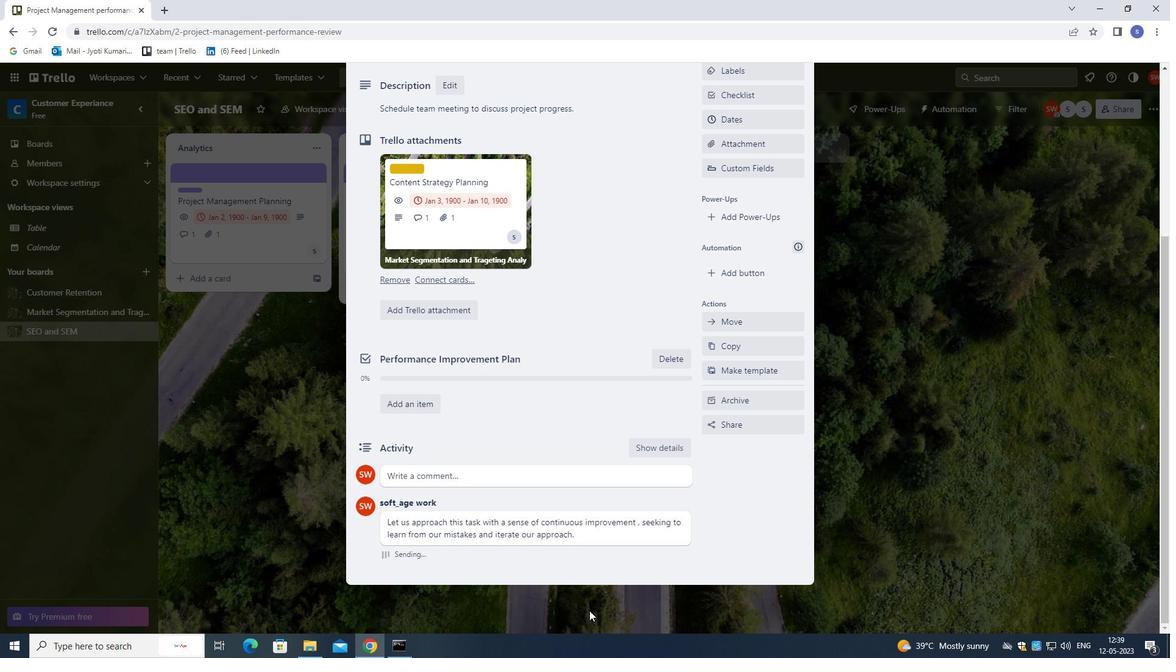 
Action: Mouse moved to (612, 576)
Screenshot: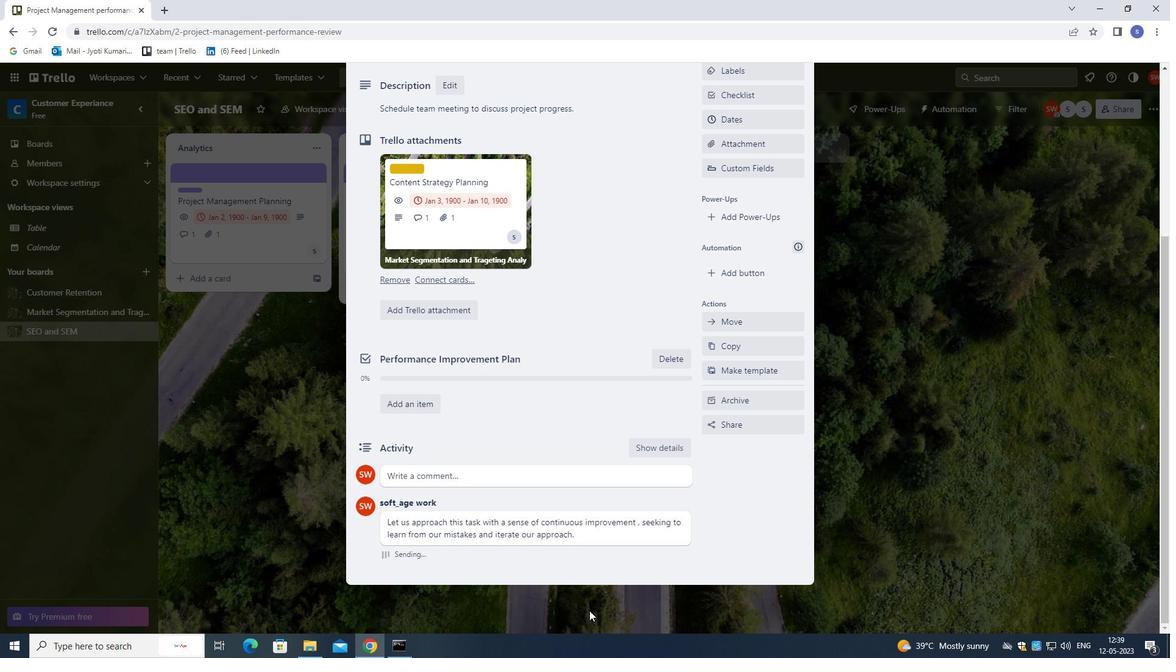 
Action: Mouse scrolled (612, 576) with delta (0, 0)
Screenshot: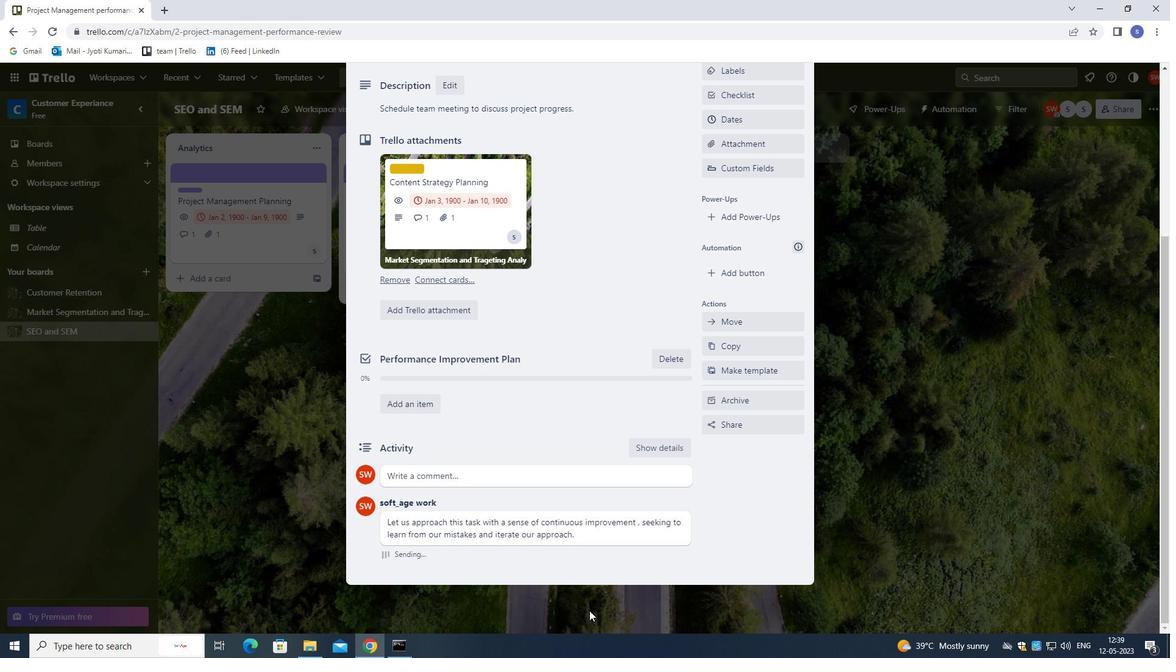 
Action: Mouse moved to (613, 576)
Screenshot: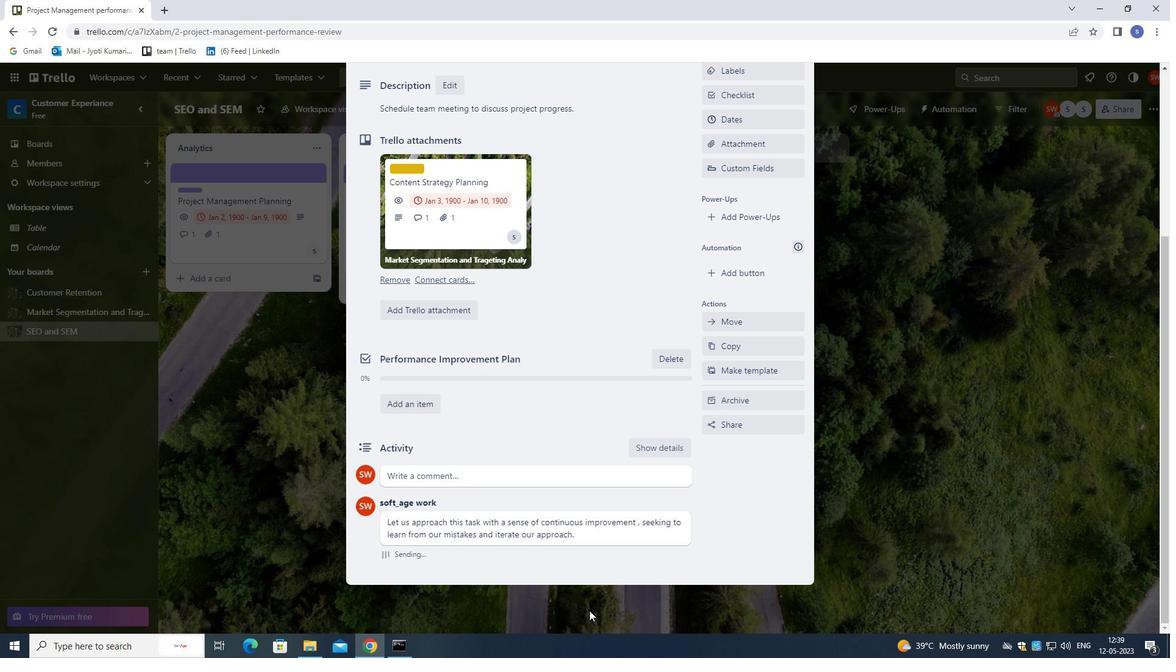 
Action: Mouse scrolled (613, 576) with delta (0, 0)
Screenshot: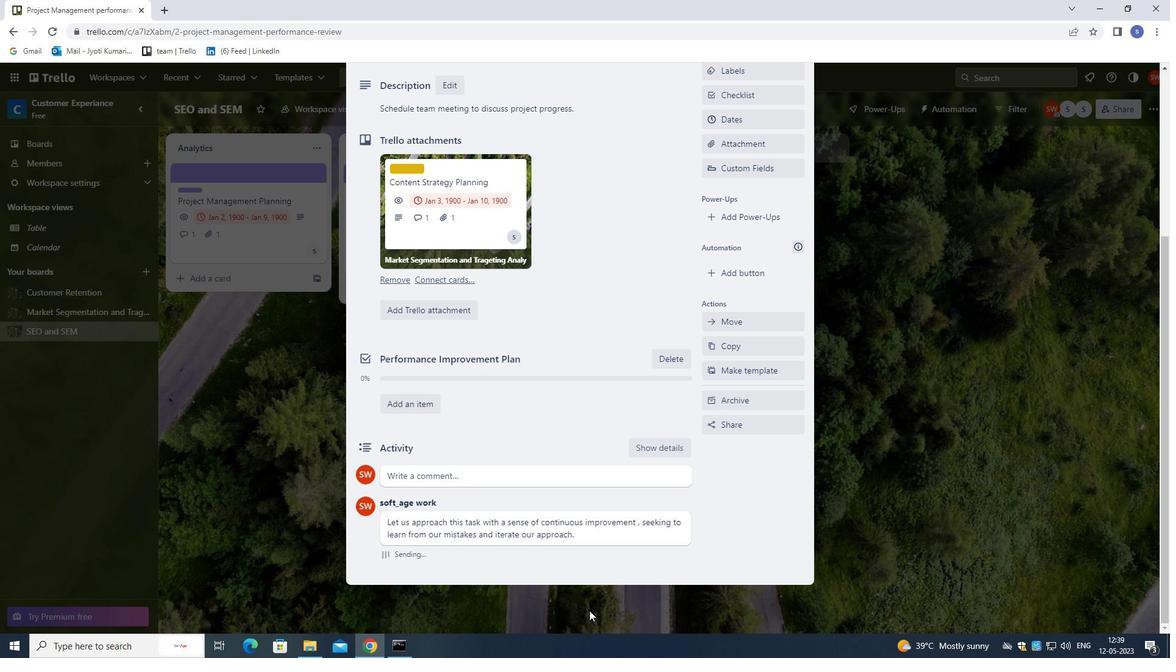 
Action: Mouse moved to (615, 576)
Screenshot: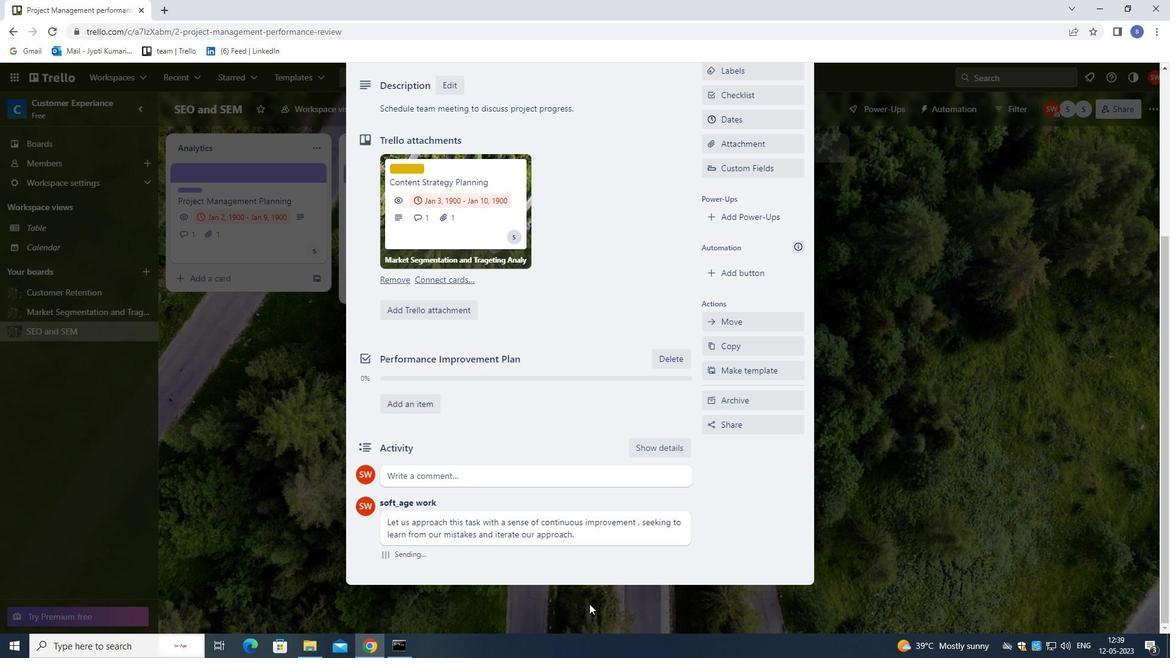 
Action: Mouse scrolled (615, 576) with delta (0, 0)
Screenshot: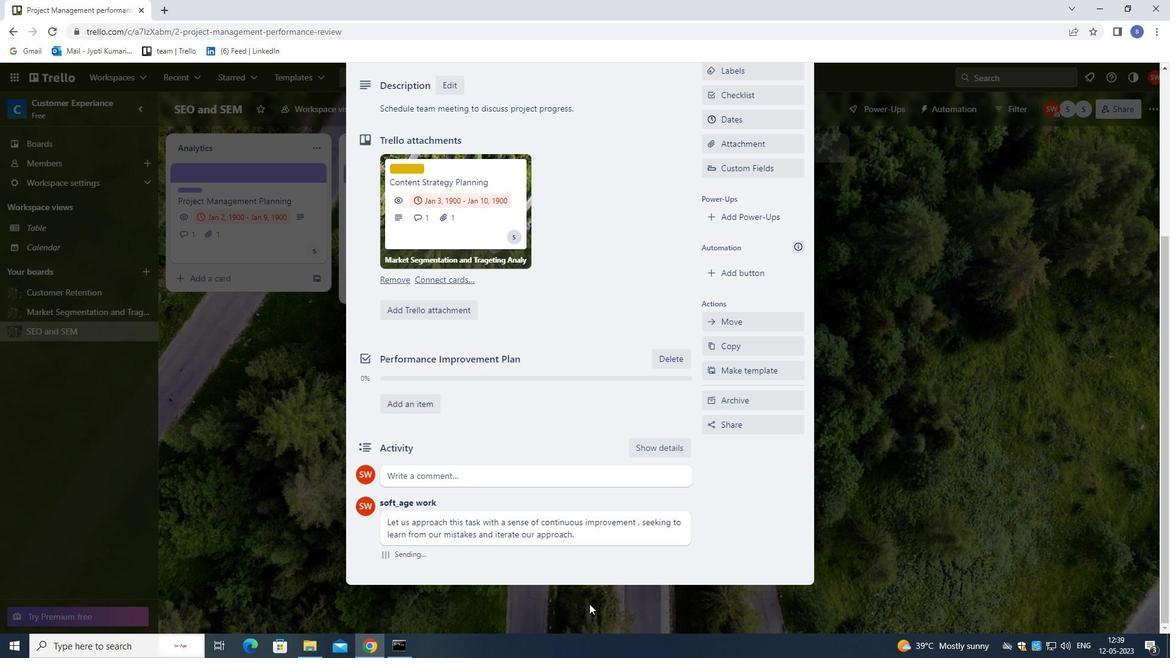 
Action: Mouse moved to (616, 574)
Screenshot: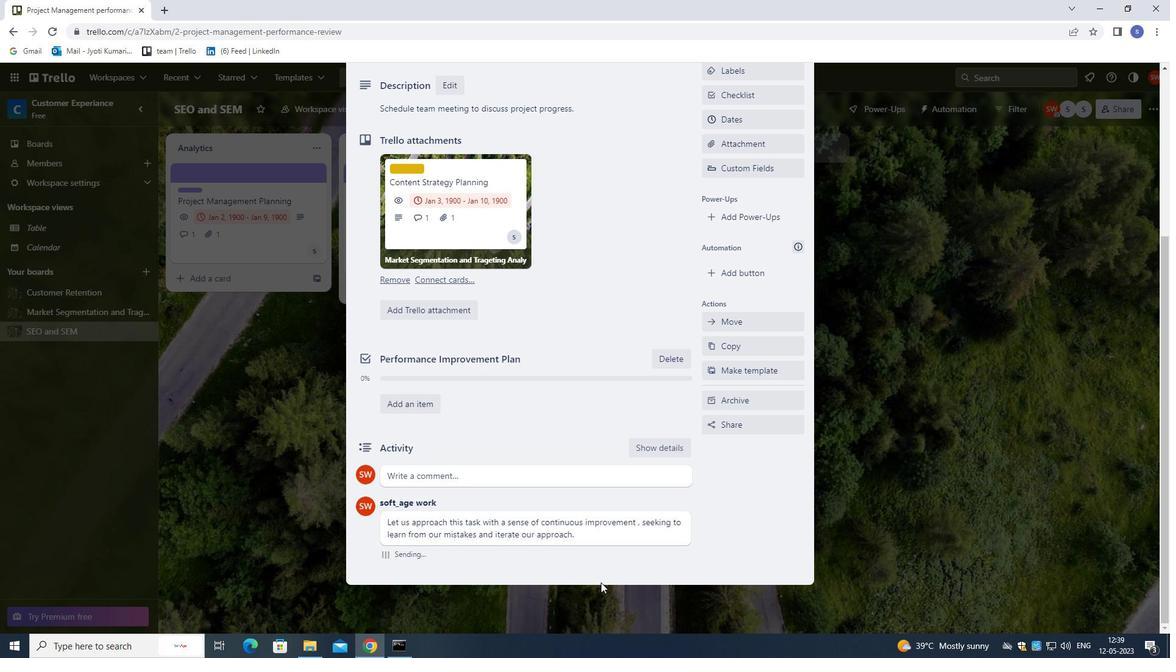 
Action: Mouse scrolled (616, 575) with delta (0, 0)
Screenshot: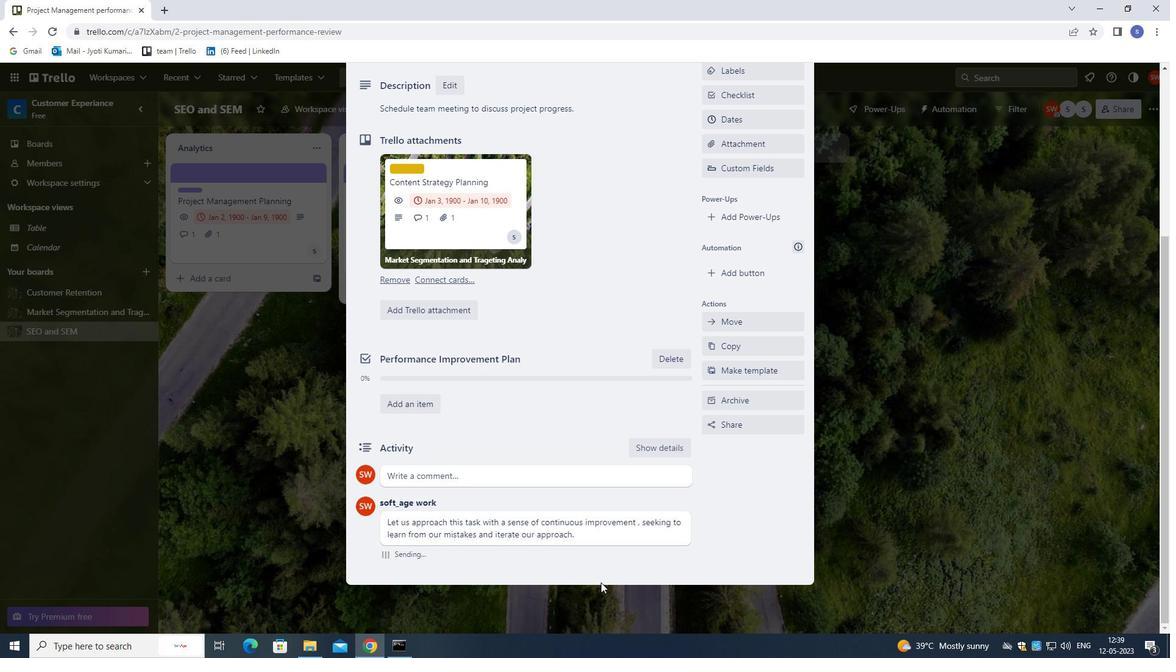 
Action: Mouse moved to (630, 557)
Screenshot: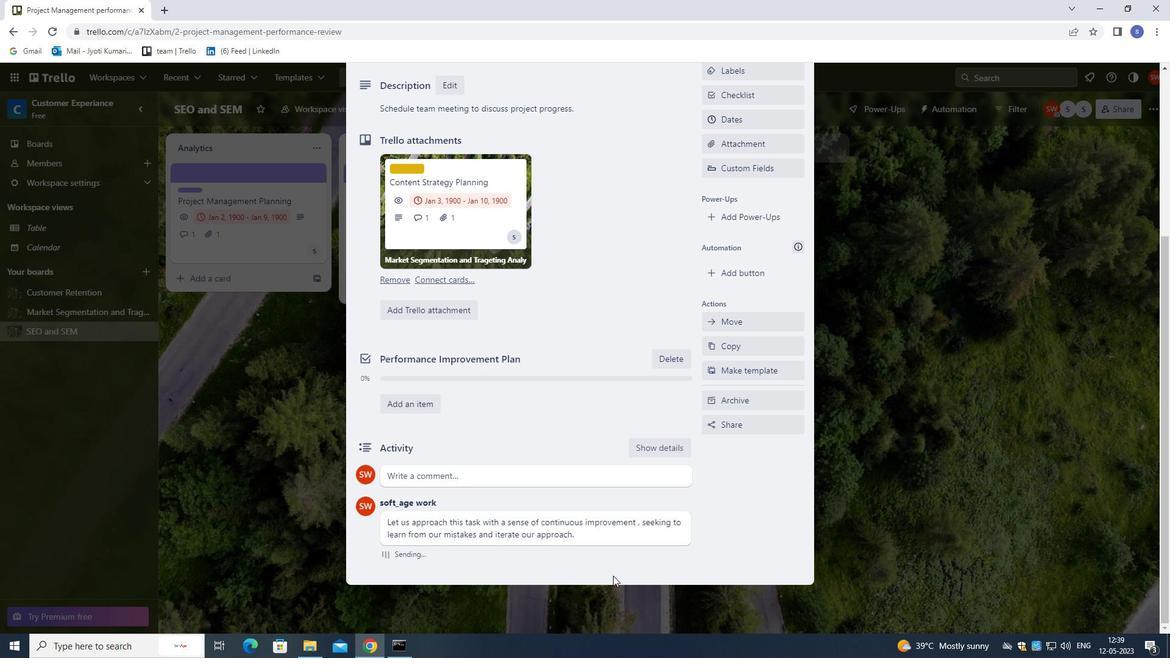 
Action: Mouse scrolled (630, 557) with delta (0, 0)
Screenshot: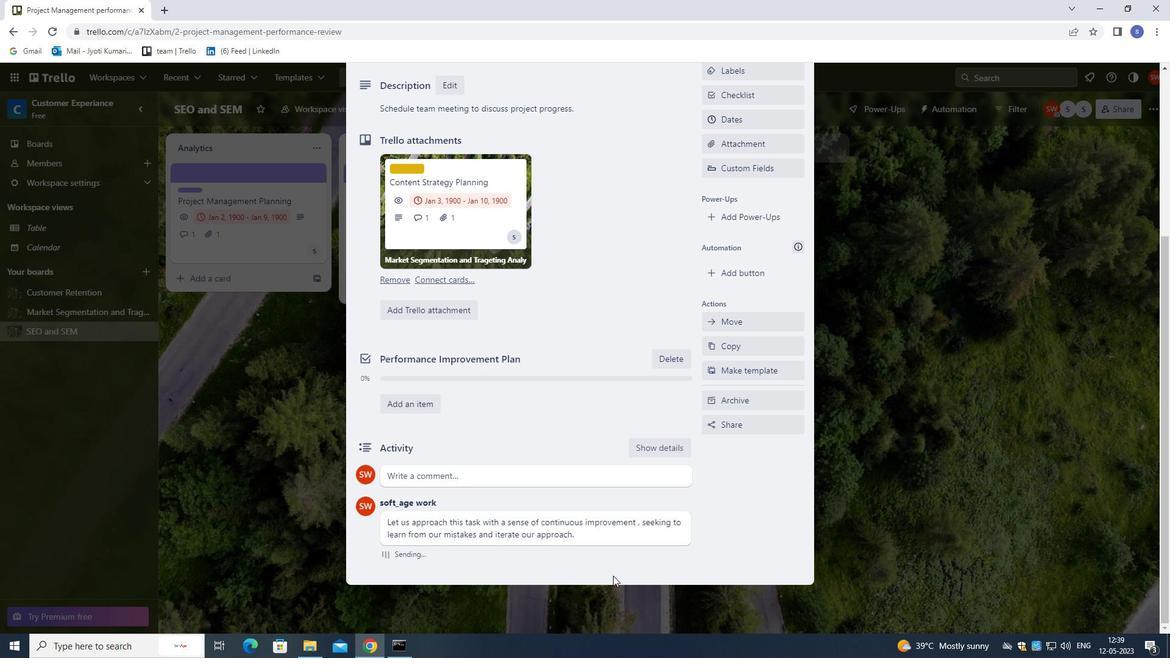 
Action: Mouse moved to (723, 412)
Screenshot: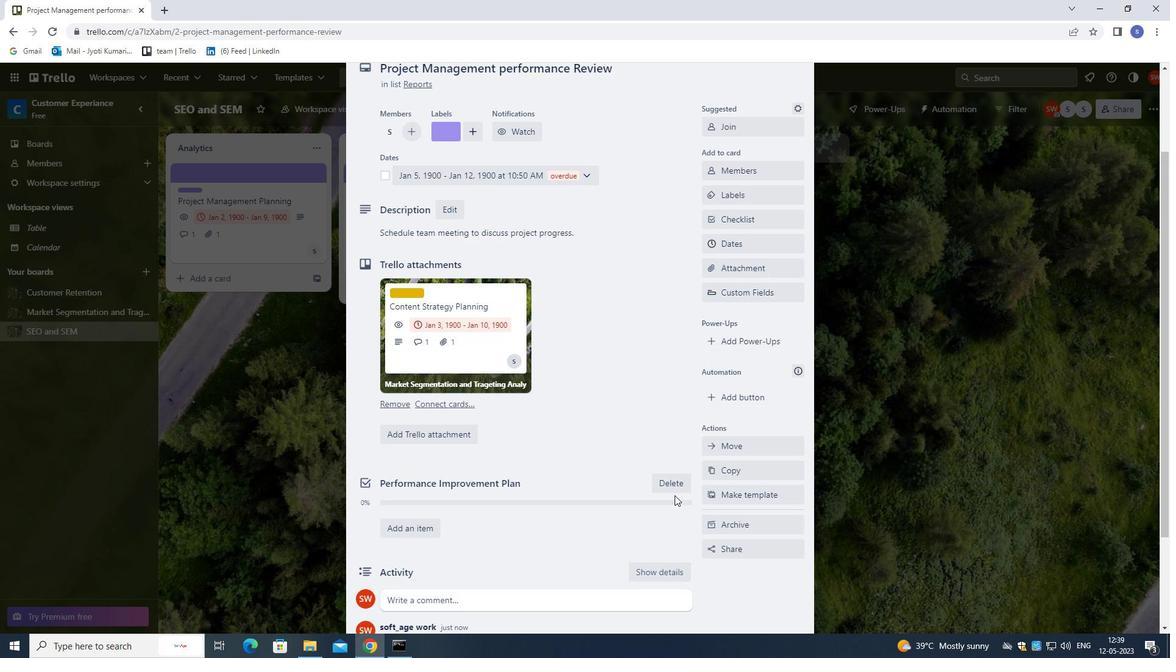 
Action: Mouse scrolled (723, 412) with delta (0, 0)
Screenshot: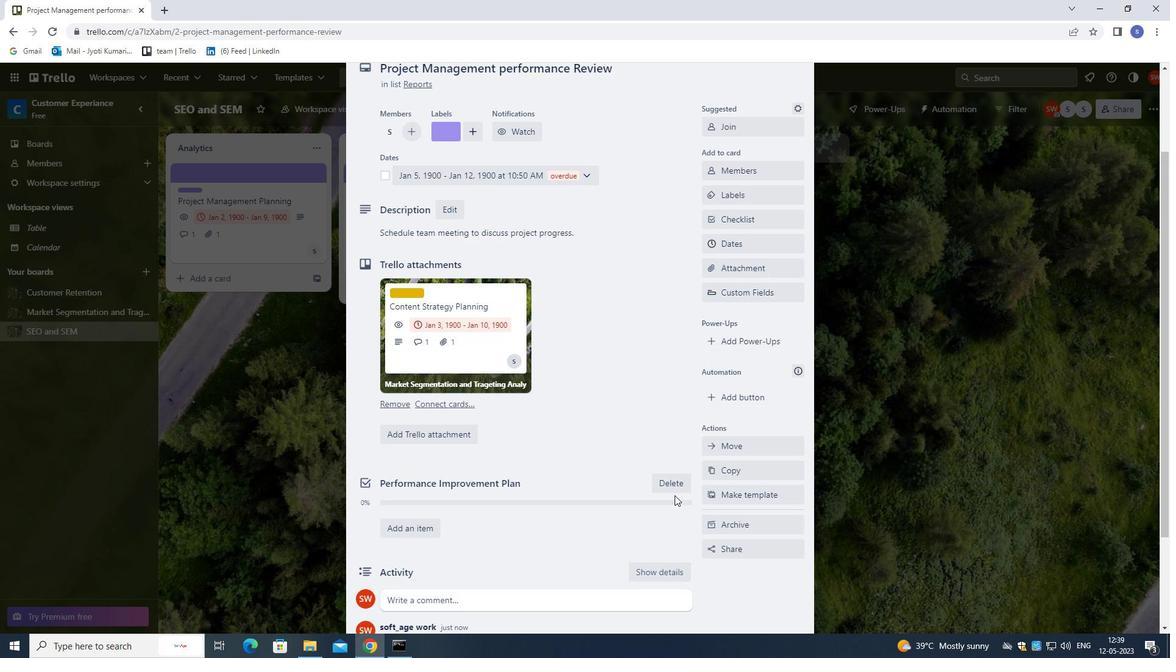 
Action: Mouse moved to (734, 394)
Screenshot: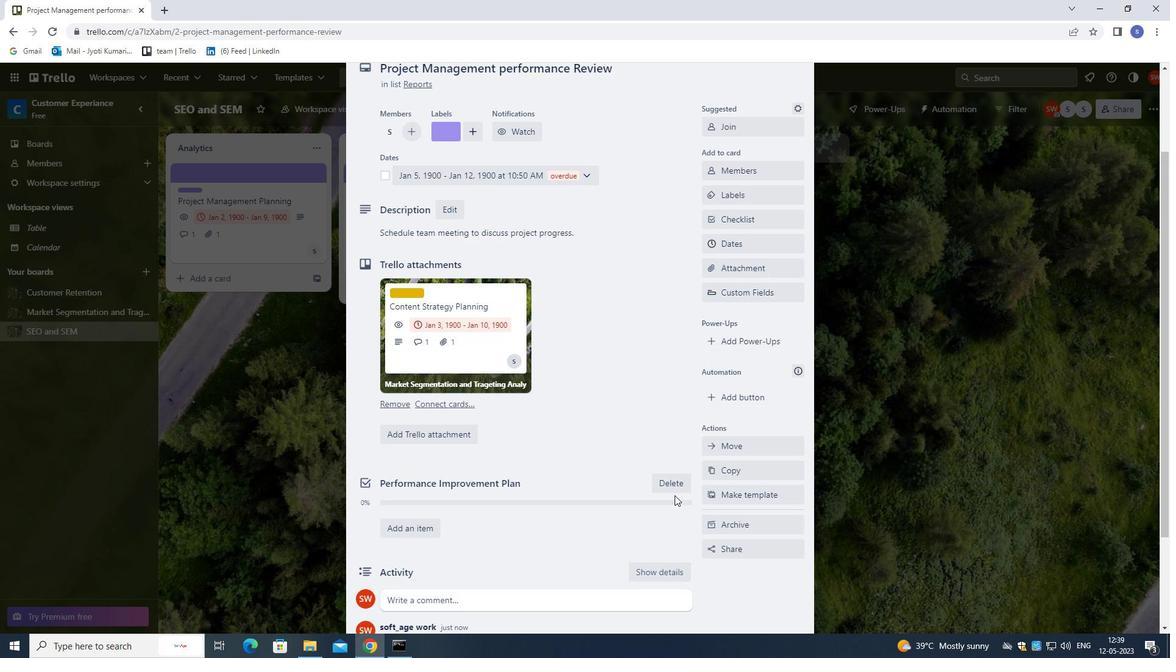 
Action: Mouse scrolled (734, 395) with delta (0, 0)
Screenshot: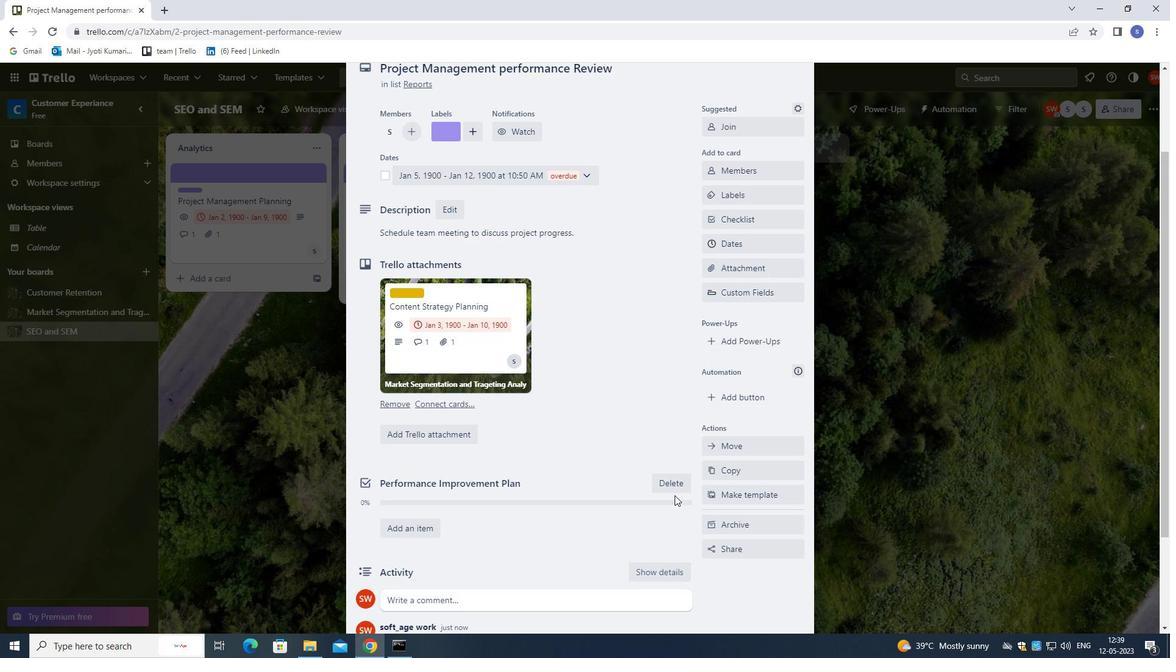 
Action: Mouse moved to (741, 380)
Screenshot: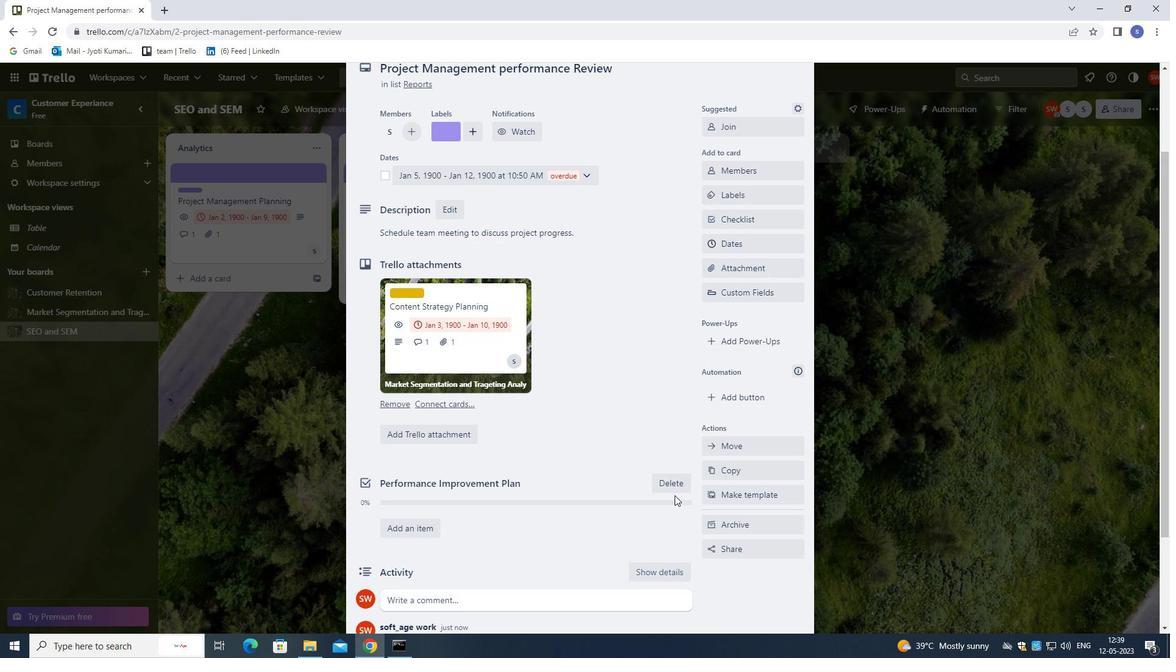
Action: Mouse scrolled (741, 381) with delta (0, 0)
Screenshot: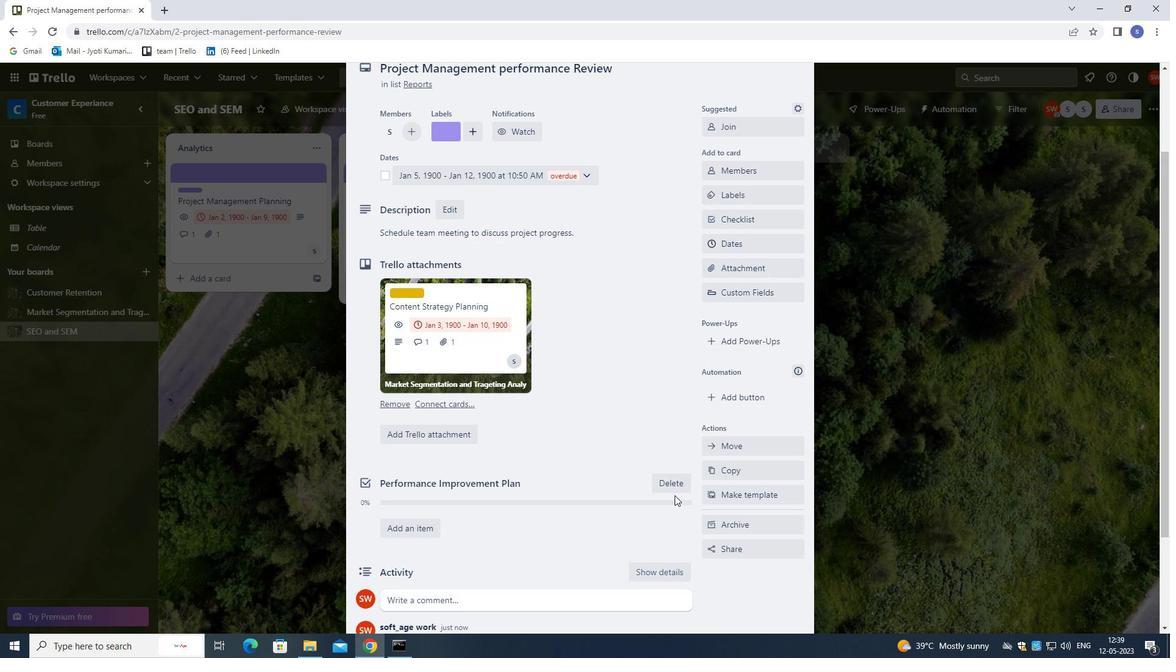 
Action: Mouse moved to (804, 103)
Screenshot: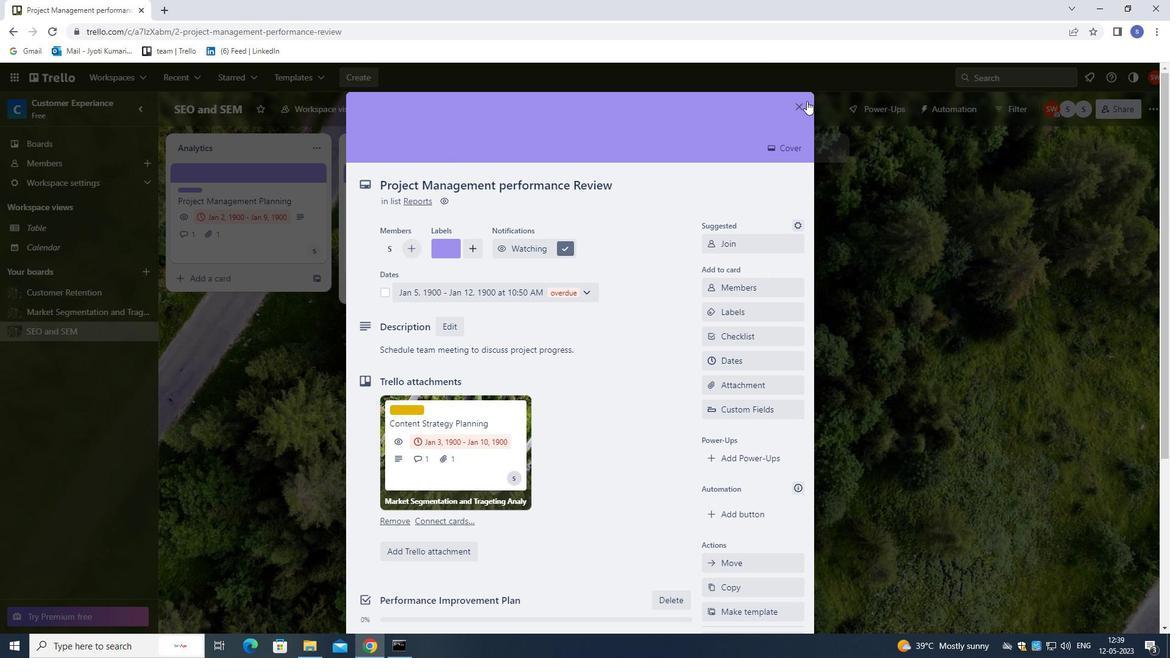 
Action: Mouse pressed left at (804, 103)
Screenshot: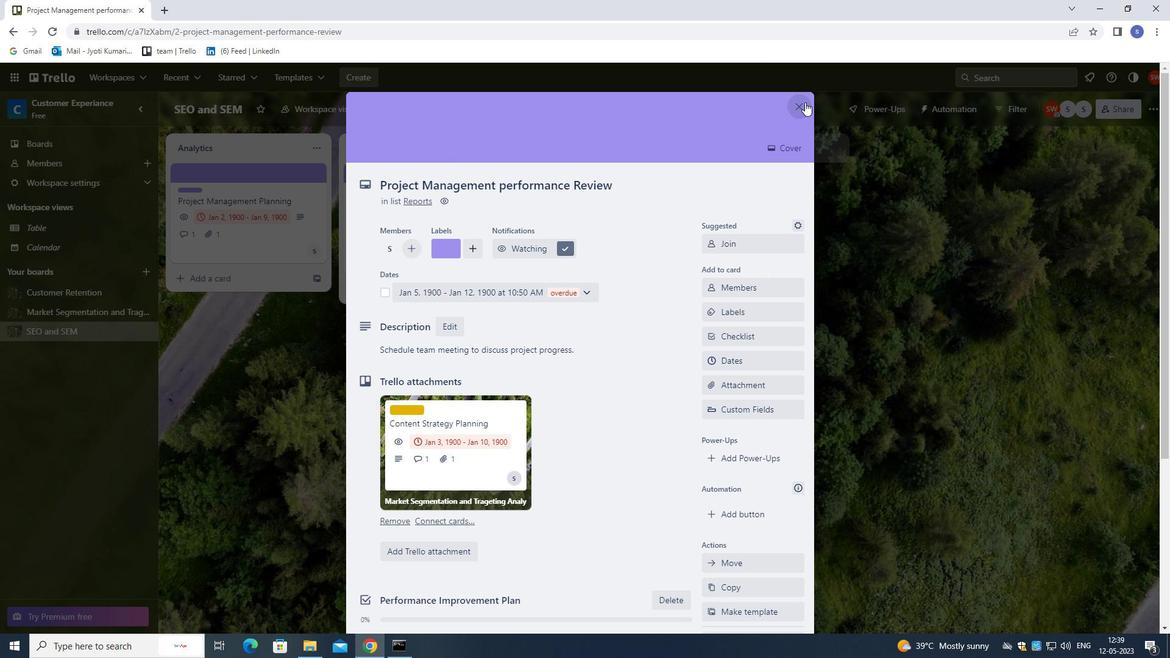 
Action: Mouse moved to (803, 103)
Screenshot: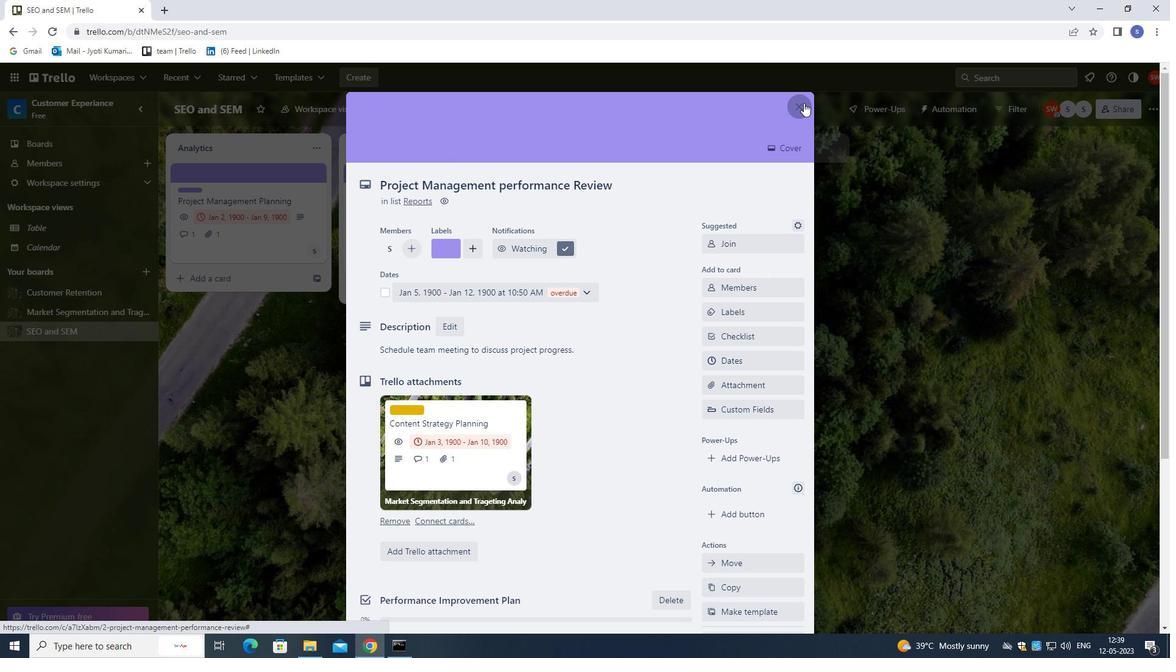 
